 Task: Add an event with the title Interview with HardinF, date '2023/12/23', time 7:50 AM to 9:50 AMand add a description: Welcome to our Annual General Meeting (AGM), a crucial event that brings together stakeholders, shareholders, and key members of our organization to review the past year, discuss important matters, and plan for the future. The AGM serves as a platform for transparency, accountability, and open dialogue, allowing everyone involved to contribute to the overall direction and success of our organization., put the event into Orange category . Add location for the event as: 123 Trevi Fountain, Rome, Italy, logged in from the account softage.5@softage.netand send the event invitation to softage.1@softage.net and softage.2@softage.net. Set a reminder for the event At time of event
Action: Mouse moved to (99, 140)
Screenshot: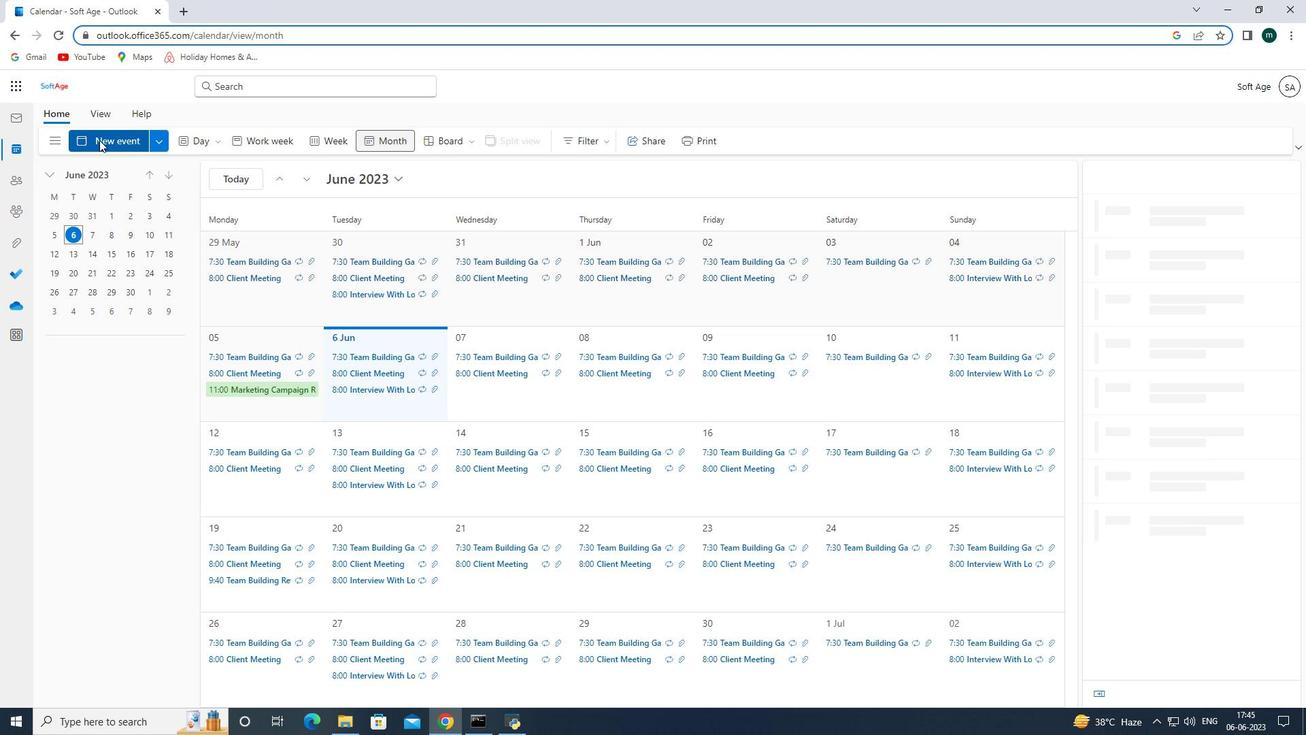 
Action: Mouse pressed left at (99, 140)
Screenshot: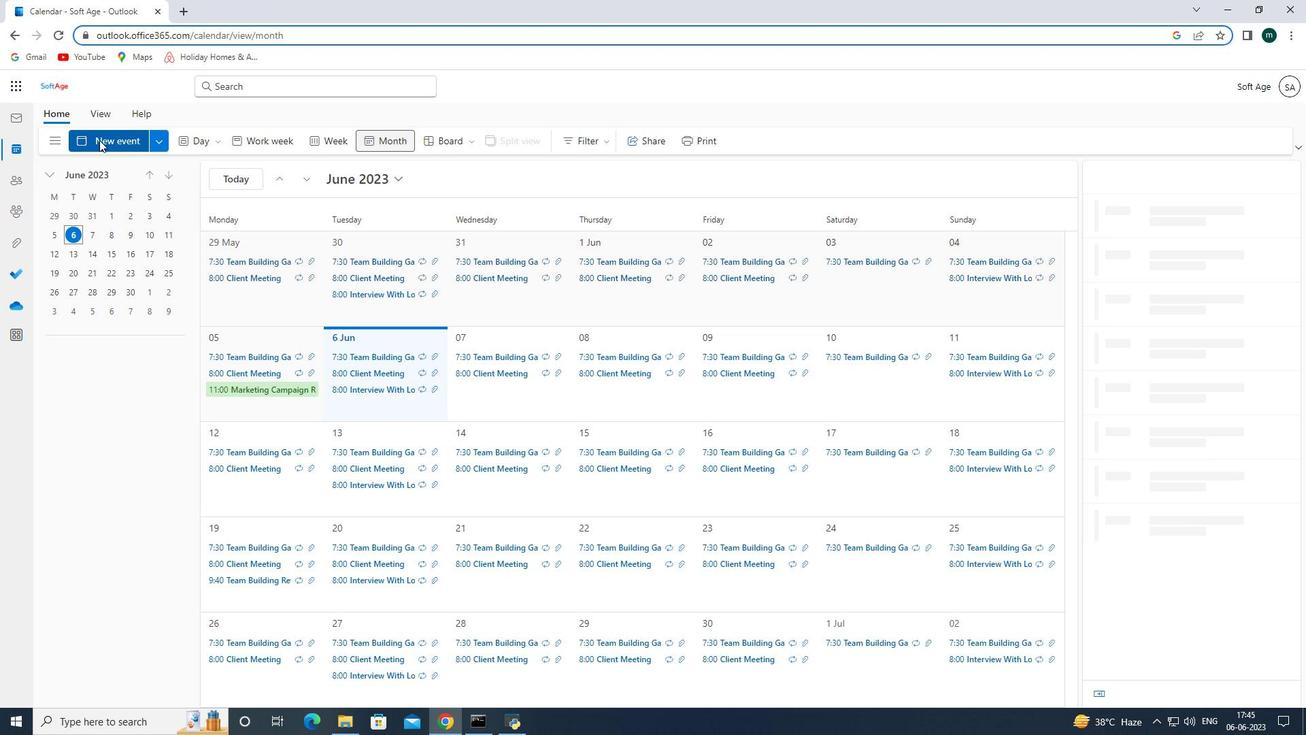 
Action: Mouse moved to (126, 141)
Screenshot: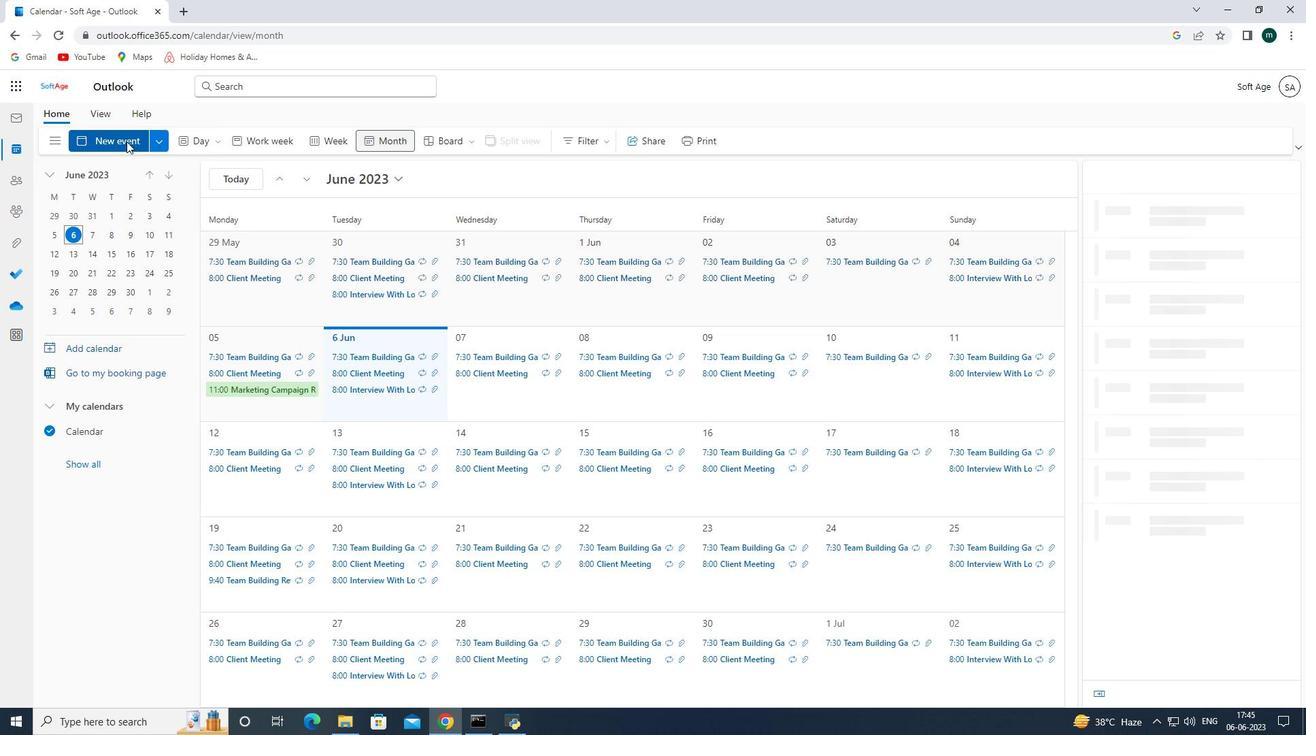 
Action: Mouse pressed left at (126, 141)
Screenshot: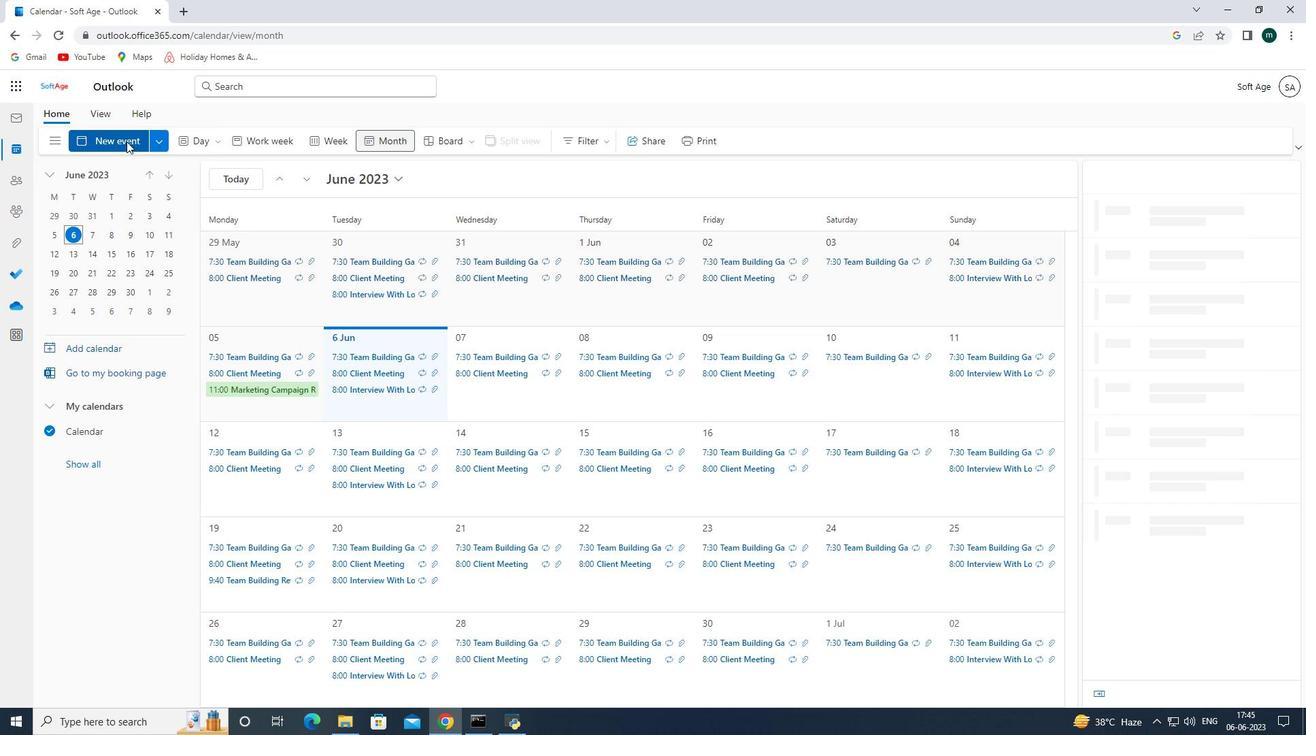 
Action: Mouse moved to (117, 138)
Screenshot: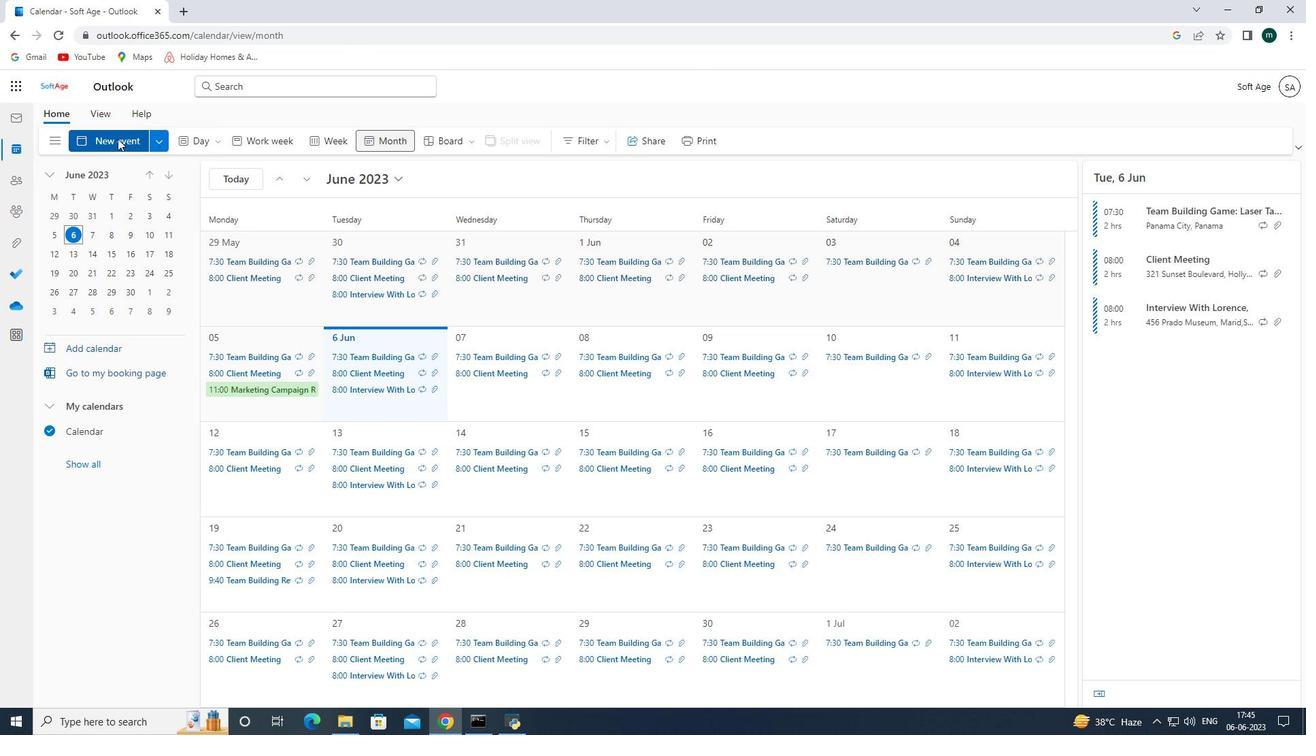 
Action: Mouse pressed left at (117, 138)
Screenshot: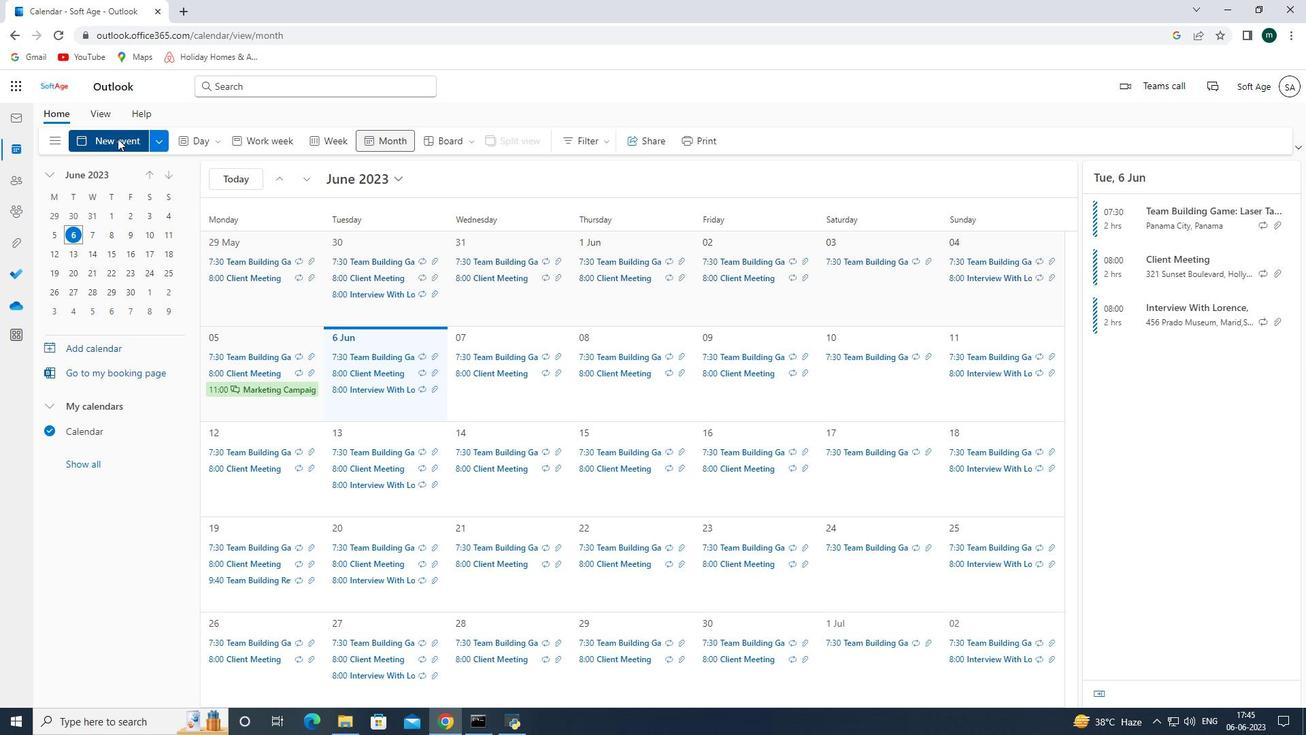 
Action: Mouse moved to (127, 140)
Screenshot: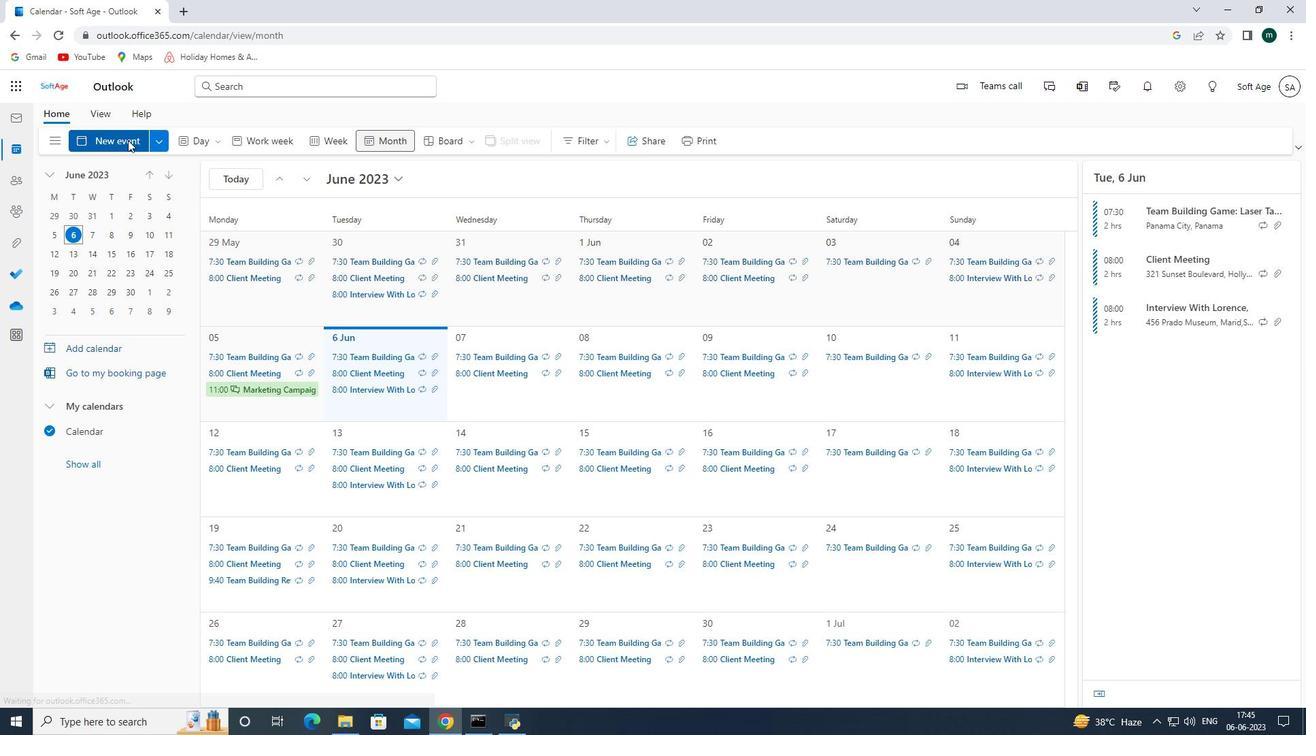 
Action: Mouse pressed left at (127, 140)
Screenshot: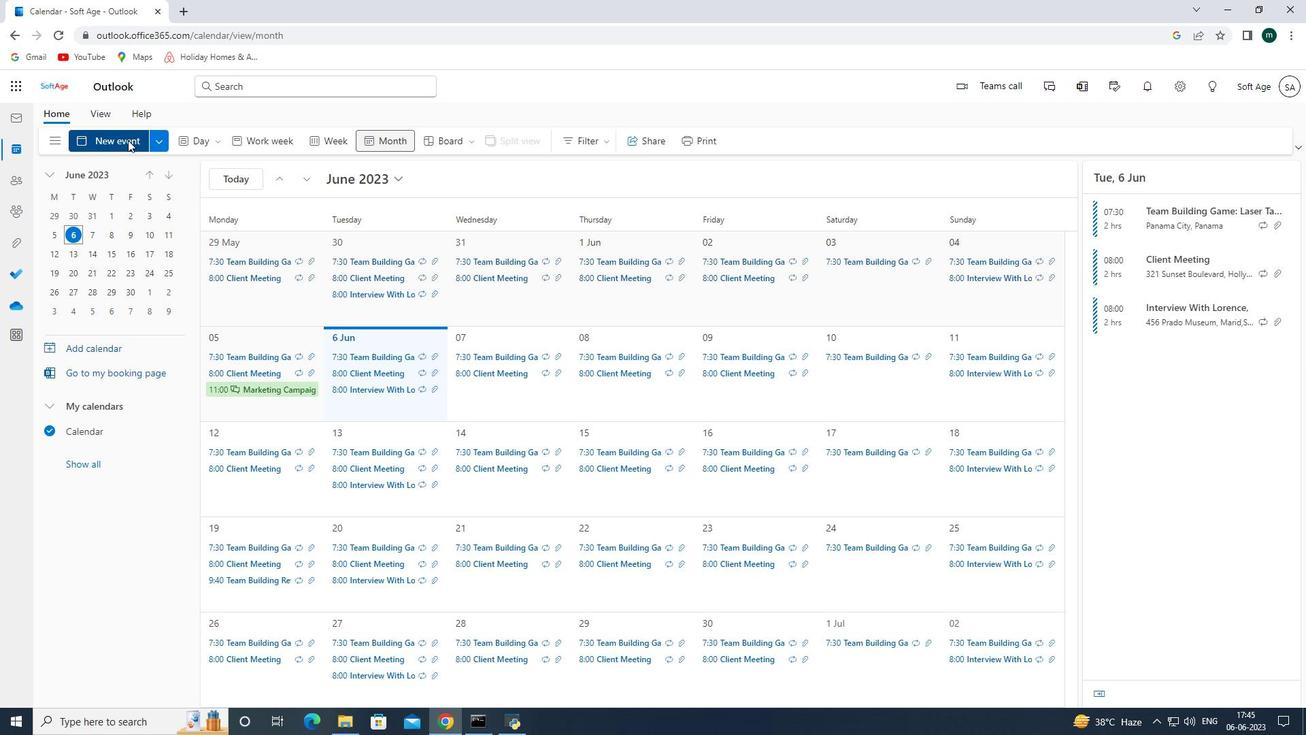 
Action: Mouse moved to (160, 252)
Screenshot: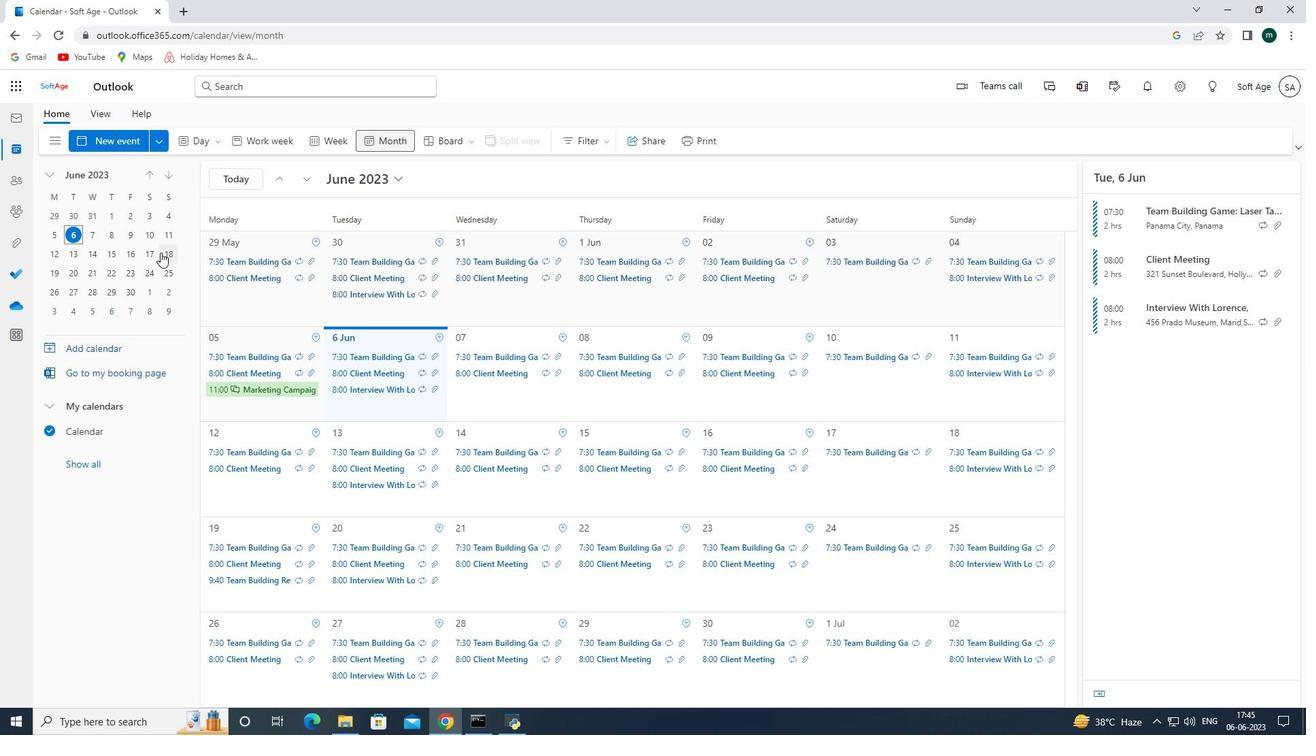 
Action: Mouse scrolled (160, 253) with delta (0, 0)
Screenshot: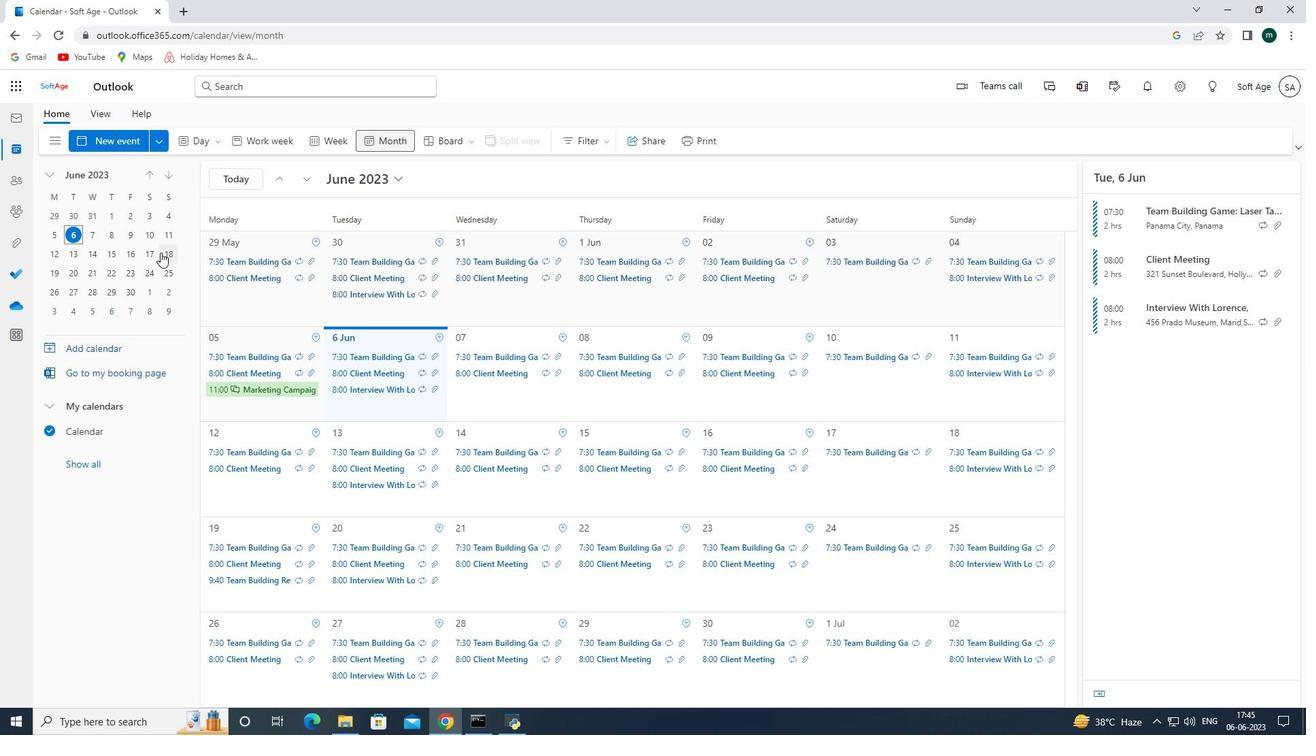
Action: Mouse scrolled (160, 253) with delta (0, 0)
Screenshot: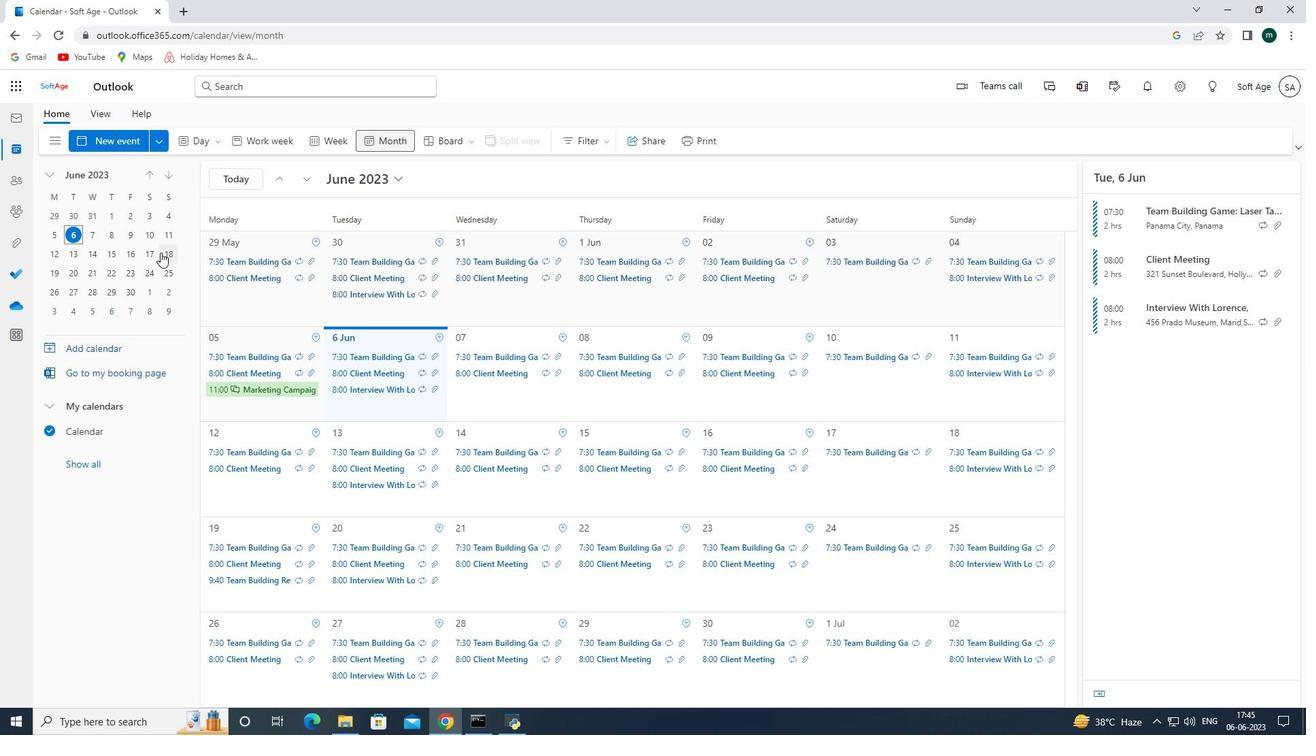 
Action: Mouse scrolled (160, 253) with delta (0, 0)
Screenshot: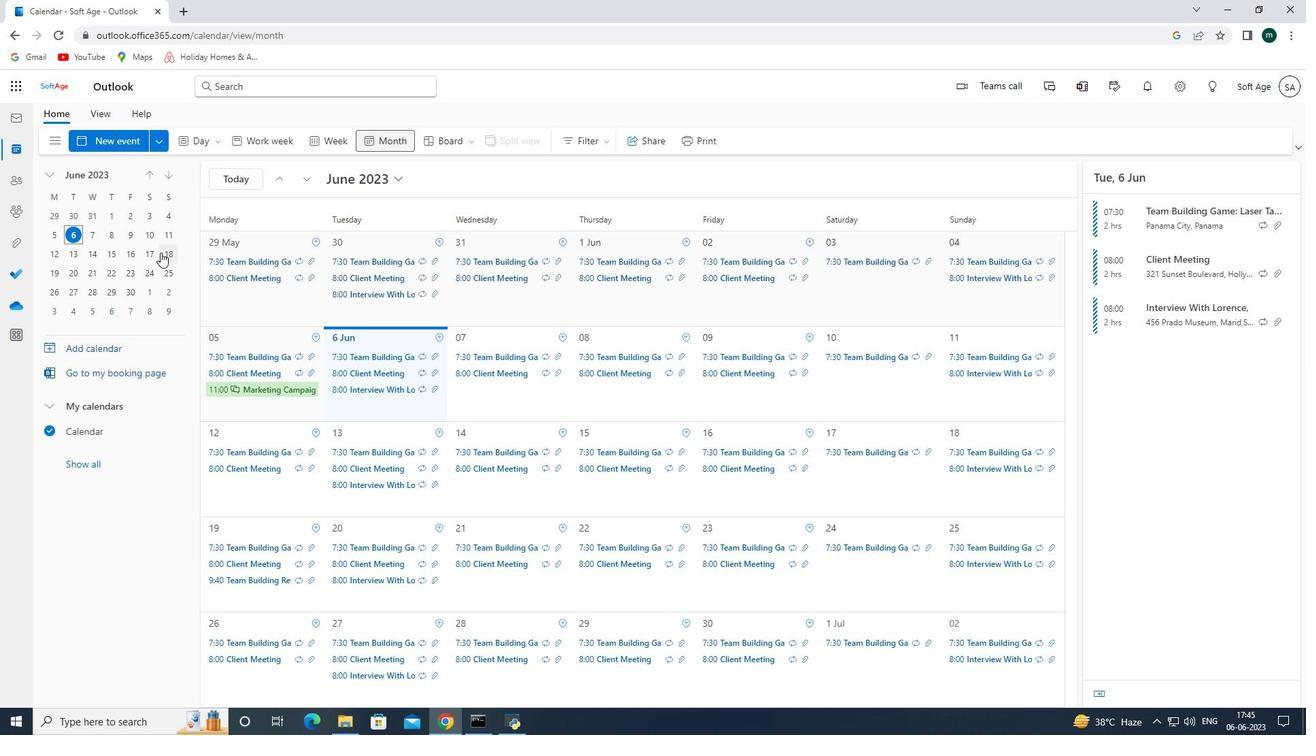 
Action: Mouse scrolled (160, 253) with delta (0, 0)
Screenshot: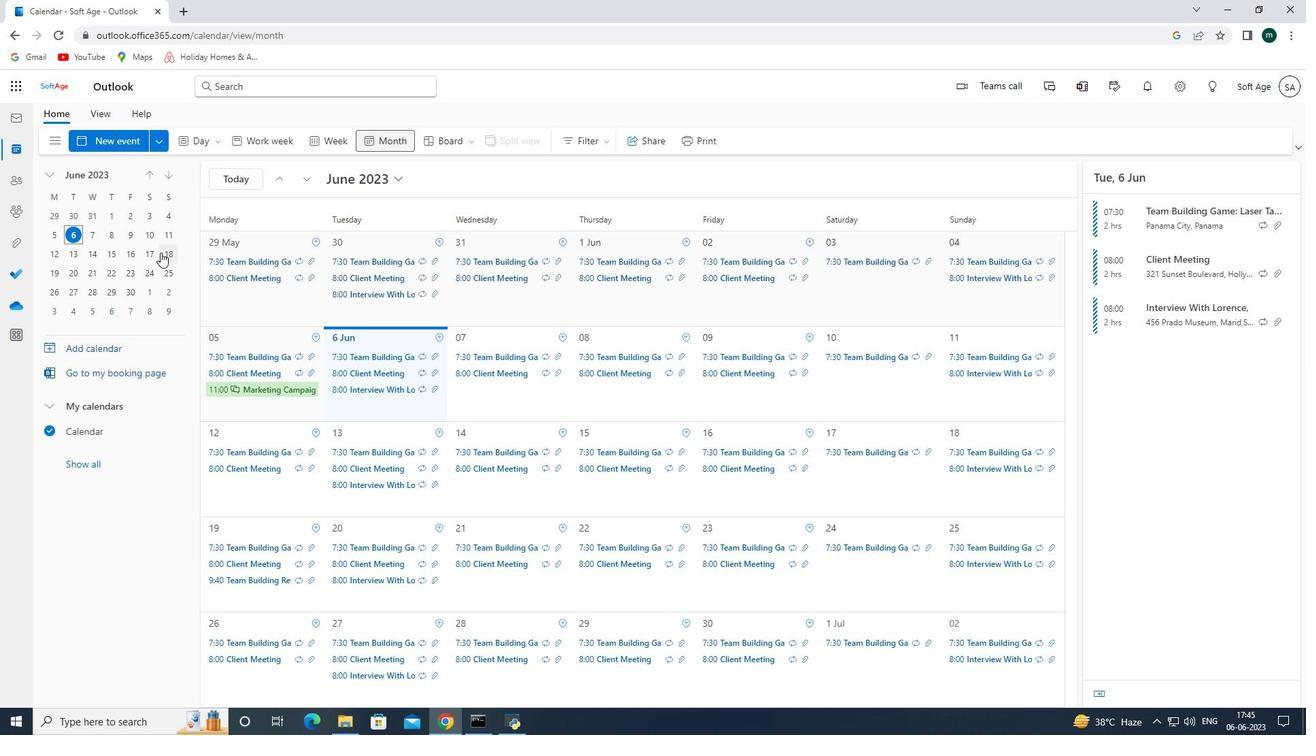 
Action: Mouse scrolled (160, 251) with delta (0, 0)
Screenshot: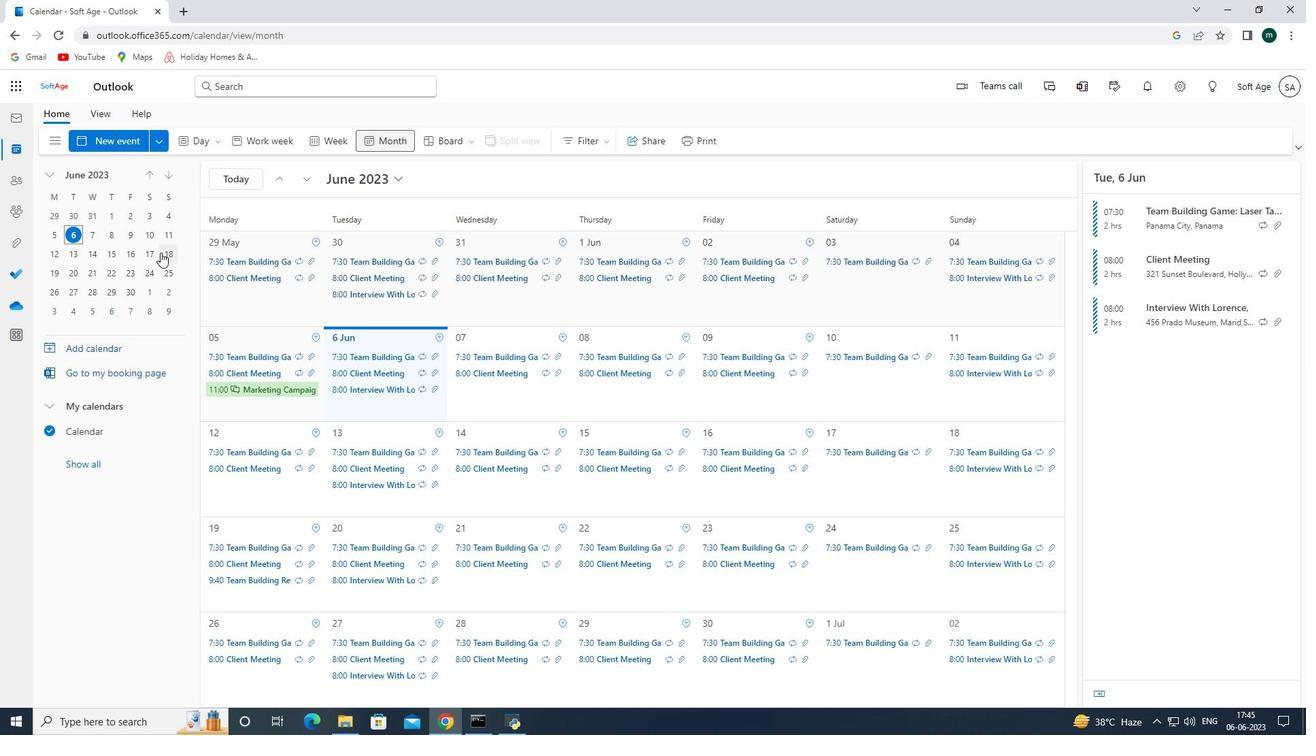 
Action: Mouse scrolled (160, 251) with delta (0, 0)
Screenshot: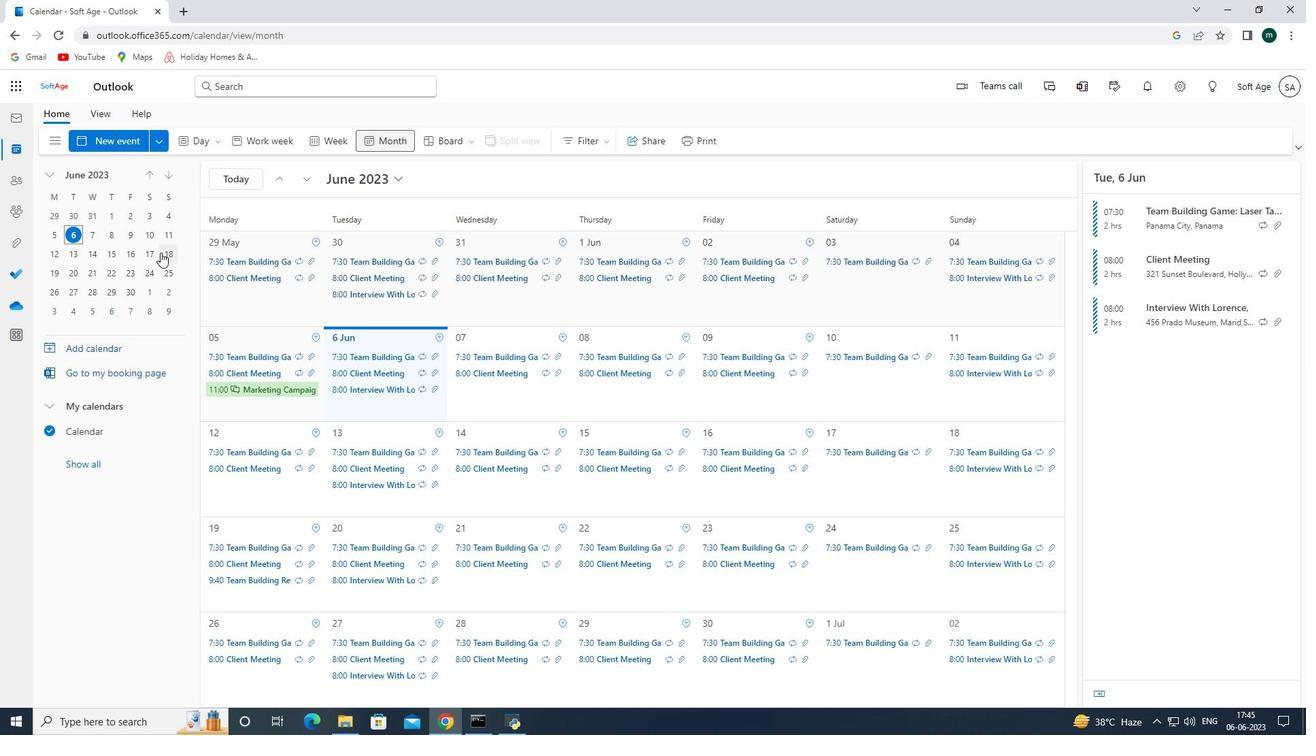 
Action: Mouse scrolled (160, 251) with delta (0, 0)
Screenshot: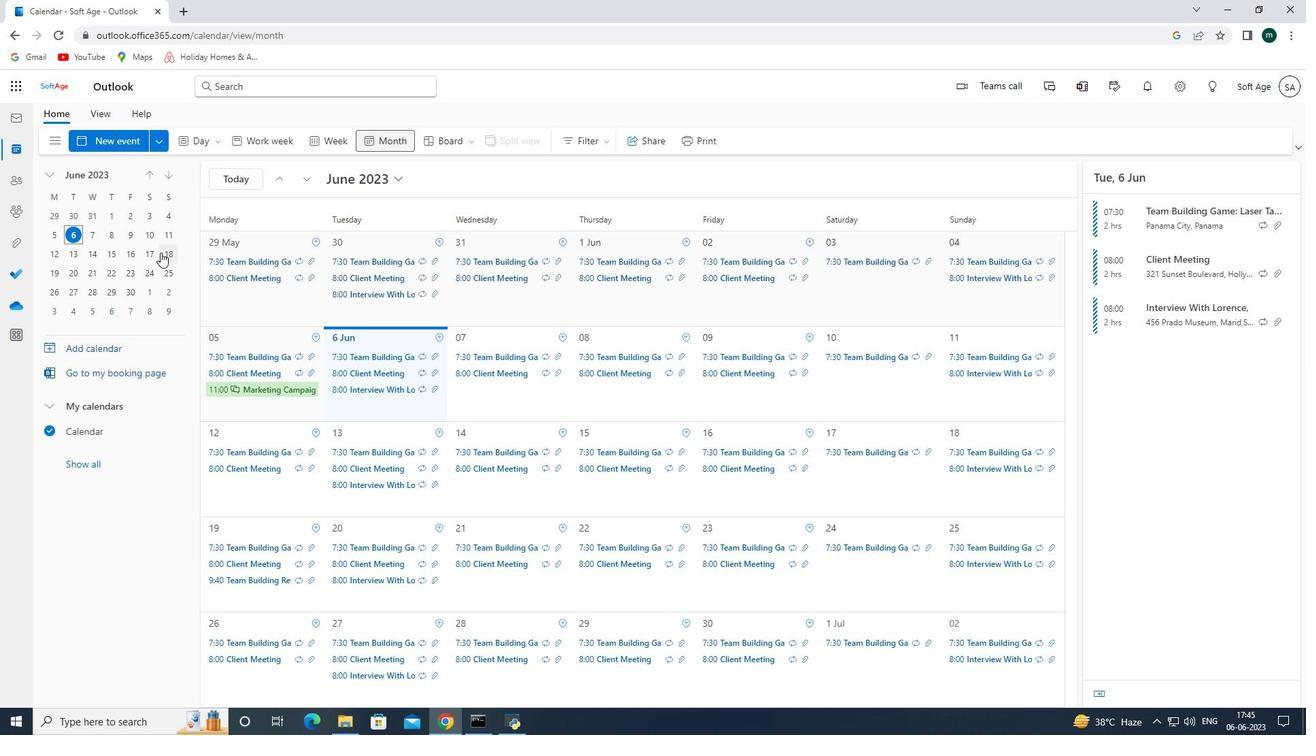 
Action: Mouse scrolled (160, 251) with delta (0, 0)
Screenshot: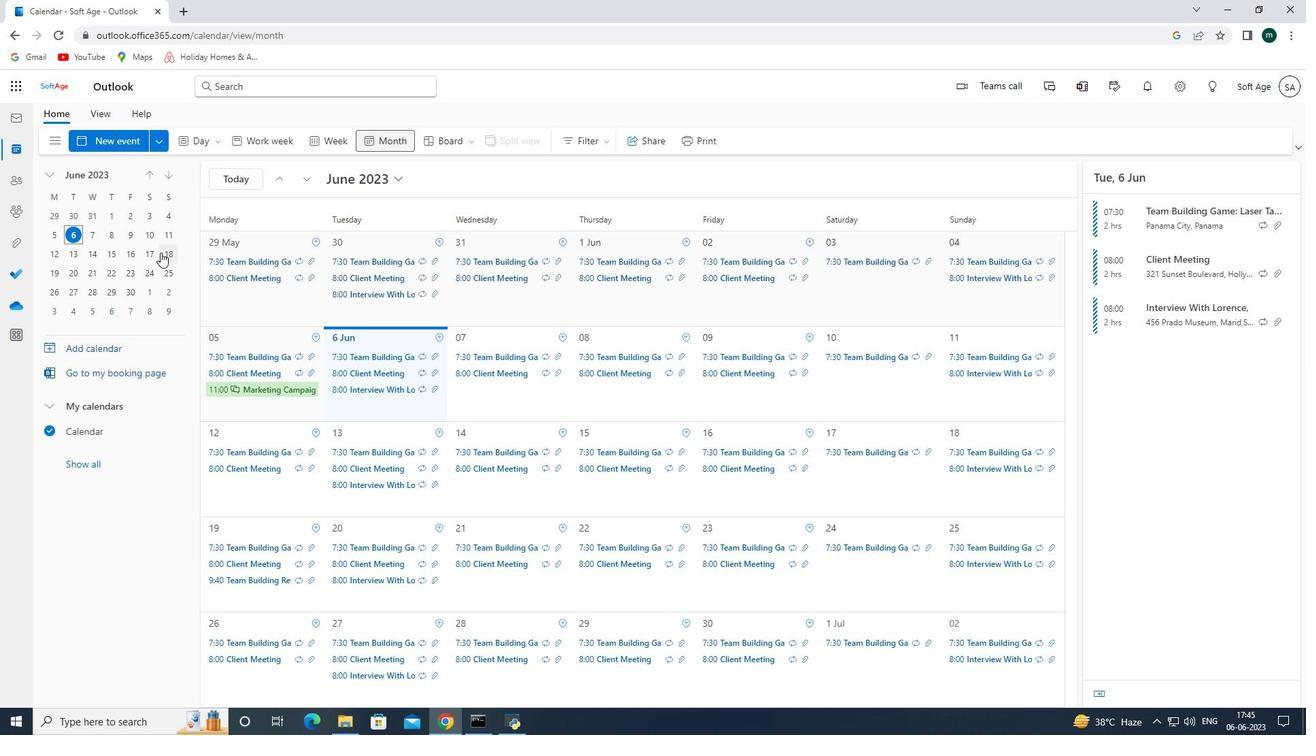 
Action: Mouse scrolled (160, 251) with delta (0, 0)
Screenshot: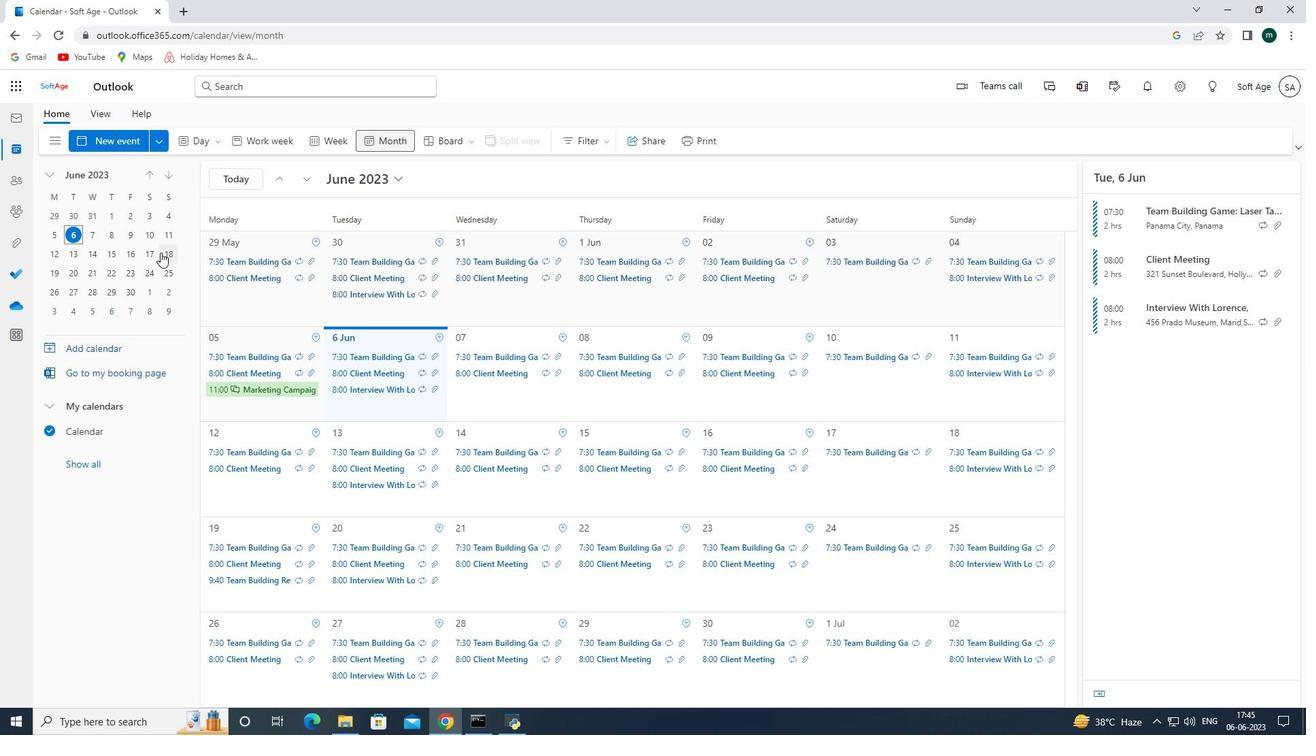 
Action: Mouse moved to (91, 234)
Screenshot: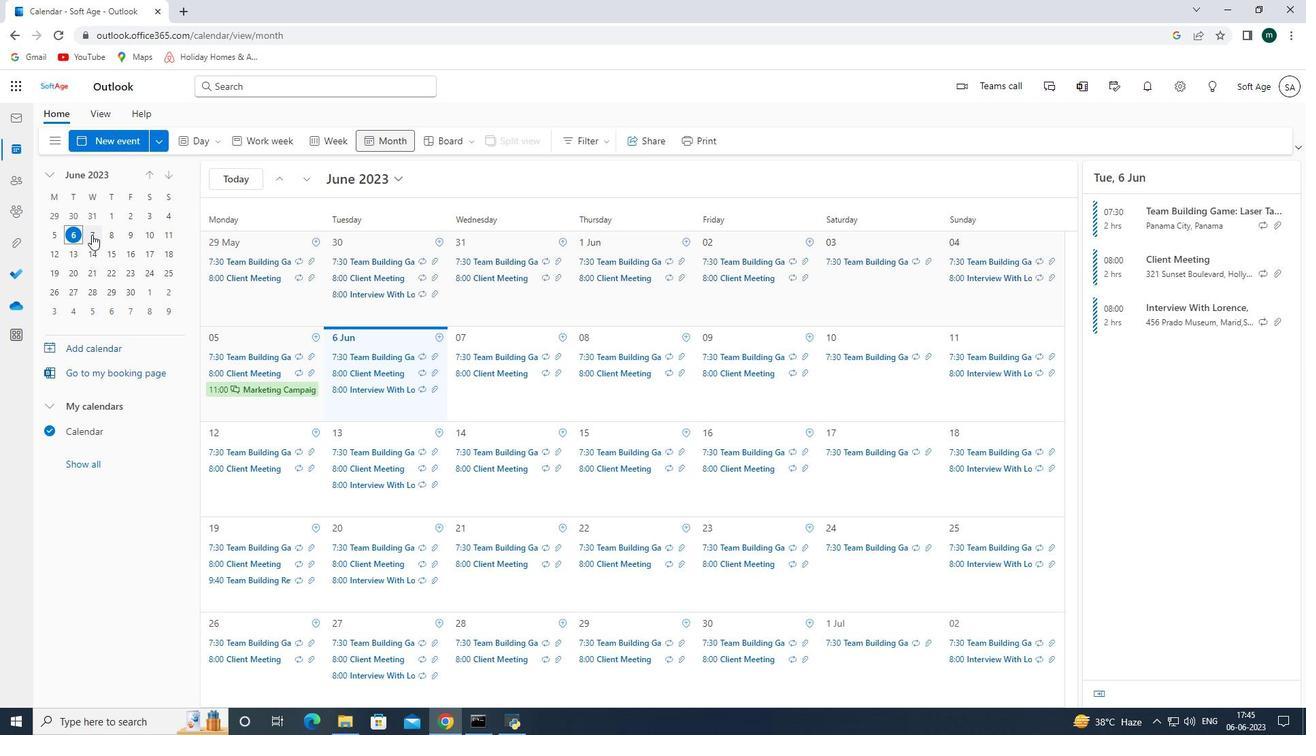 
Action: Mouse pressed left at (91, 234)
Screenshot: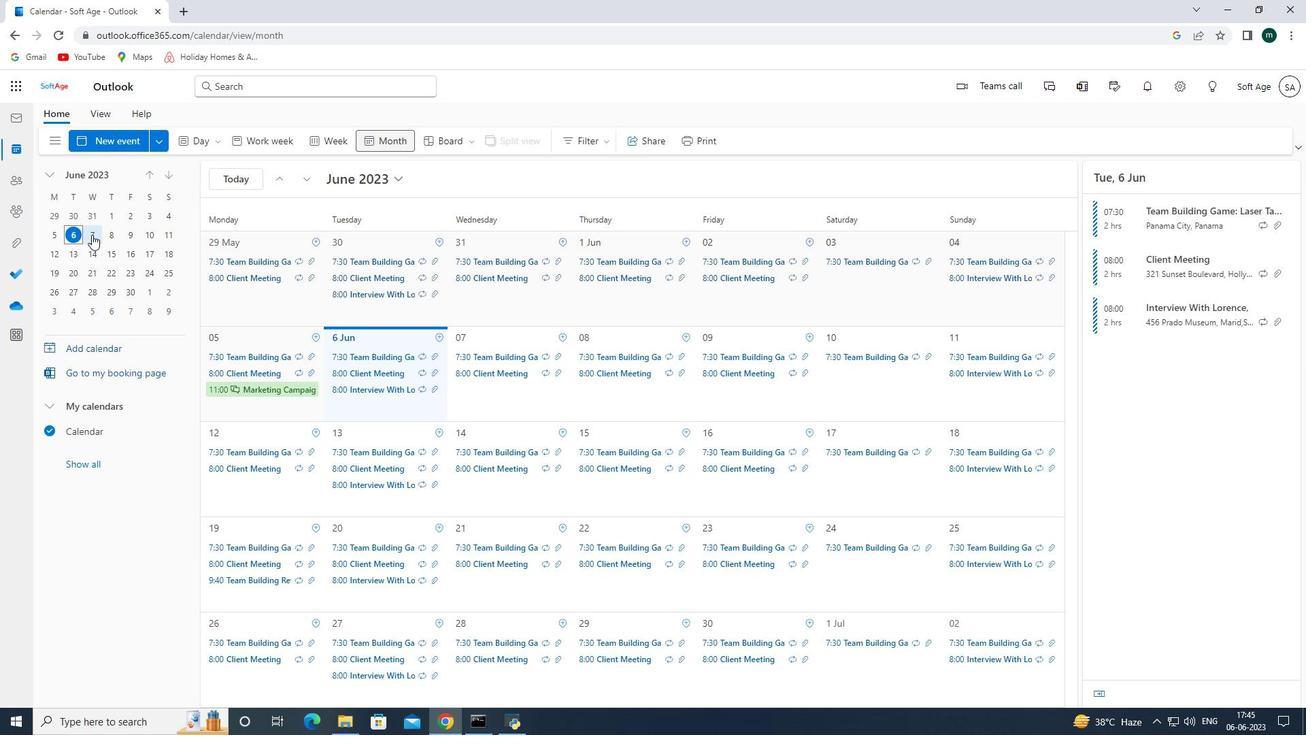 
Action: Mouse moved to (367, 232)
Screenshot: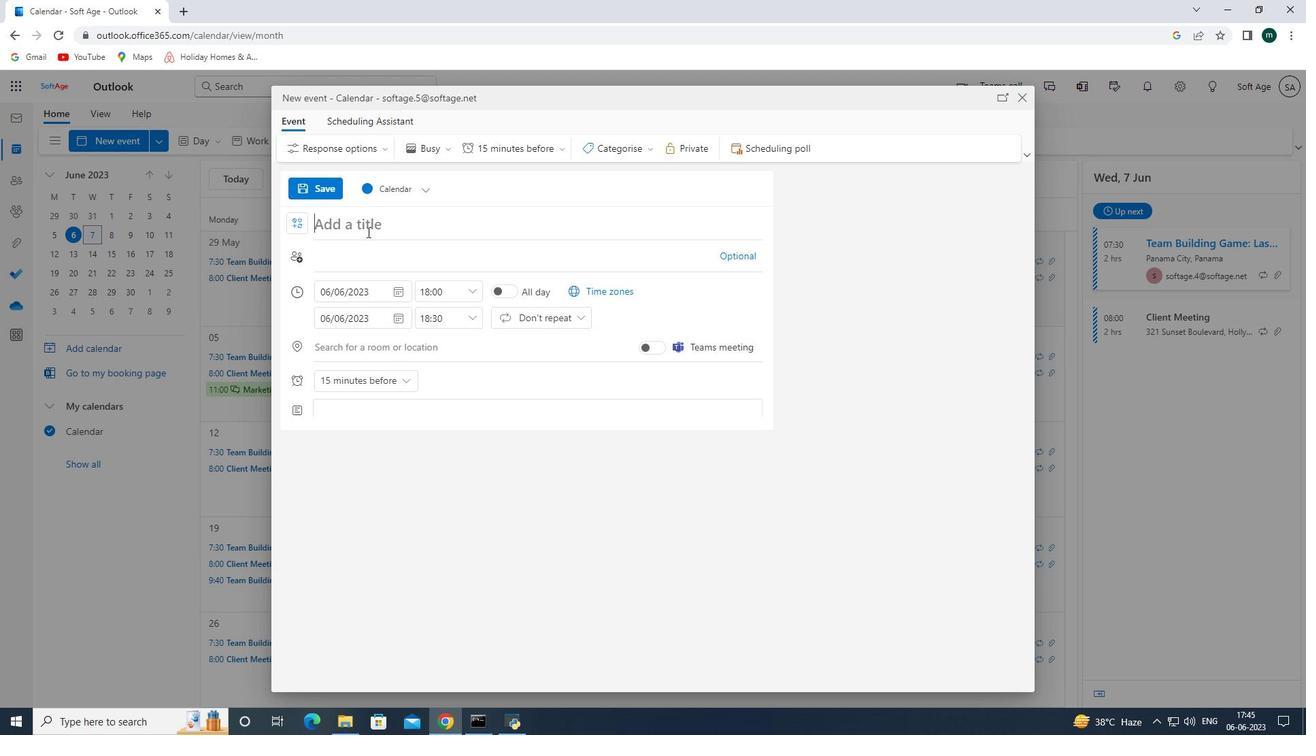 
Action: Mouse pressed left at (367, 232)
Screenshot: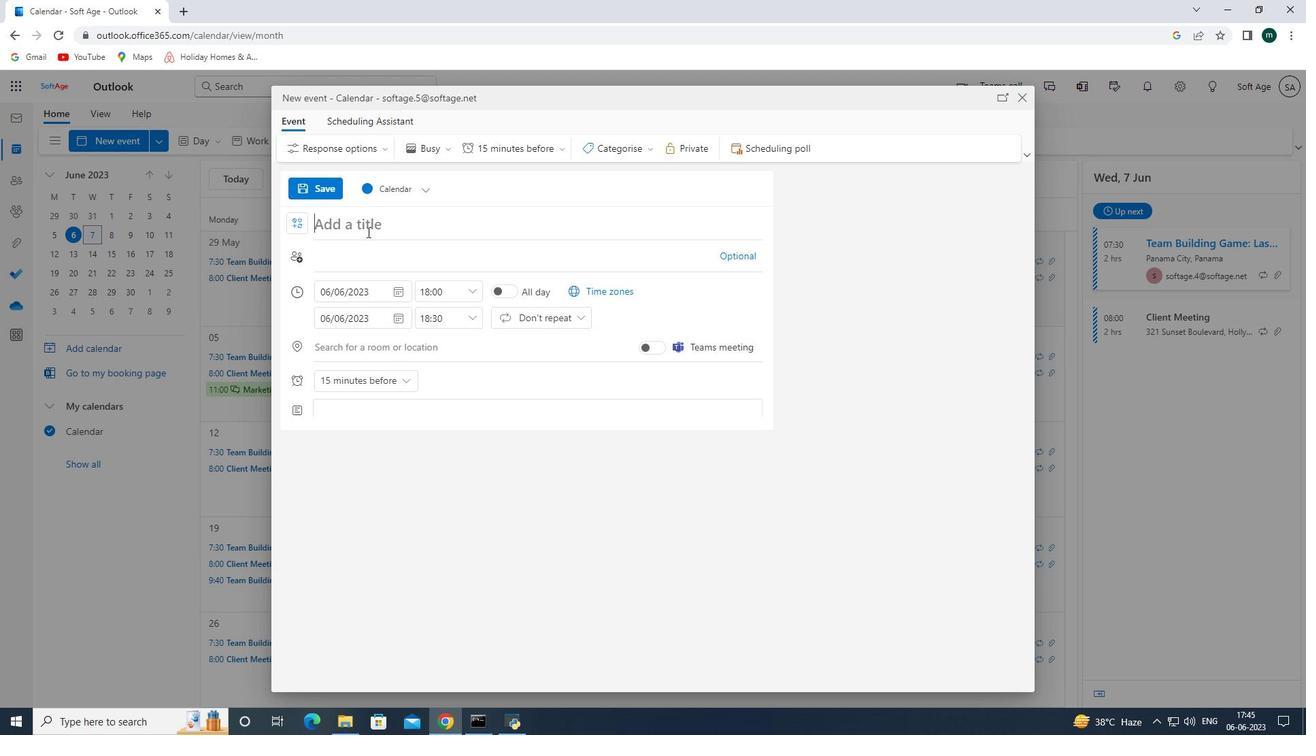 
Action: Key pressed <Key.shift><Key.shift><Key.shift><Key.shift><Key.shift><Key.shift><Key.shift><Key.shift><Key.shift><Key.shift><Key.shift><Key.shift><Key.shift><Key.shift><Key.shift><Key.shift><Key.shift><Key.shift><Key.shift><Key.shift><Key.shift><Key.shift><Key.shift><Key.shift><Key.shift><Key.shift><Key.shift><Key.shift><Key.shift><Key.shift><Key.shift><Key.shift>Interview<Key.space><Key.shift>with<Key.space><Key.shift><Key.shift><Key.shift><Key.shift><Key.shift><Key.shift><Key.shift><Key.shift><Key.shift>Hardin<Key.space><Key.backspace><Key.shift>F<Key.space>
Screenshot: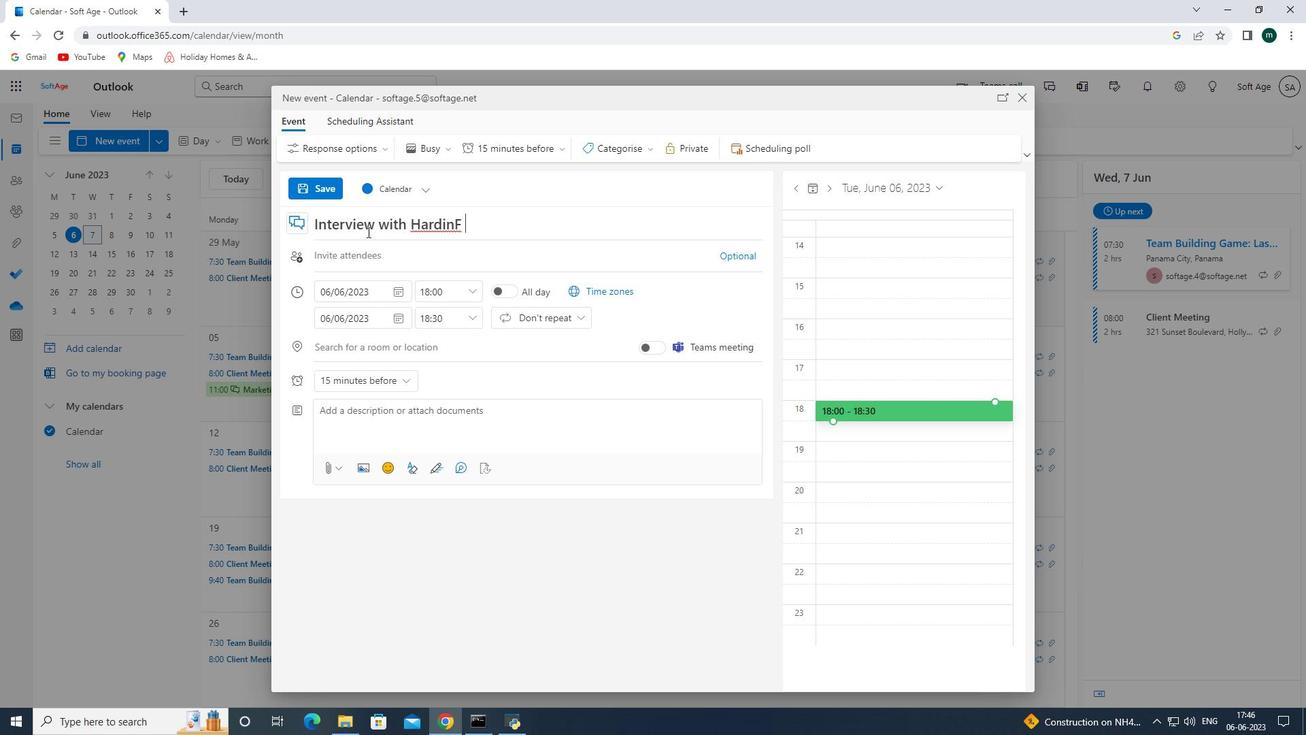 
Action: Mouse moved to (396, 289)
Screenshot: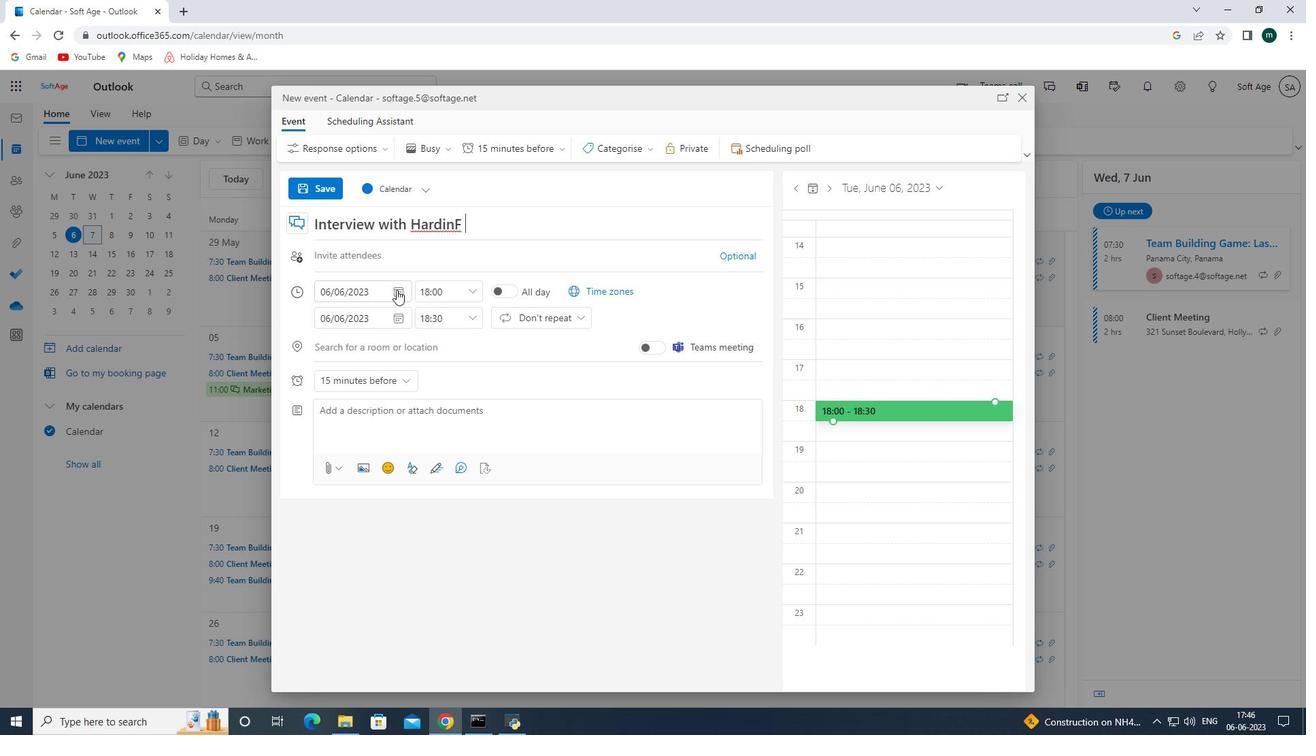 
Action: Mouse pressed left at (396, 289)
Screenshot: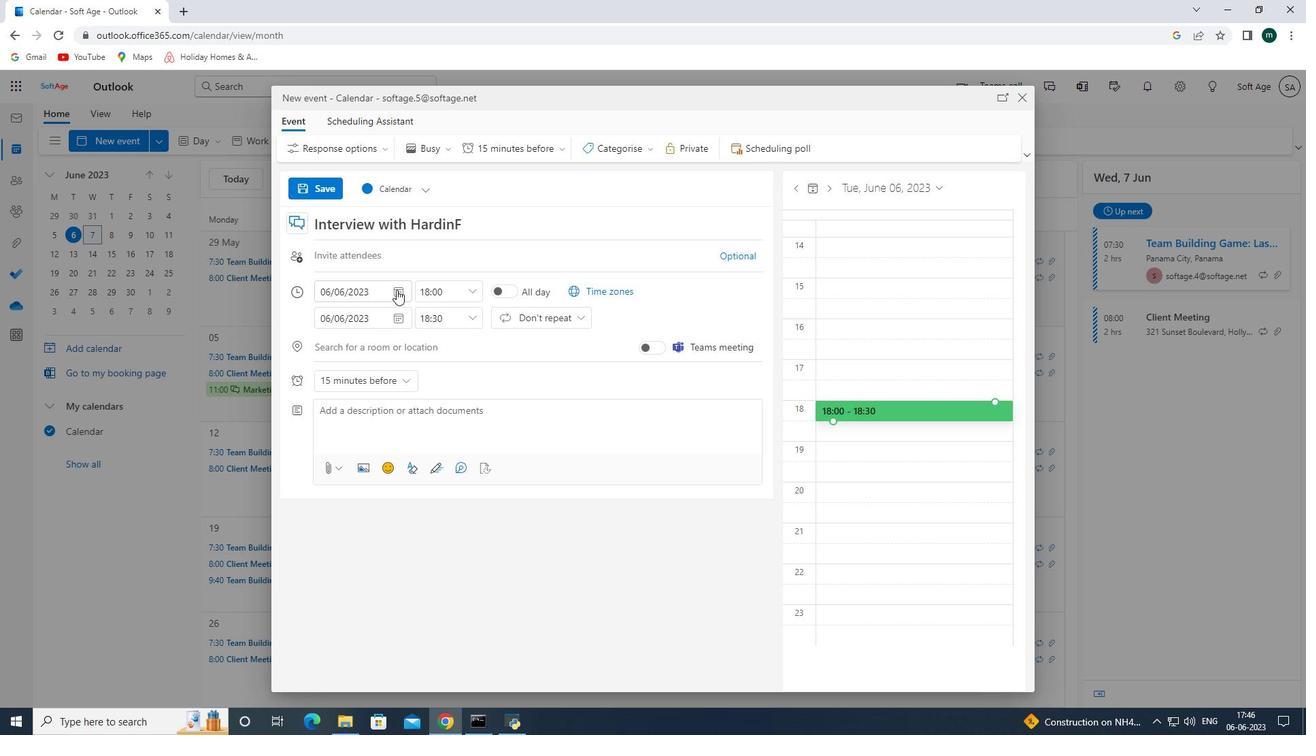 
Action: Mouse moved to (445, 313)
Screenshot: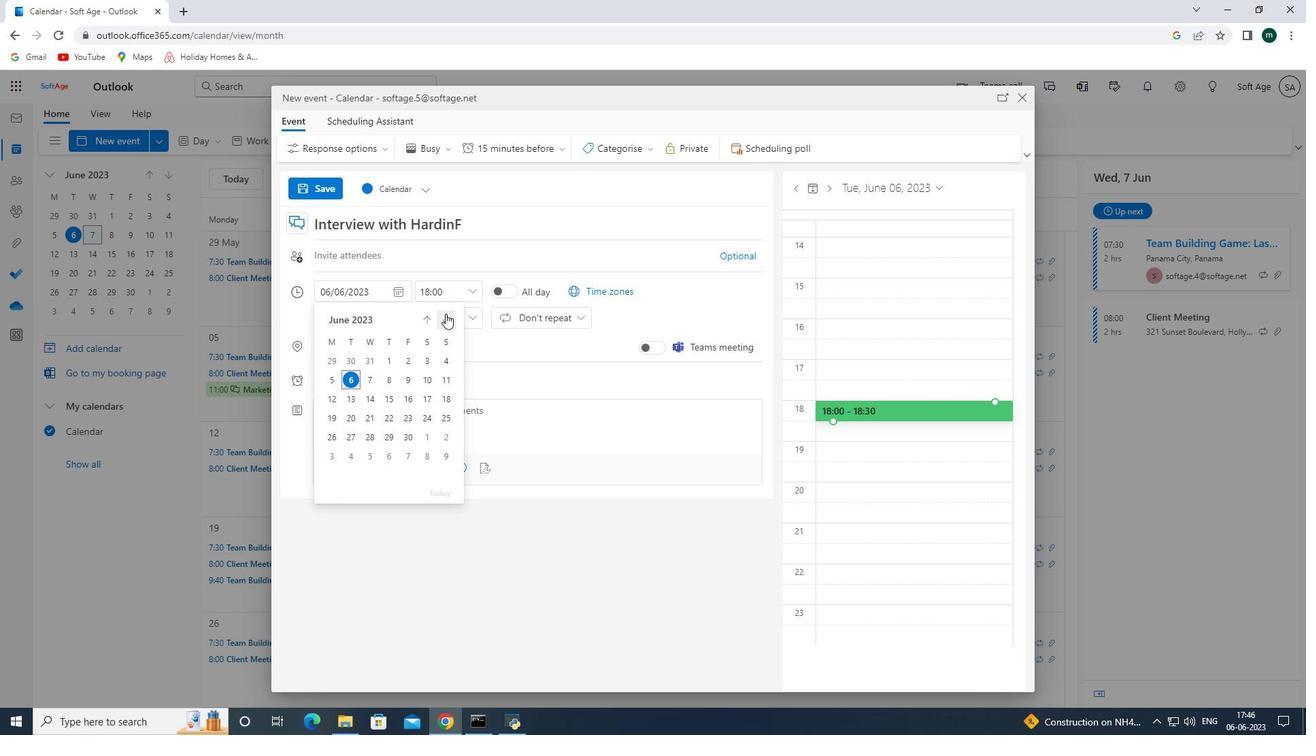 
Action: Mouse pressed left at (445, 313)
Screenshot: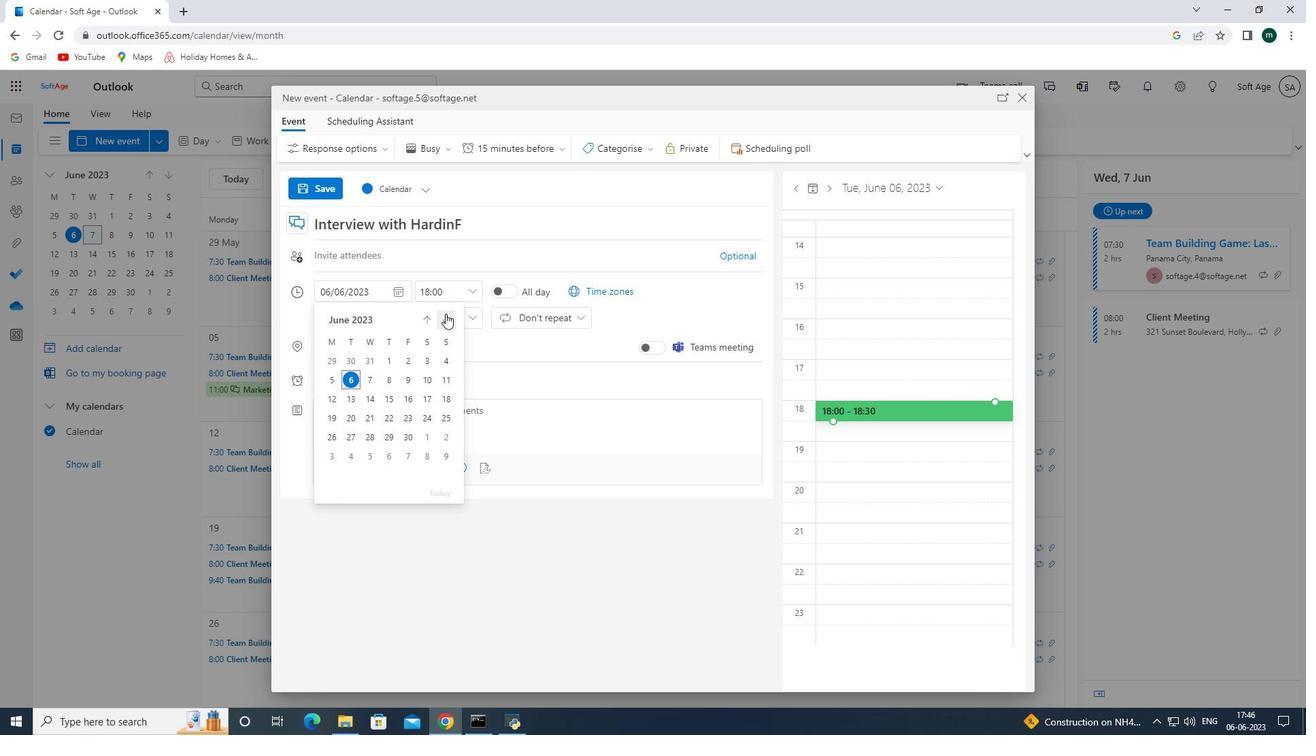 
Action: Mouse pressed left at (445, 313)
Screenshot: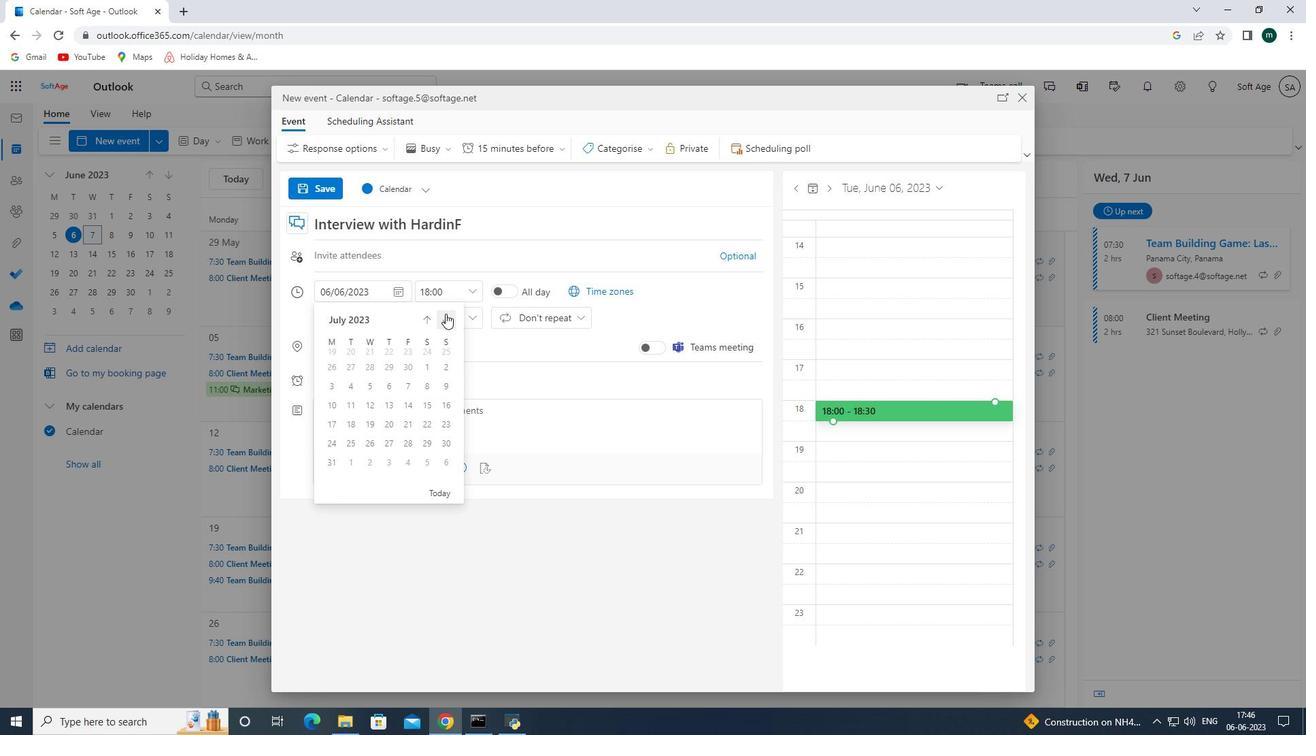 
Action: Mouse pressed left at (445, 313)
Screenshot: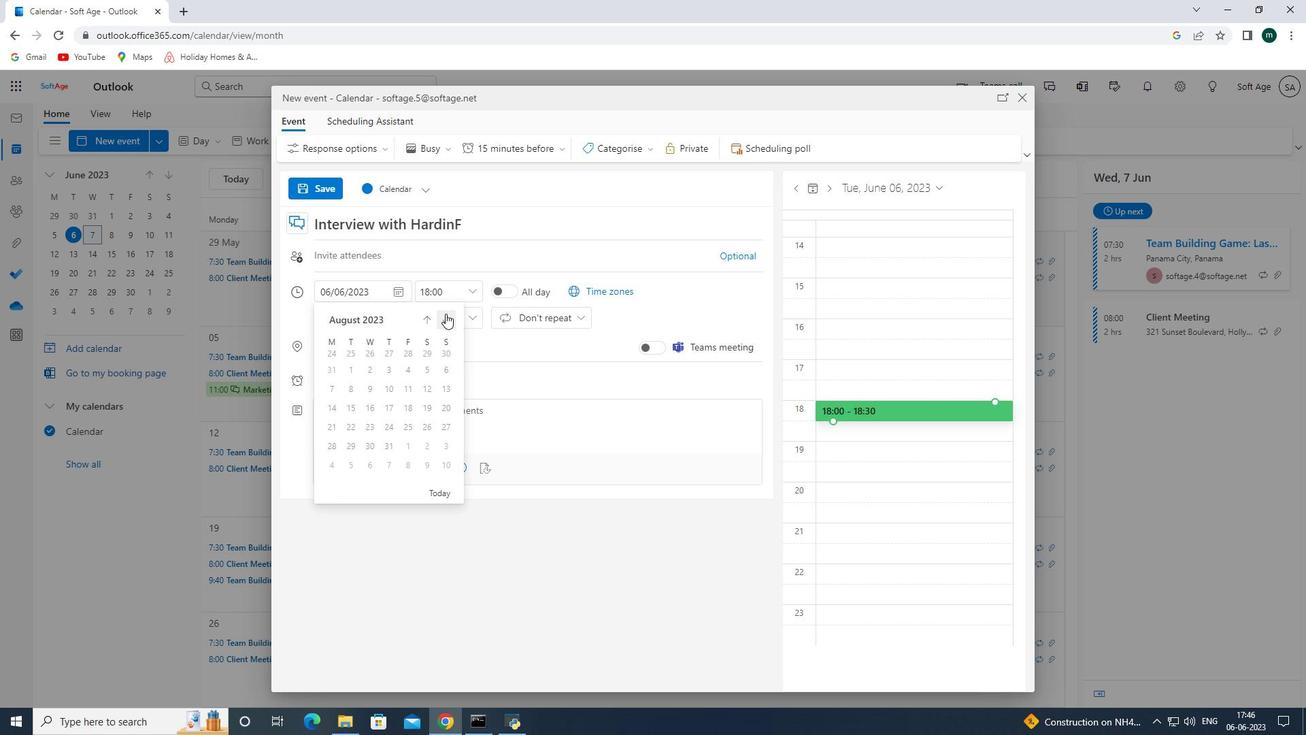 
Action: Mouse pressed left at (445, 313)
Screenshot: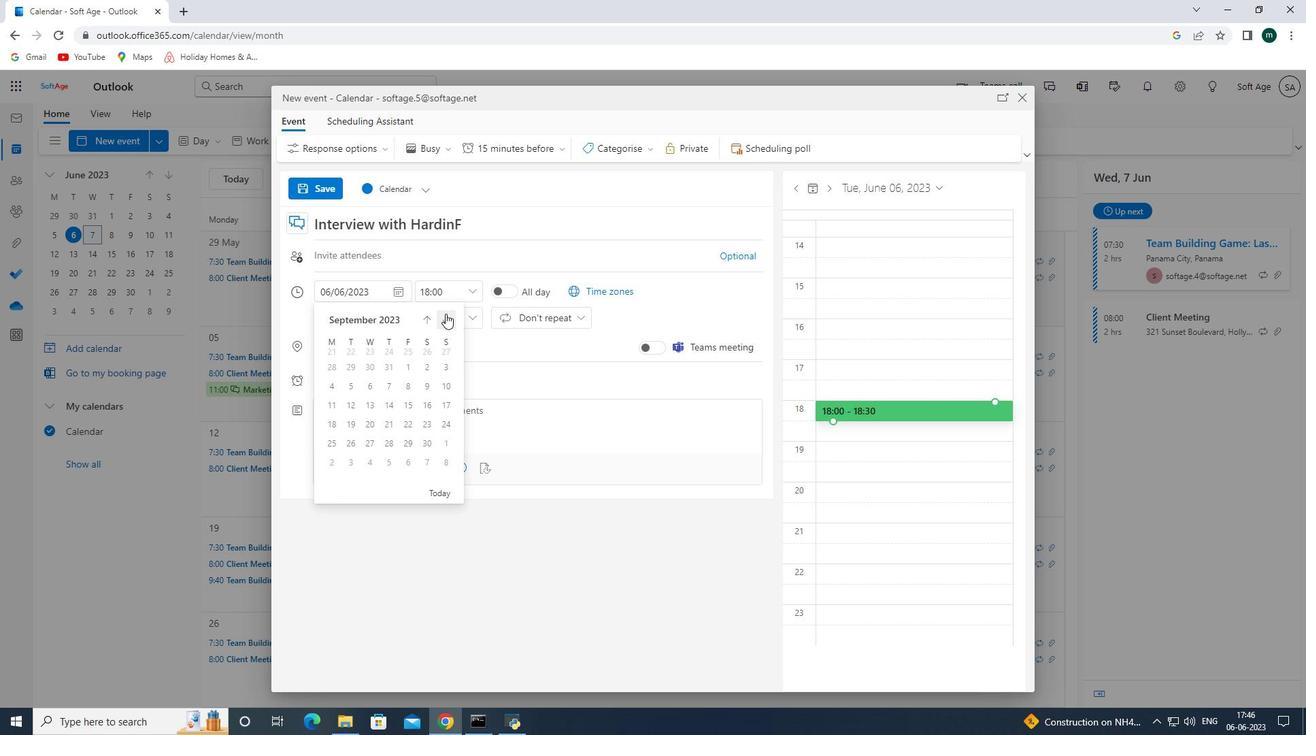 
Action: Mouse pressed left at (445, 313)
Screenshot: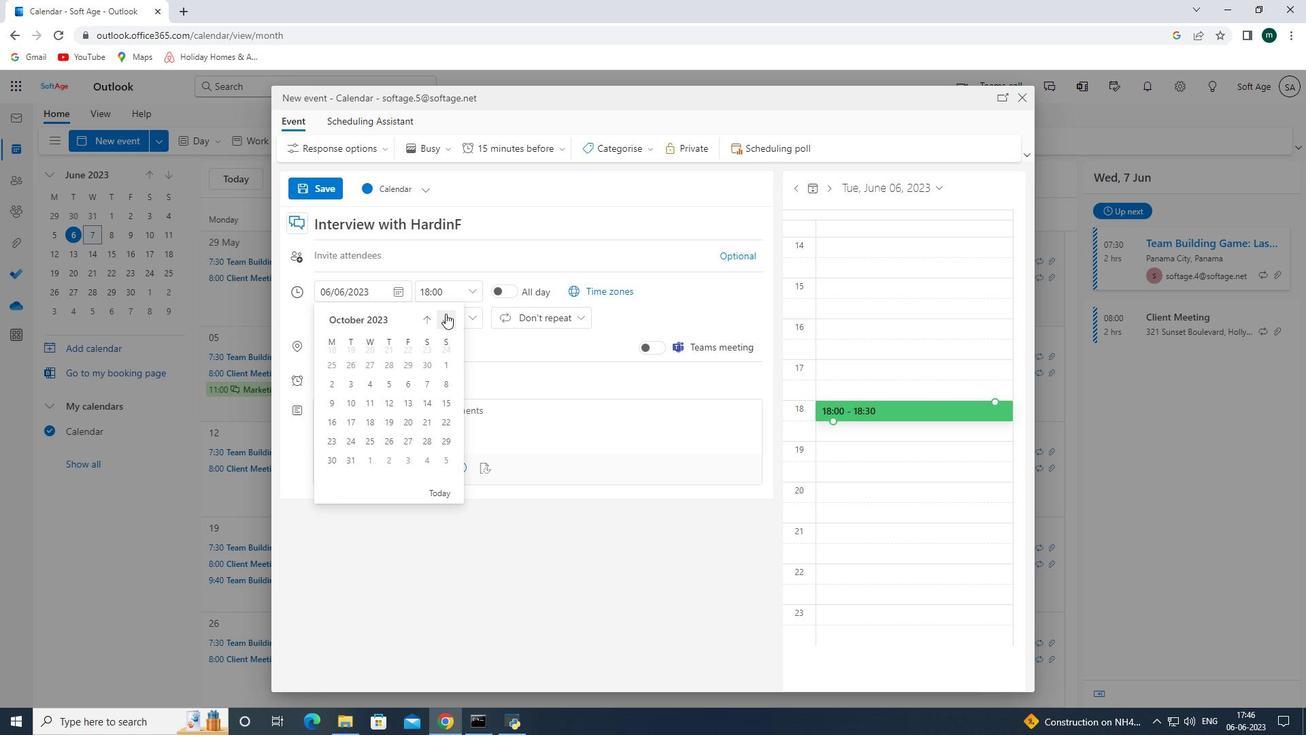 
Action: Mouse pressed left at (445, 313)
Screenshot: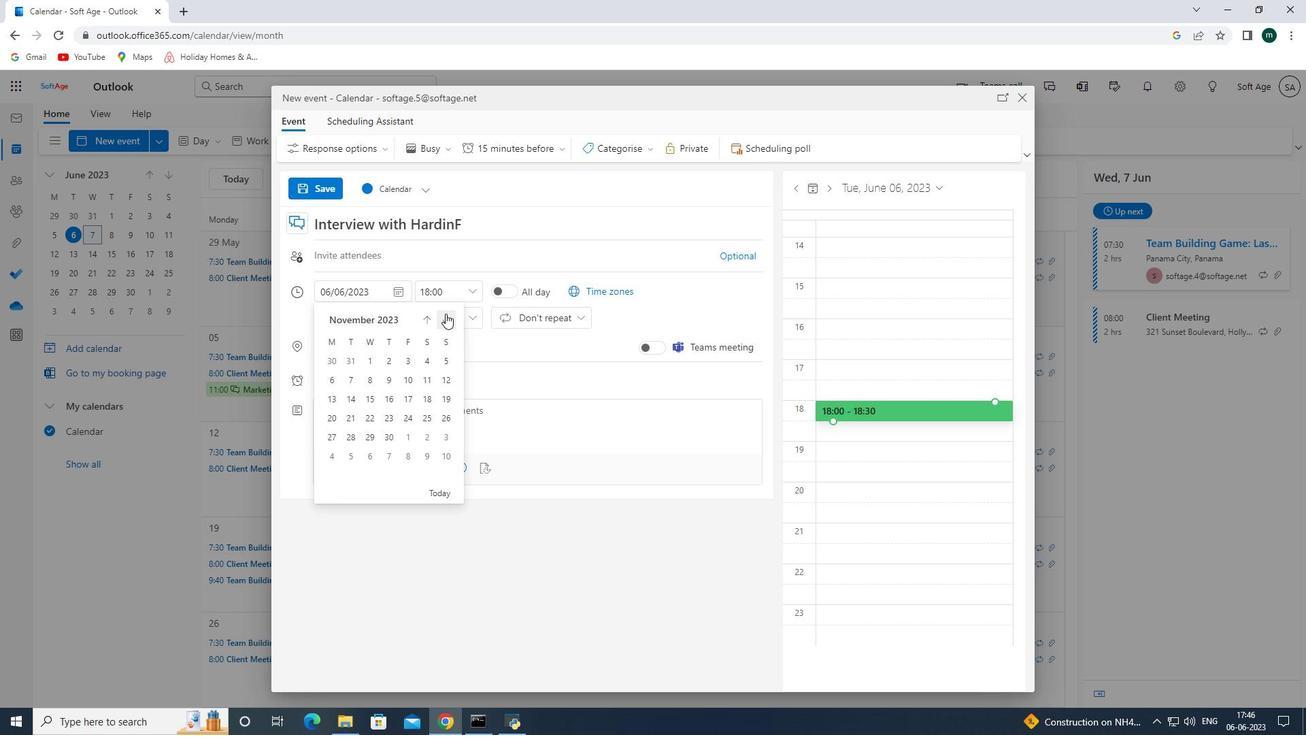 
Action: Mouse pressed left at (445, 313)
Screenshot: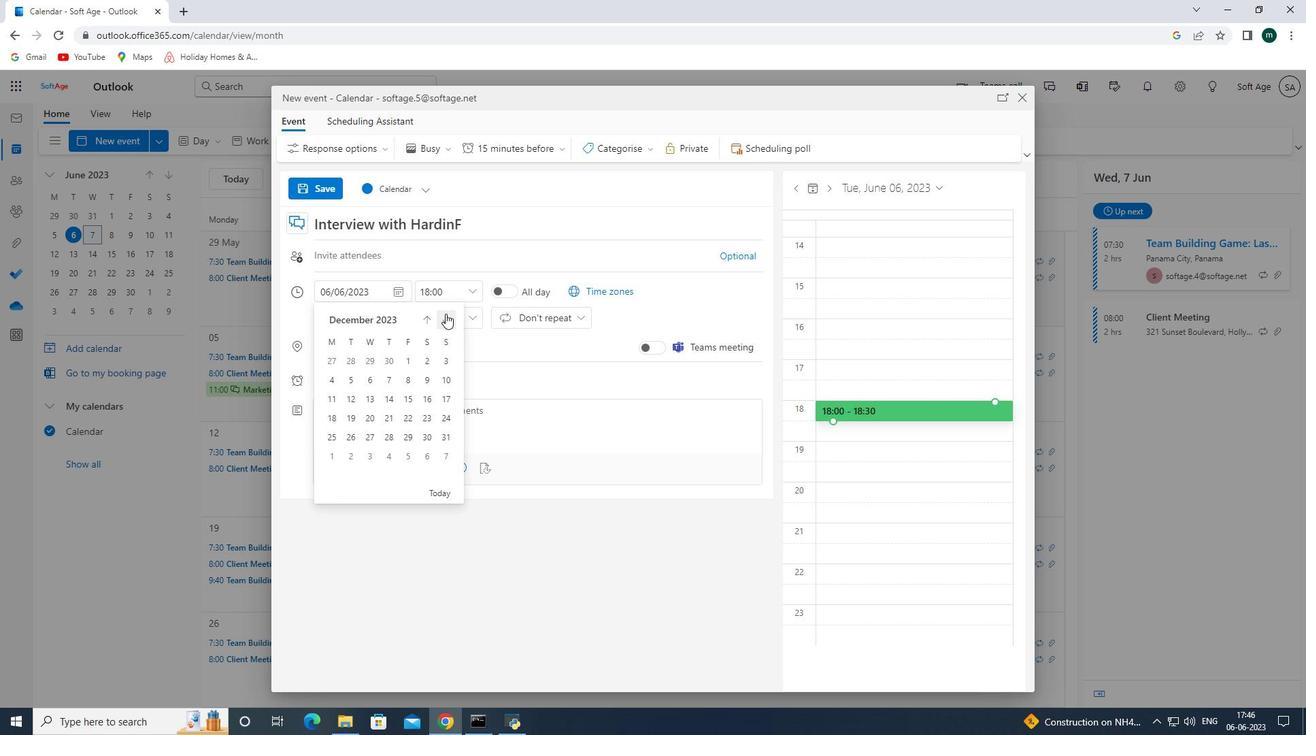 
Action: Mouse moved to (434, 314)
Screenshot: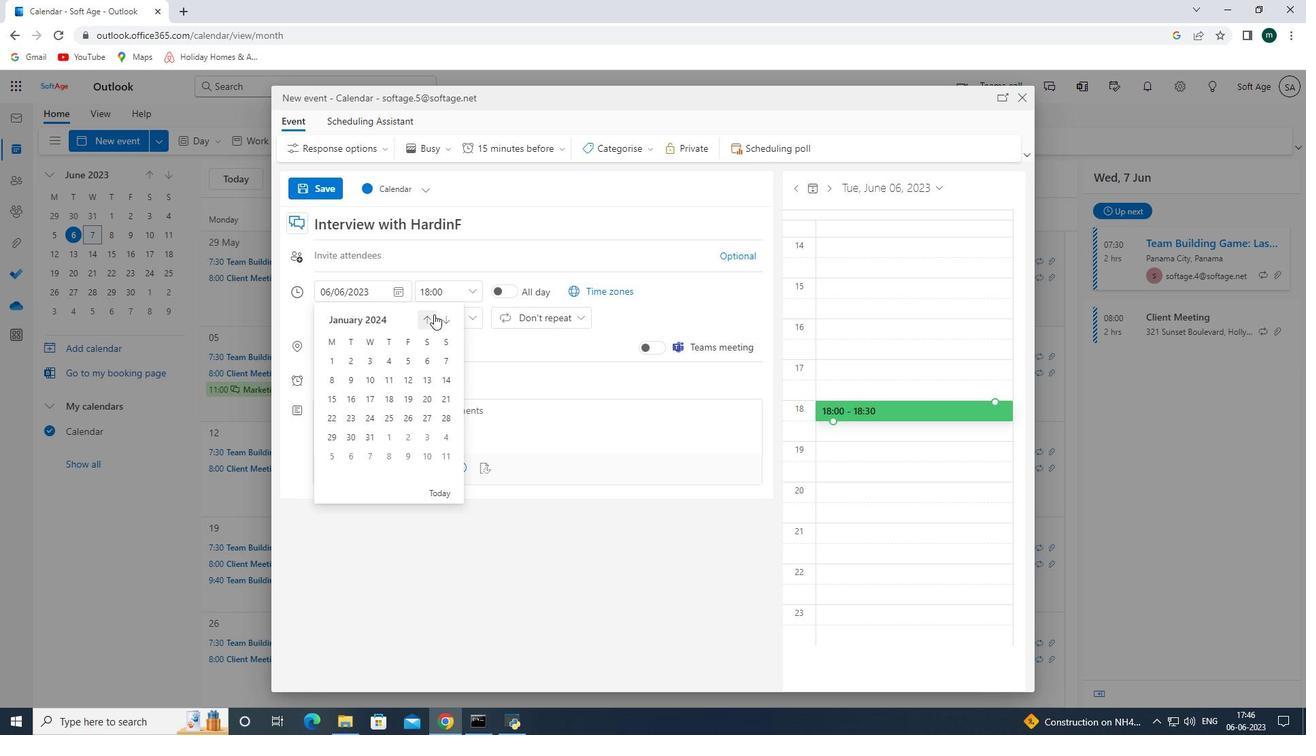 
Action: Mouse pressed left at (434, 314)
Screenshot: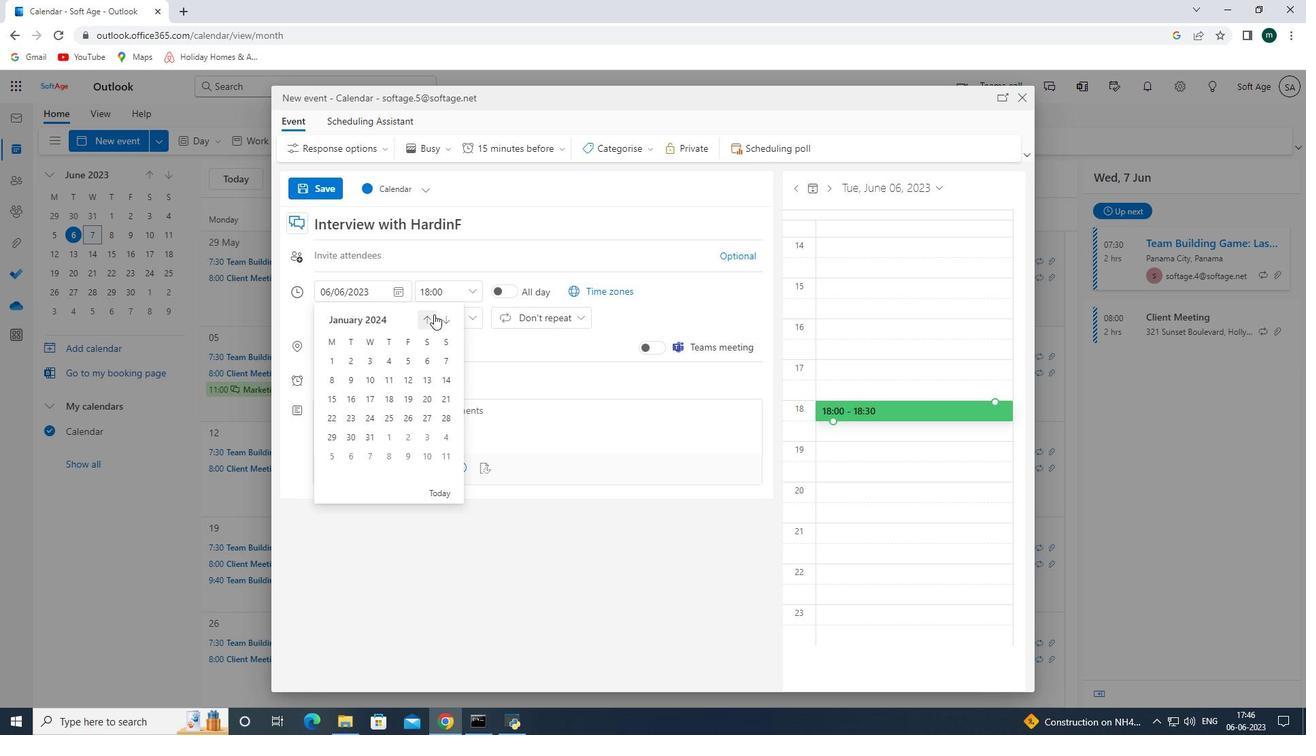 
Action: Mouse moved to (432, 419)
Screenshot: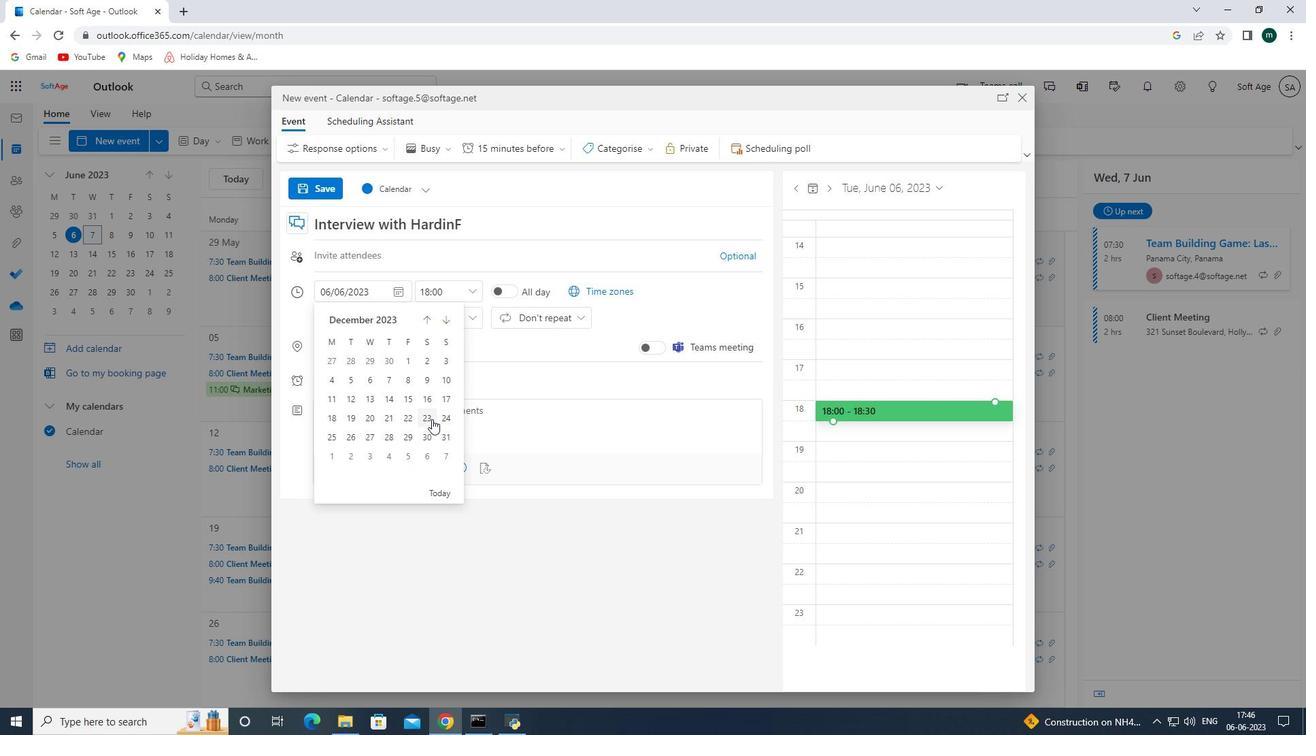 
Action: Mouse pressed left at (432, 419)
Screenshot: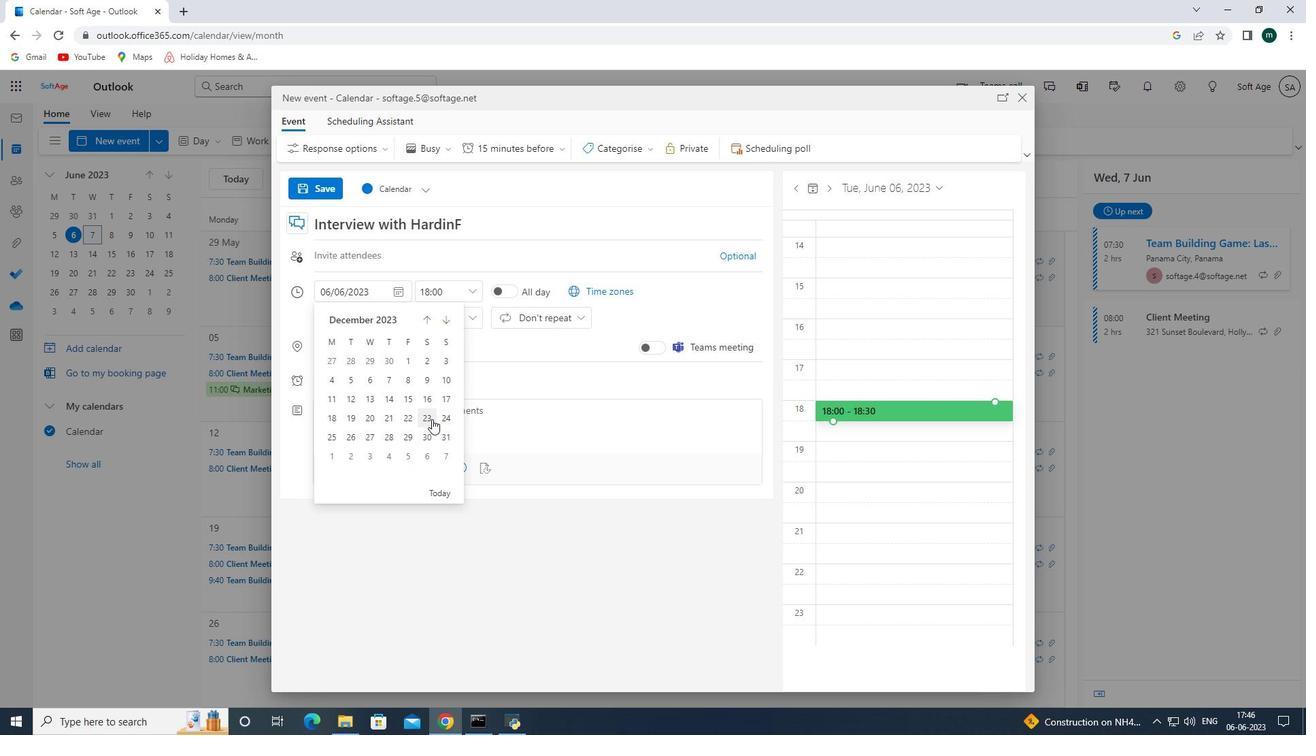 
Action: Mouse moved to (458, 289)
Screenshot: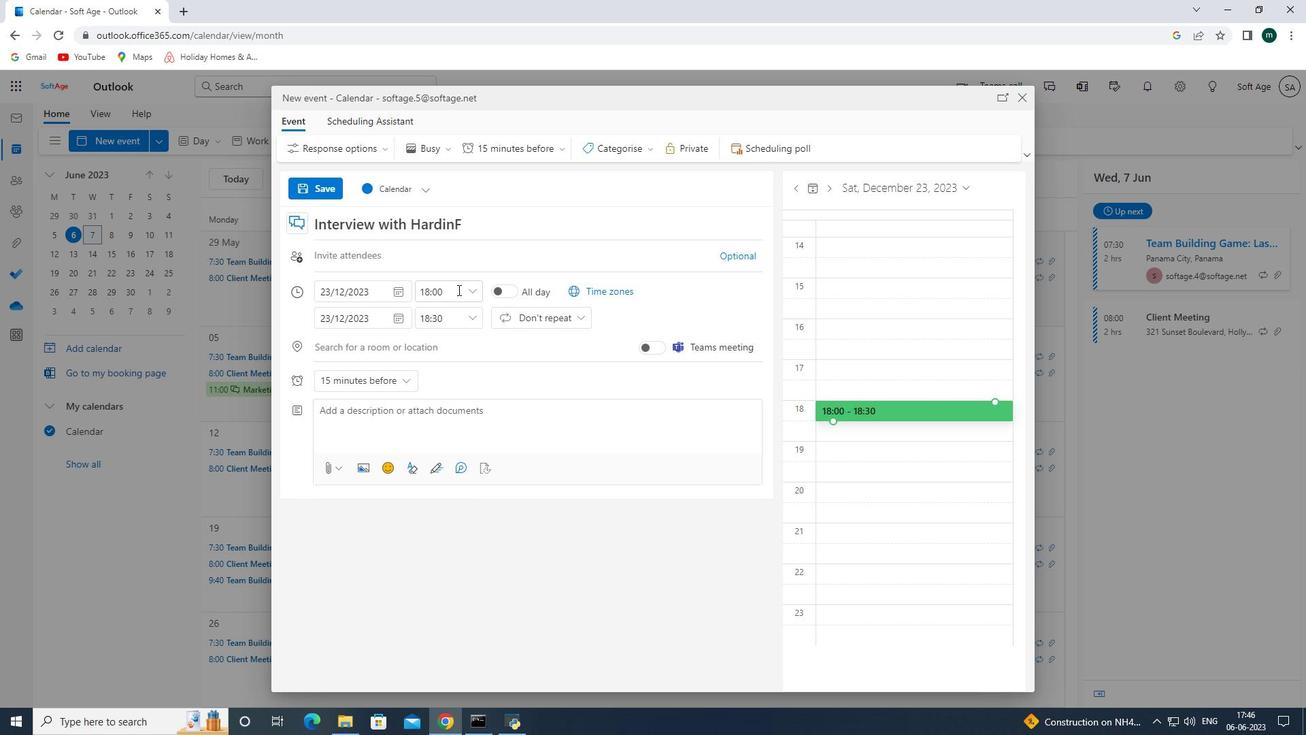 
Action: Mouse pressed left at (458, 289)
Screenshot: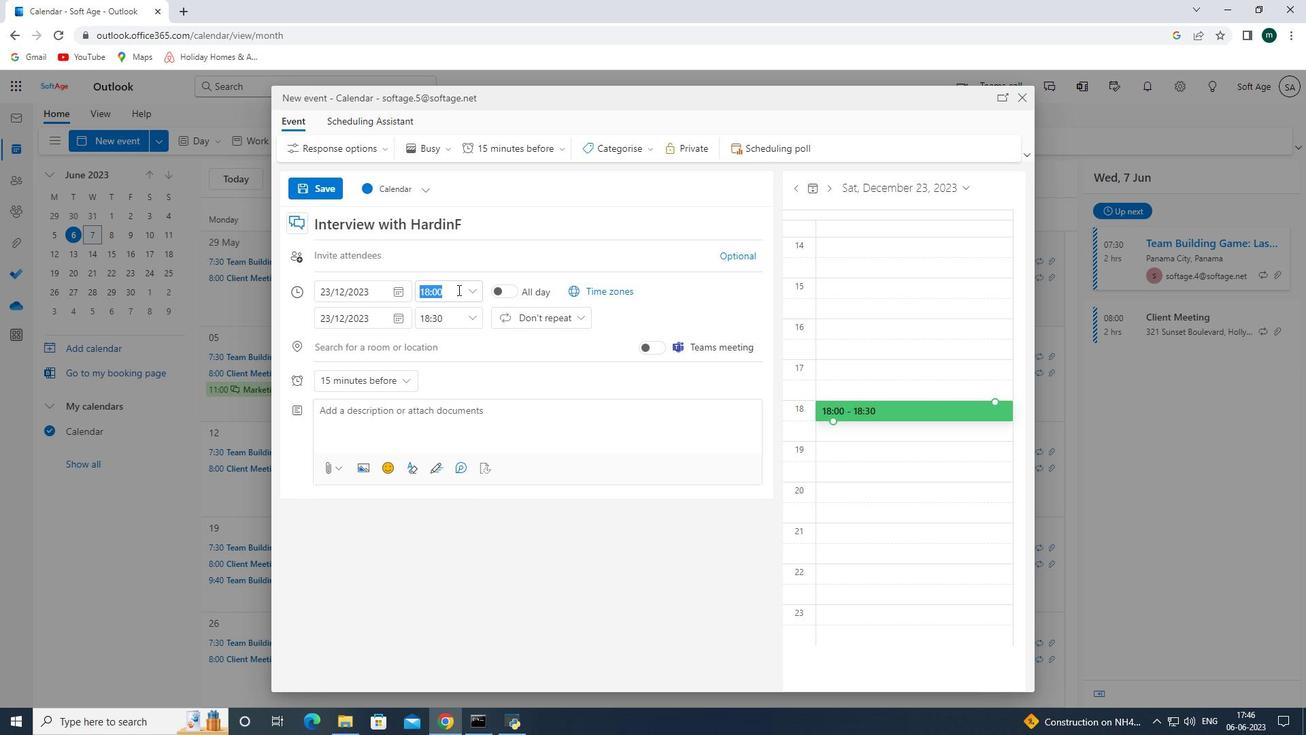 
Action: Key pressed 07<Key.shift_r>:501<Key.backspace><Key.enter>
Screenshot: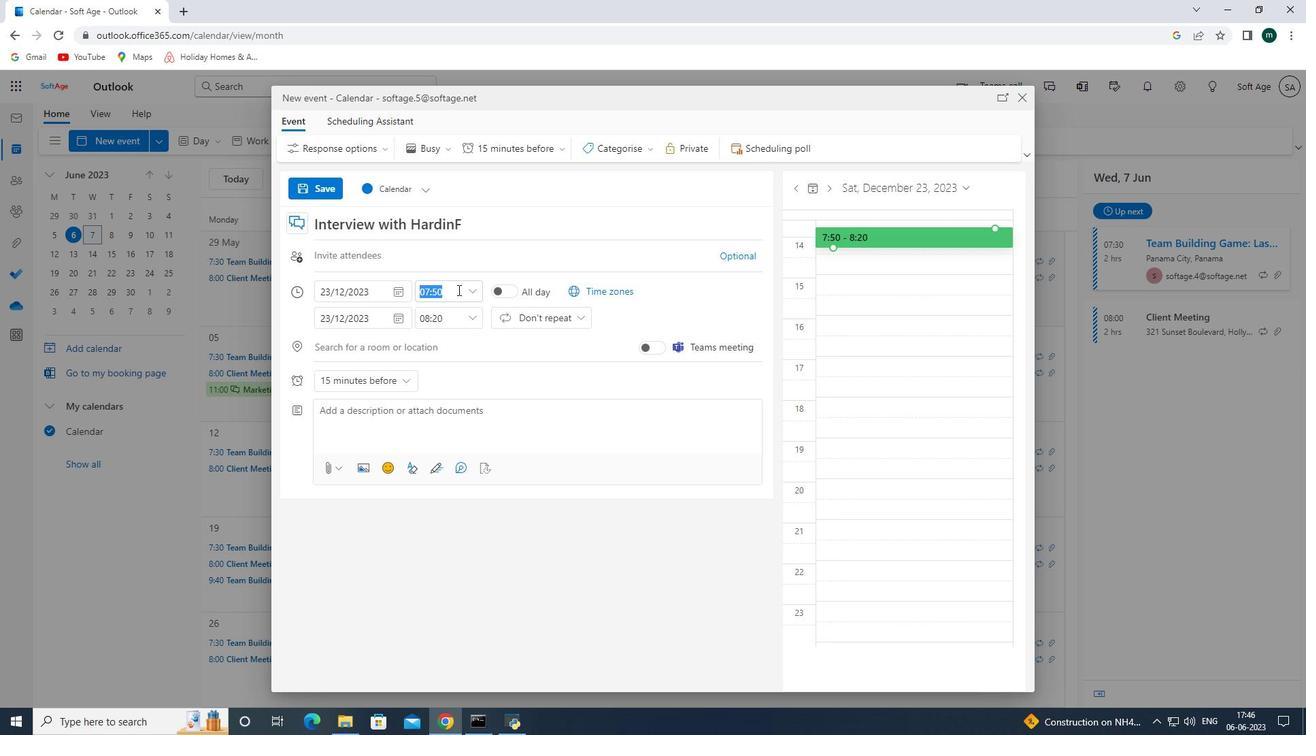 
Action: Mouse moved to (475, 317)
Screenshot: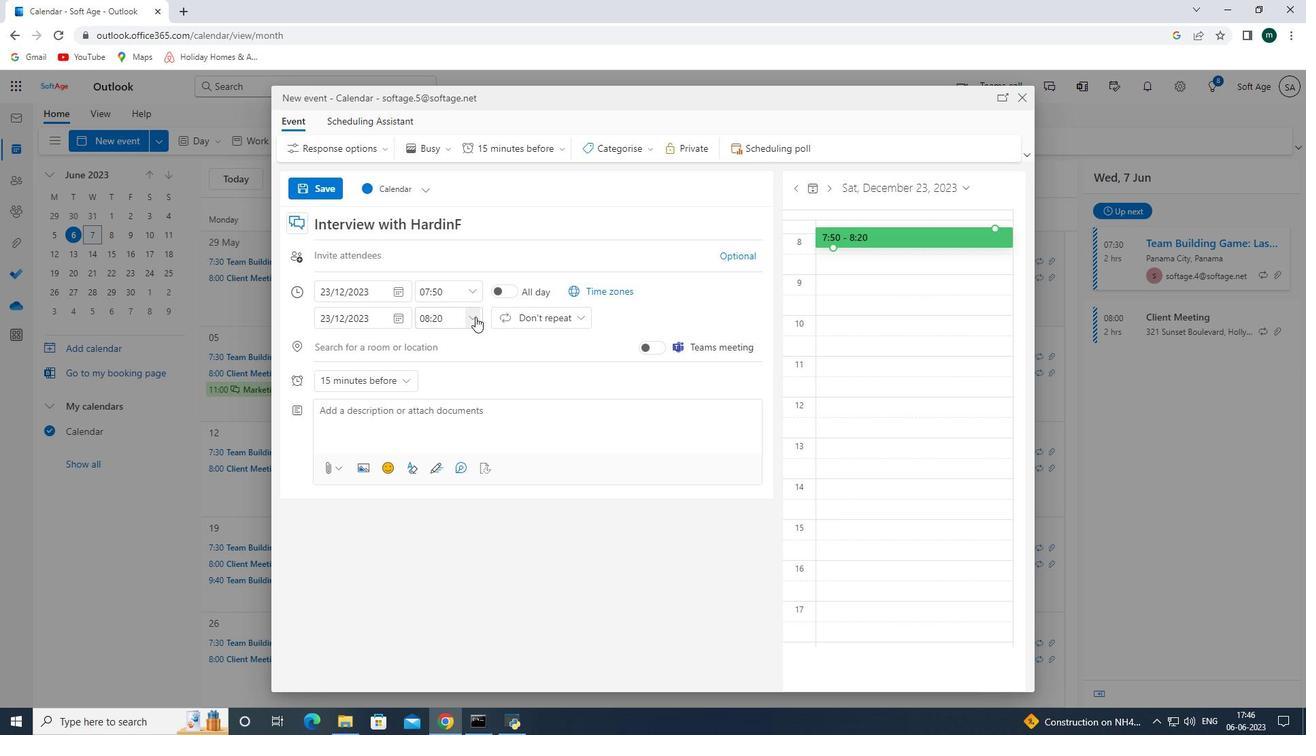 
Action: Mouse pressed left at (475, 317)
Screenshot: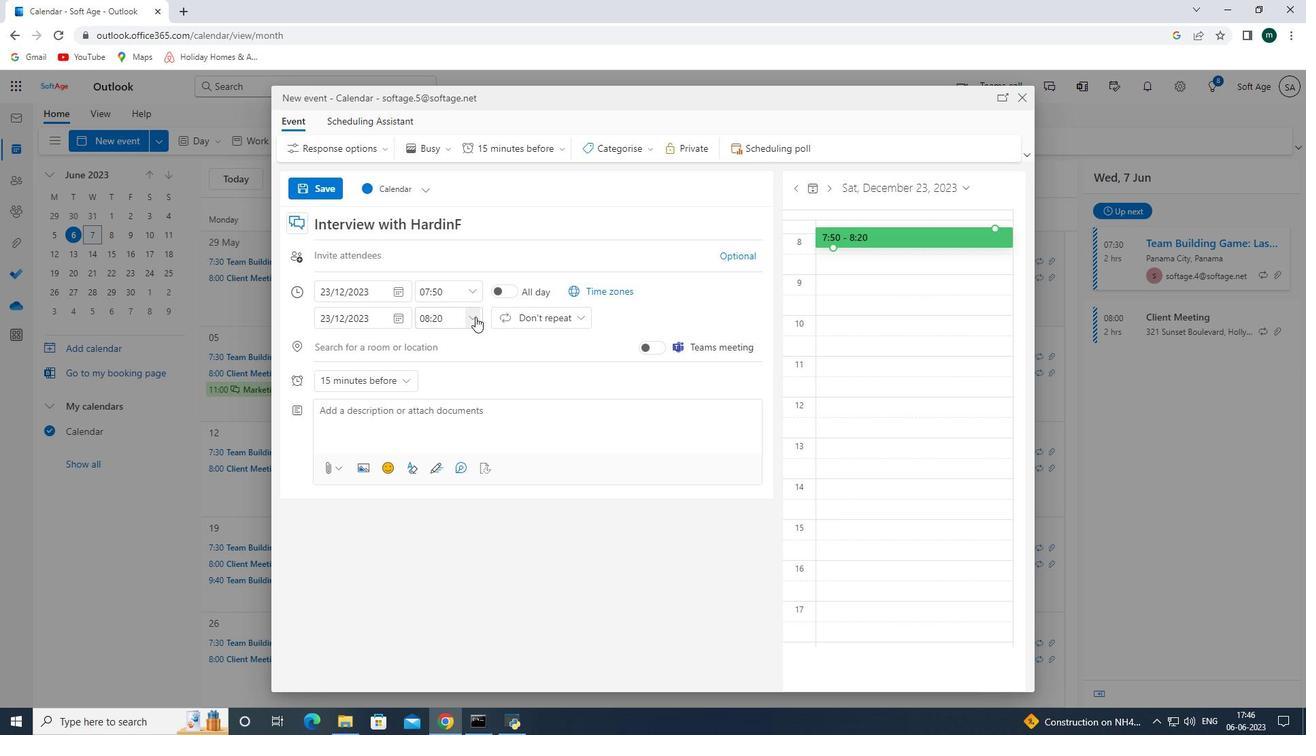 
Action: Mouse moved to (455, 413)
Screenshot: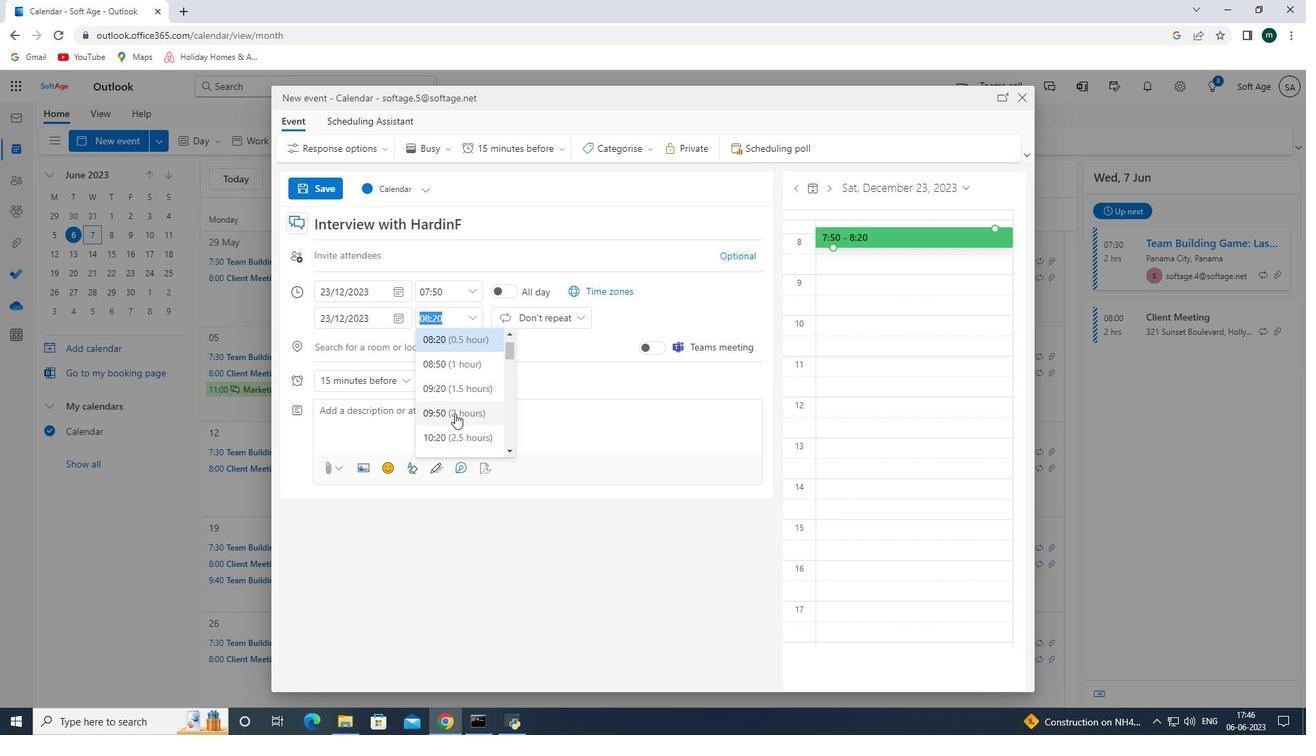 
Action: Mouse pressed left at (455, 413)
Screenshot: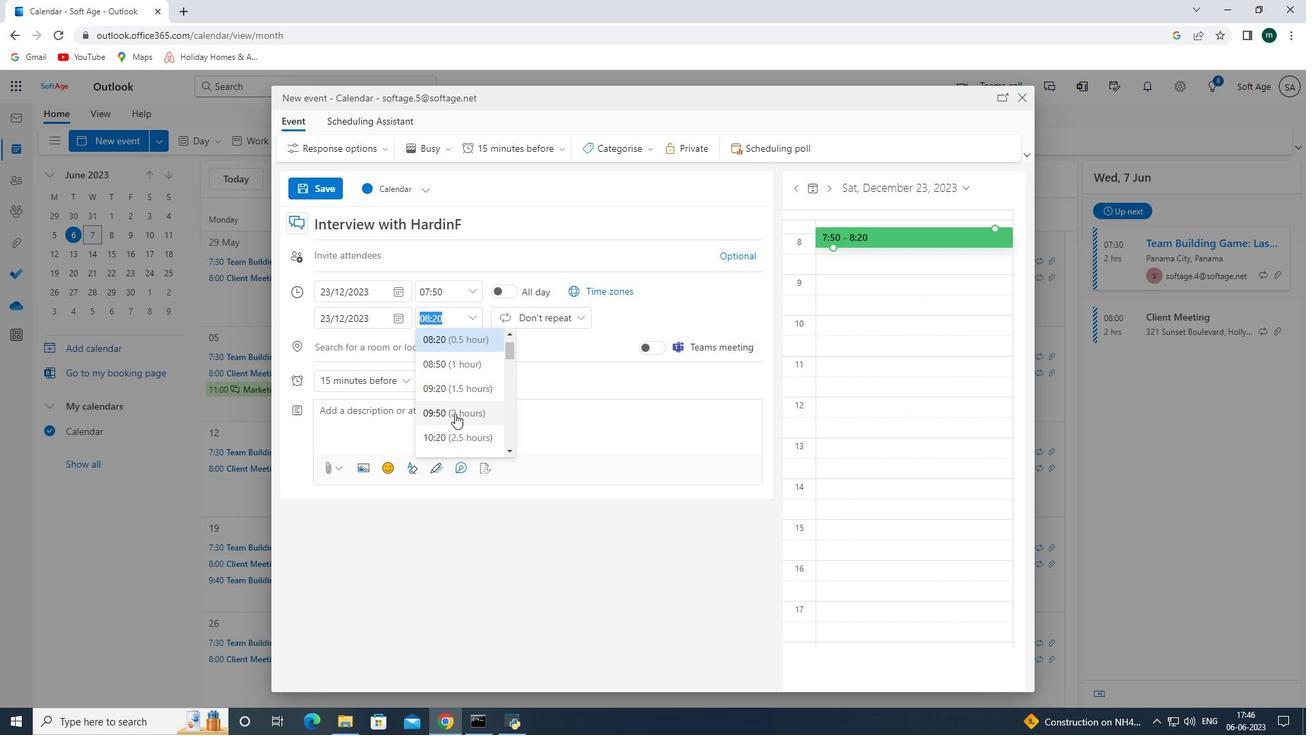 
Action: Mouse moved to (371, 426)
Screenshot: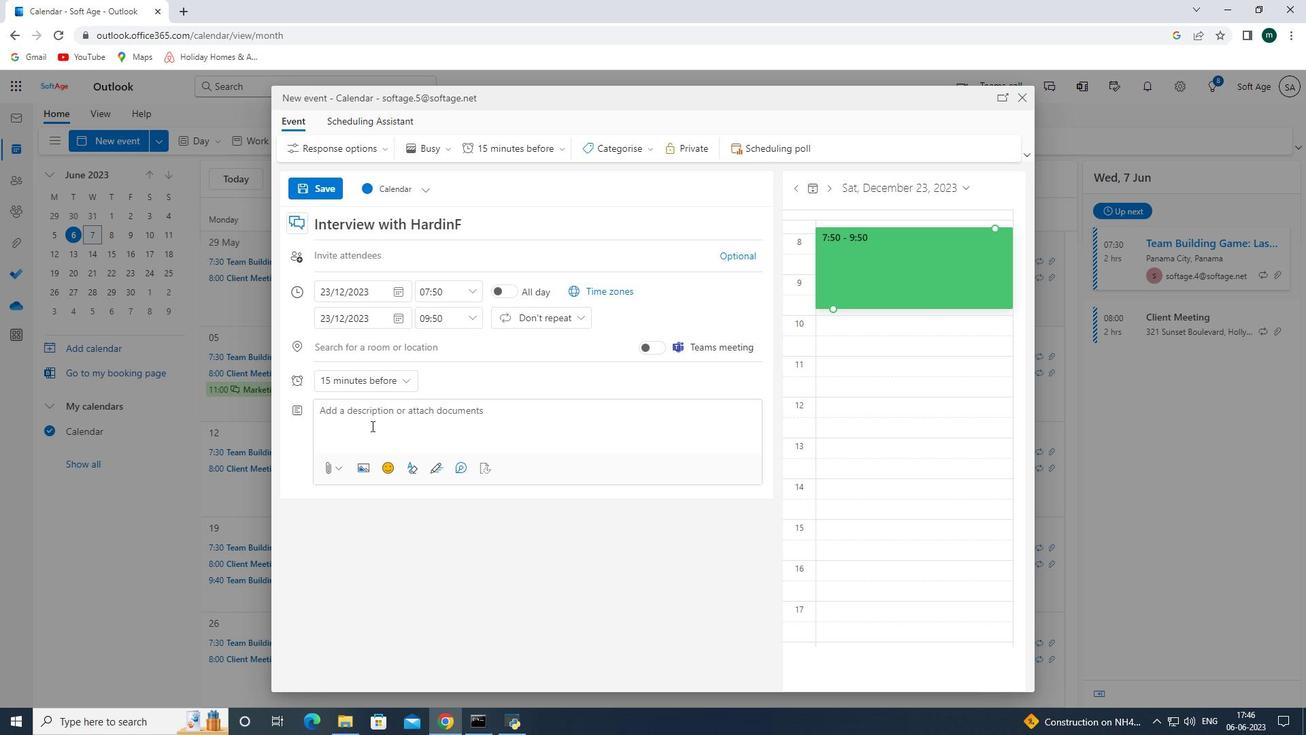 
Action: Mouse pressed left at (371, 426)
Screenshot: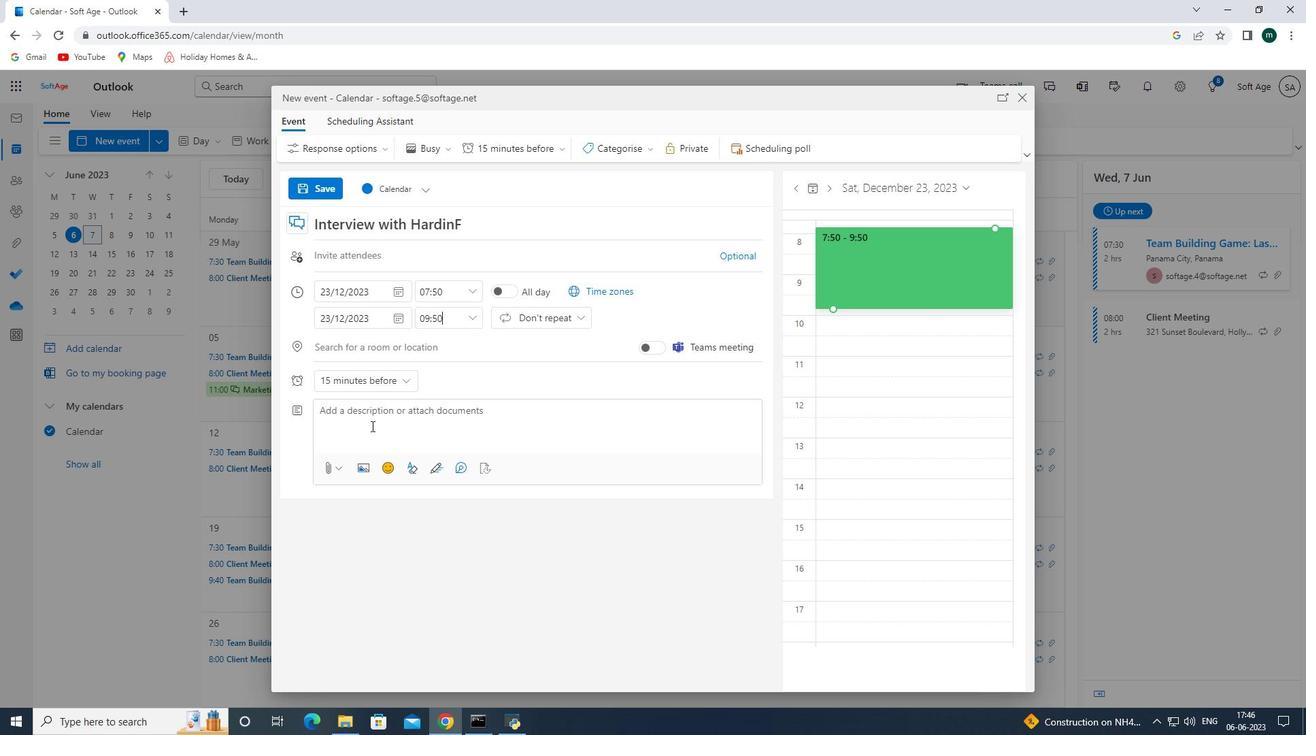 
Action: Key pressed <Key.shift>Welcome<Key.space>to<Key.space>our<Key.space>annual<Key.space><Key.shift_r><Key.shift_r><Key.shift_r><Key.shift_r><Key.shift_r><Key.shift_r><Key.shift_r><Key.shift_r><Key.shift_r>Gge<Key.backspace><Key.backspace><Key.backspace><Key.backspace><Key.backspace><Key.backspace><Key.backspace><Key.backspace><Key.backspace><Key.backspace><Key.shift>Annual<Key.space><Key.shift><Key.shift><Key.shift><Key.shift><Key.shift><Key.shift><Key.shift><Key.shift><Key.shift>General<Key.space><Key.shift_r>Meeting<Key.space><Key.shift><Key.shift><Key.shift_r><Key.shift_r><Key.shift_r><Key.shift_r><Key.shift_r>(<Key.shift>AGM<Key.shift_r><Key.shift_r><Key.shift_r><Key.shift_r><Key.shift_r><Key.shift_r><Key.shift_r><Key.shift_r><Key.shift_r>),<Key.space>a<Key.space>crucial<Key.space>r<Key.backspace>event<Key.space>that<Key.space>brings<Key.space>together<Key.space>stakeholders,<Key.space>shareholdera<Key.backspace>s,<Key.space>and<Key.space>keyb<Key.space><Key.backspace><Key.backspace><Key.space>membere<Key.backspace>s<Key.space>of<Key.space>our<Key.space>organization<Key.space>to<Key.space>review<Key.space>the<Key.space><Key.shift_r><Key.shift_r><Key.shift_r><Key.shift_r><Key.shift_r>Pasr<Key.backspace><Key.backspace><Key.backspace><Key.backspace>past<Key.space>year,<Key.space>diss<Key.backspace>cuss<Key.space>important<Key.space>matters<Key.space><Key.backspace>,<Key.space>and<Key.space>plan<Key.space>for<Key.space>the<Key.space>future<Key.space><Key.backspace>.<Key.space>the<Key.space><Key.backspace><Key.backspace><Key.backspace><Key.backspace><Key.shift><Key.shift><Key.shift><Key.shift><Key.shift><Key.shift><Key.shift><Key.shift><Key.shift><Key.shift><Key.shift><Key.shift><Key.shift>The<Key.space><Key.shift>AGMb<Key.space><Key.backspace><Key.backspace><Key.space>serves<Key.space>asv<Key.backspace><Key.space>a<Key.space>platfoem<Key.space>for<Key.space>transparency<Key.space>,<Key.space>accountability,<Key.space>and<Key.space>open<Key.space>dialogue<Key.space><Key.backspace>,<Key.space>allowing<Key.space>everyone<Key.space>involved<Key.space>to<Key.space>v<Key.backspace>x<Key.backspace>contribute<Key.space>to<Key.space>thr<Key.backspace>e<Key.space>overallv<Key.space><Key.backspace><Key.backspace><Key.space>direction<Key.space>and<Key.space>success<Key.space>of<Key.space>our<Key.space>organization<Key.space><Key.backspace>.<Key.space>
Screenshot: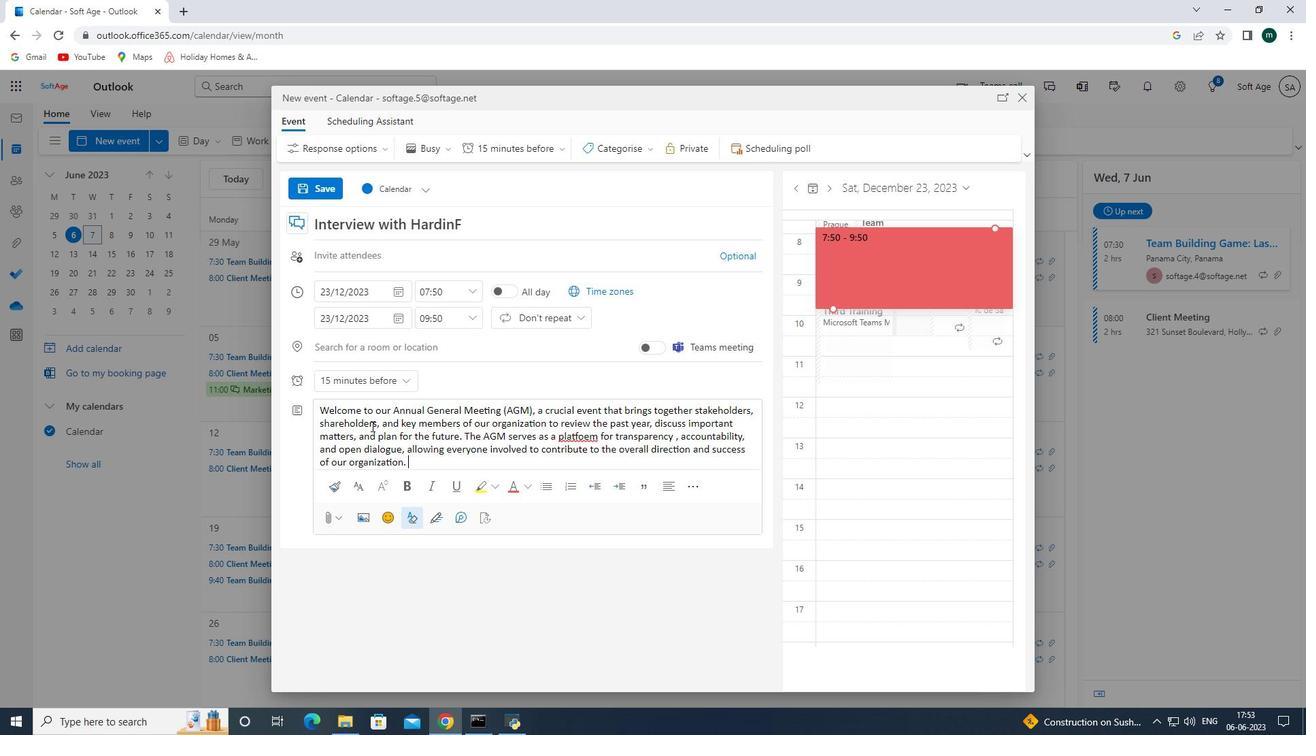 
Action: Mouse moved to (637, 150)
Screenshot: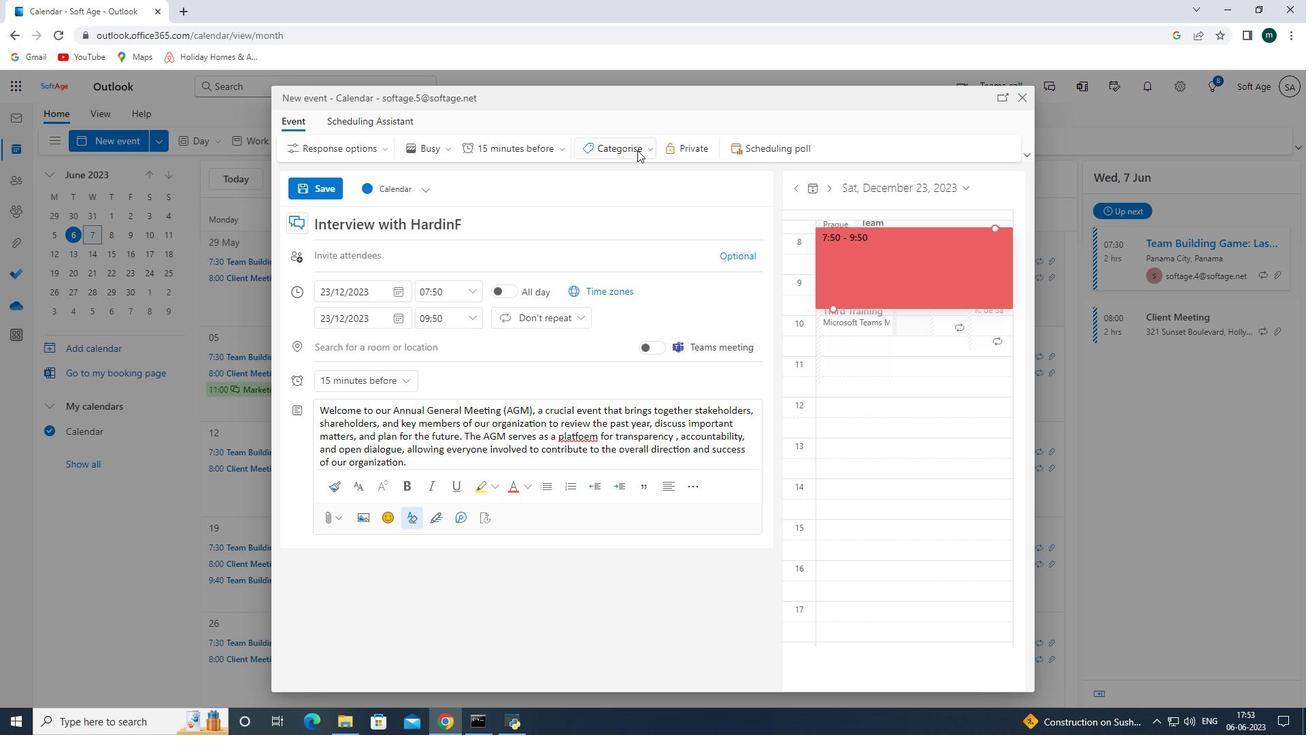 
Action: Mouse pressed left at (637, 150)
Screenshot: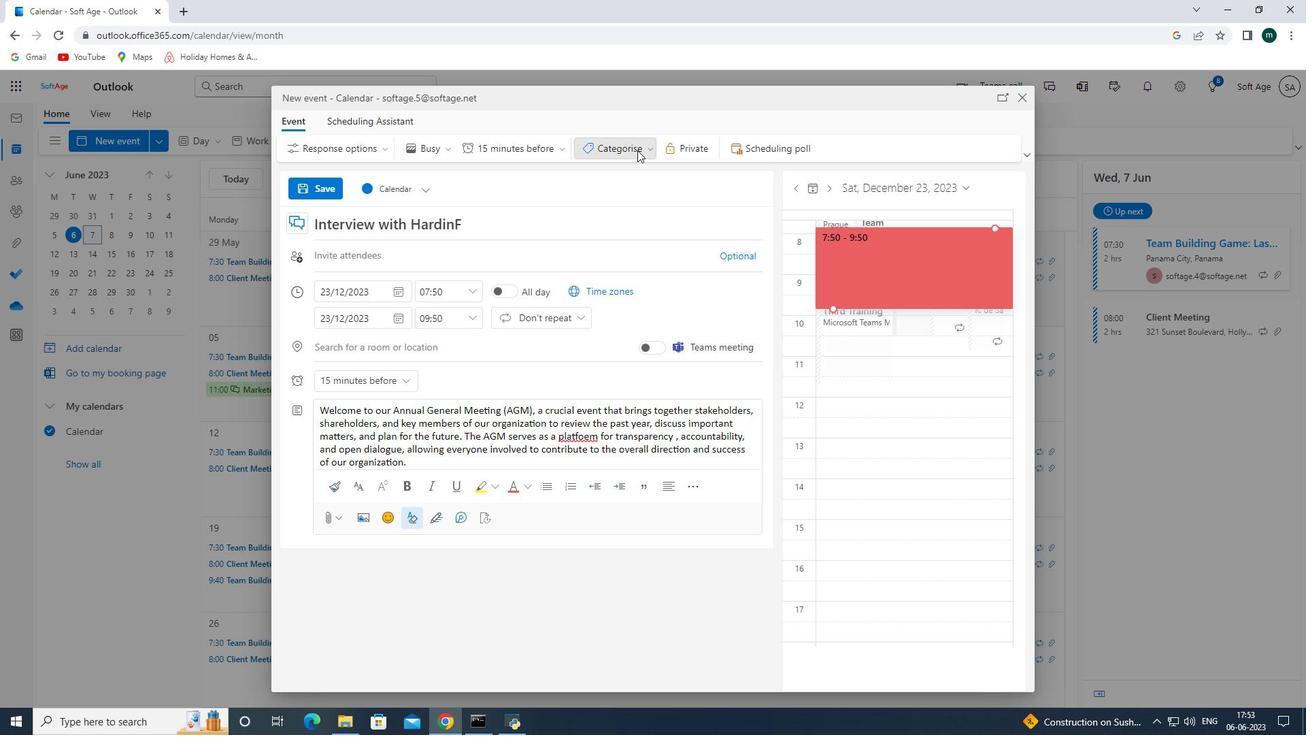 
Action: Mouse moved to (653, 238)
Screenshot: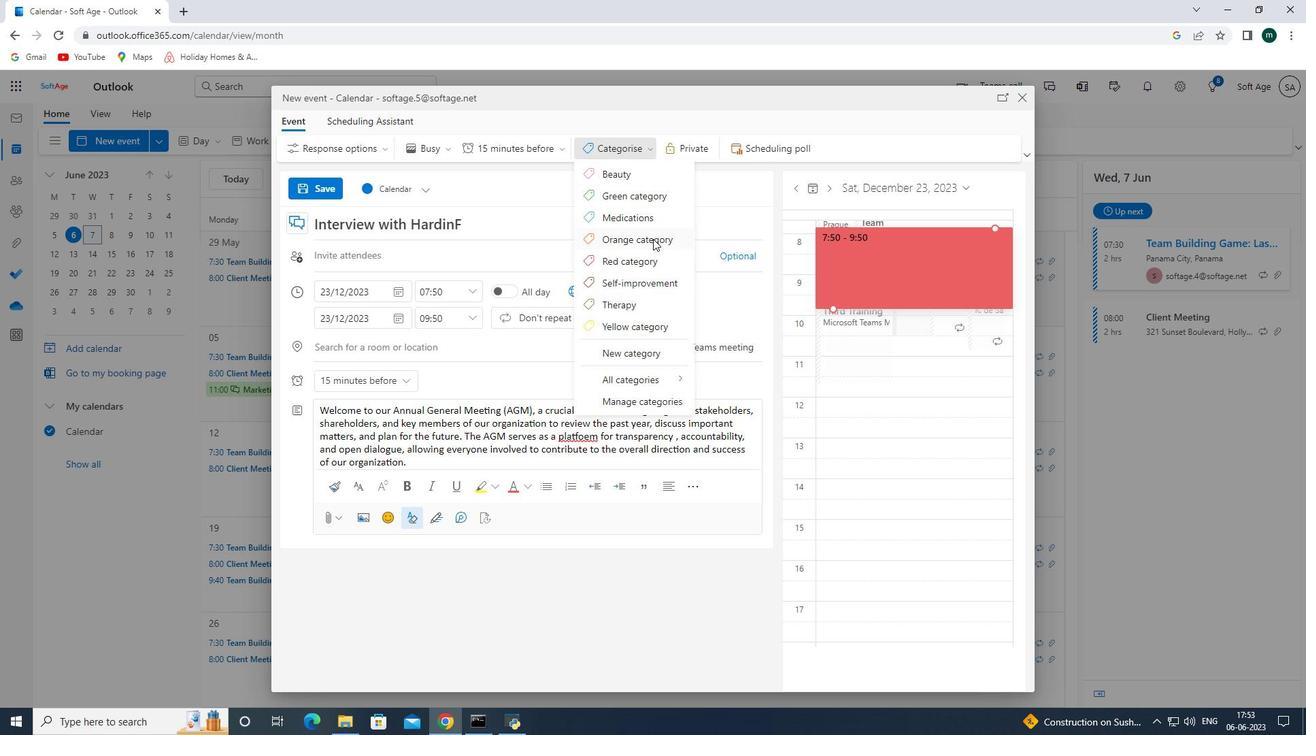 
Action: Mouse pressed left at (653, 238)
Screenshot: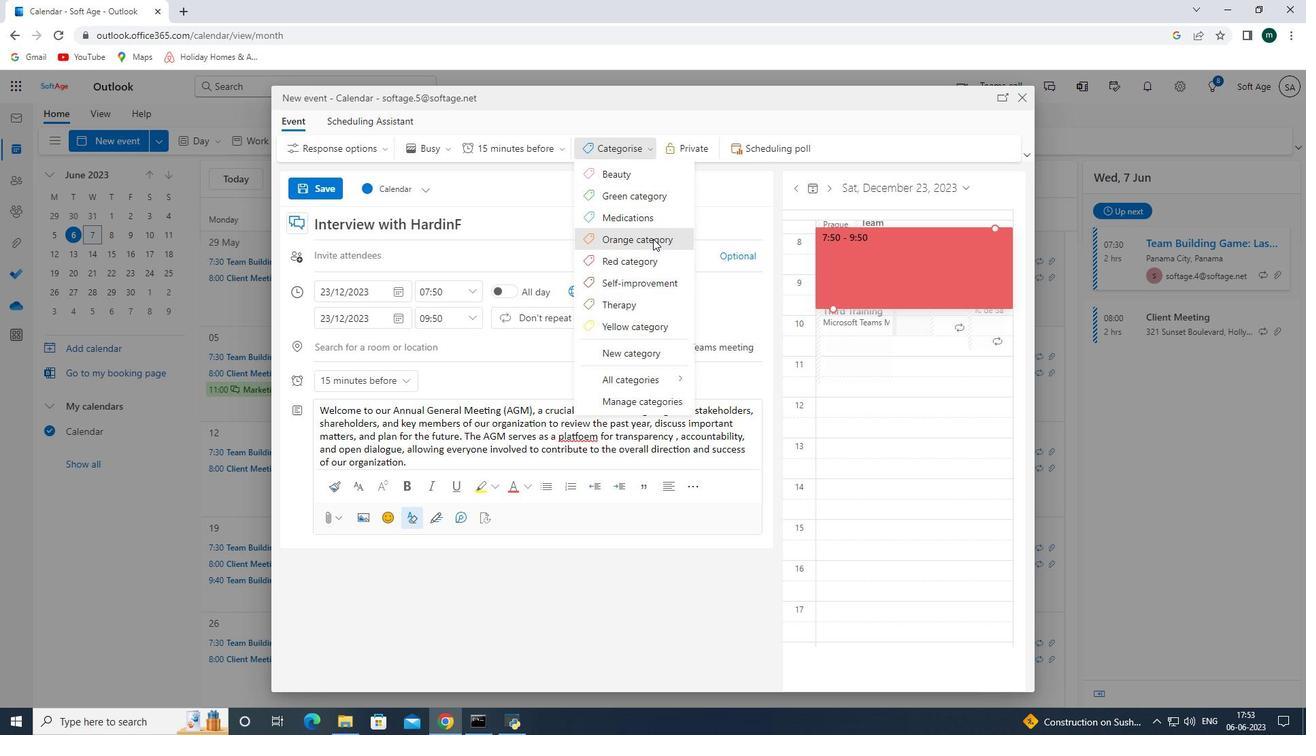 
Action: Mouse moved to (362, 253)
Screenshot: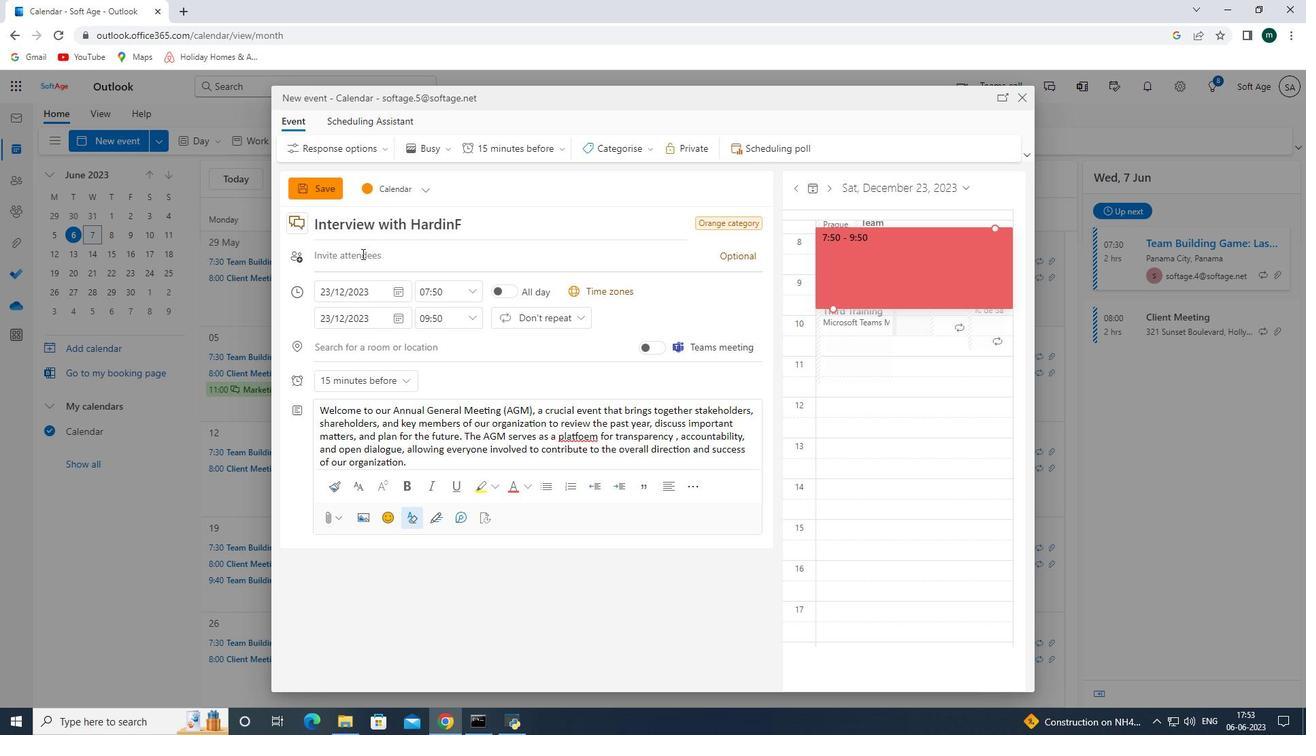 
Action: Mouse pressed left at (362, 253)
Screenshot: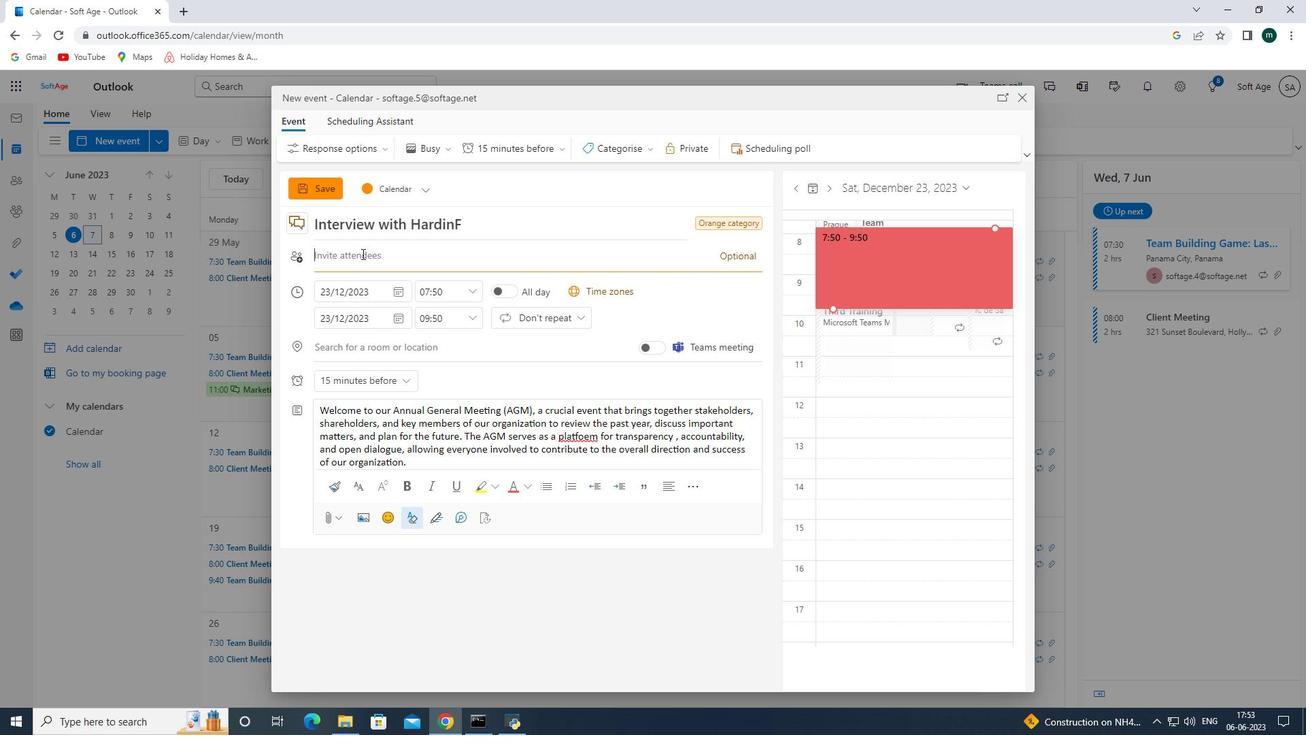 
Action: Mouse moved to (424, 347)
Screenshot: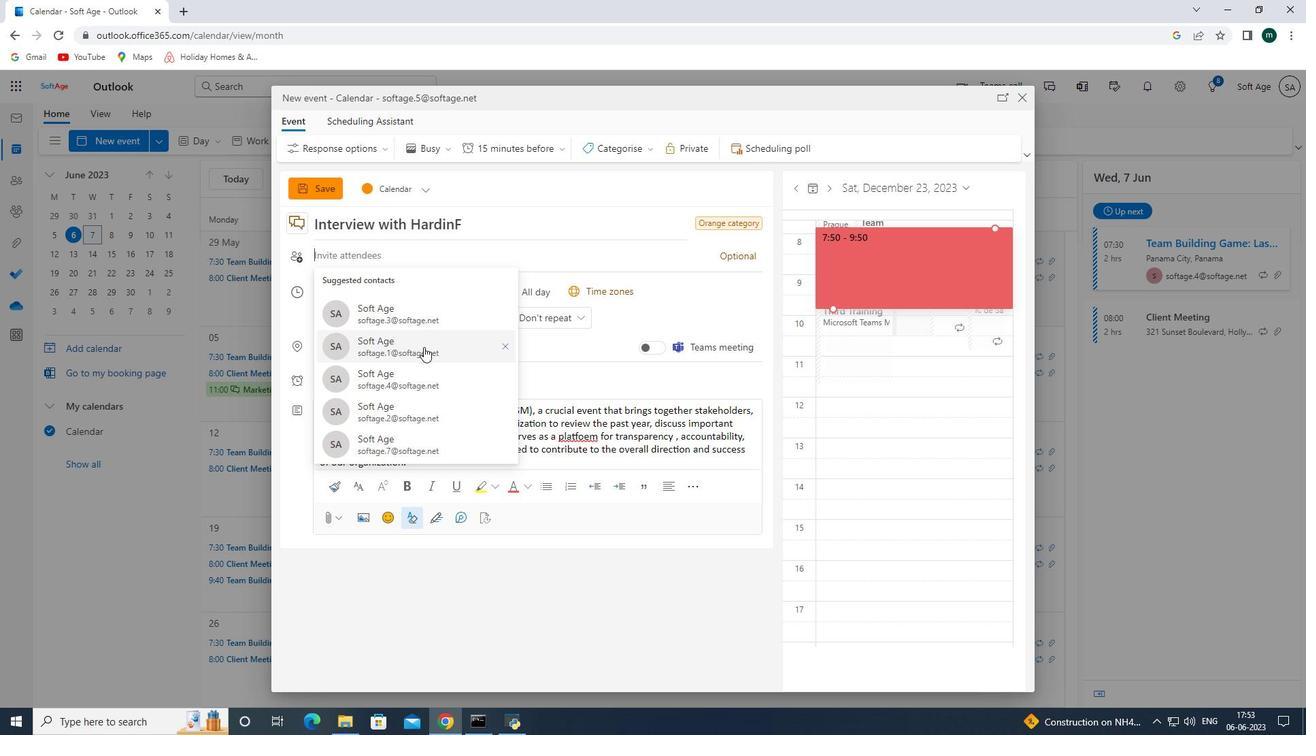 
Action: Mouse pressed left at (424, 347)
Screenshot: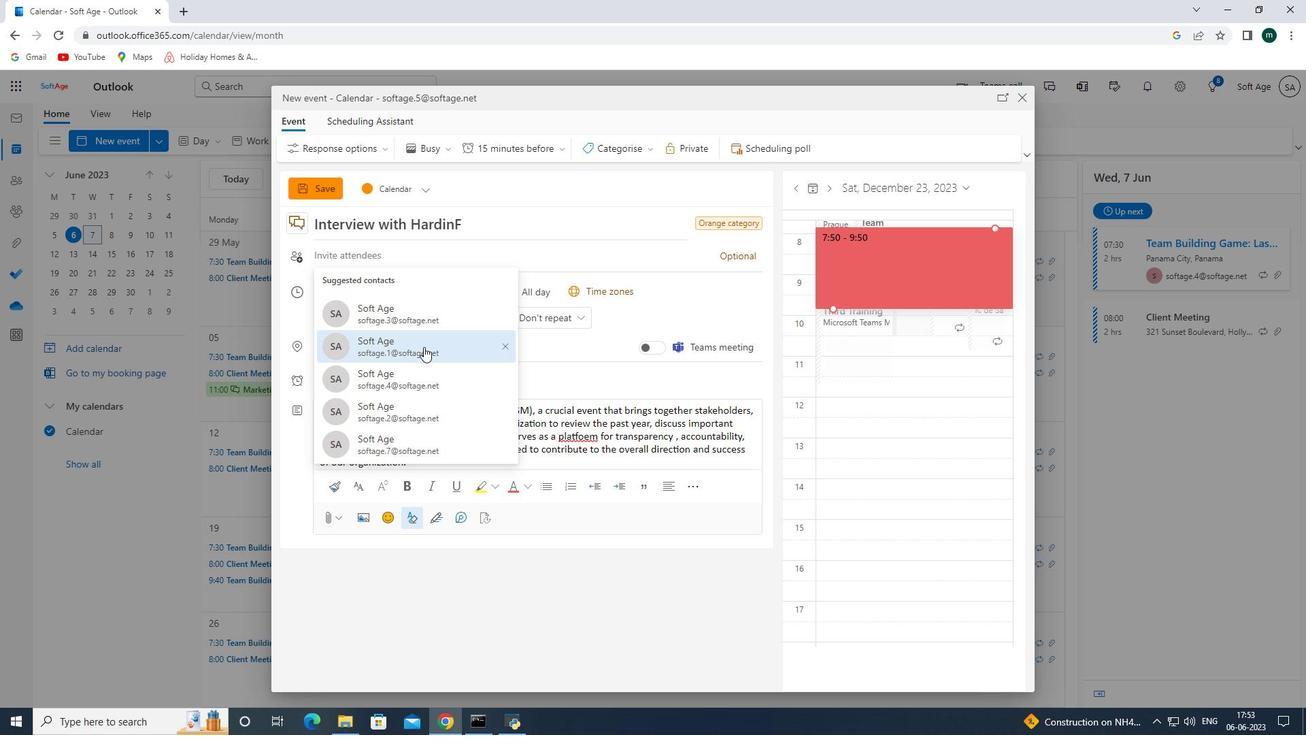 
Action: Mouse moved to (492, 261)
Screenshot: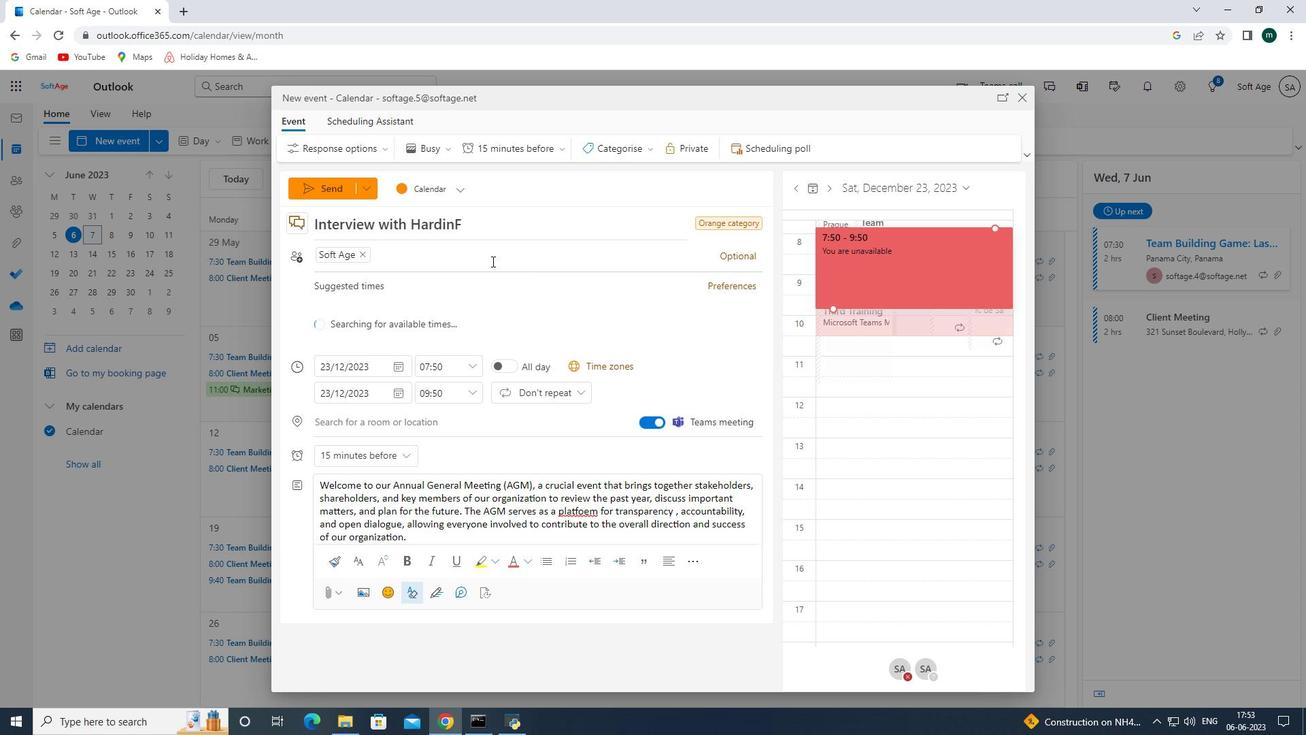 
Action: Mouse pressed left at (492, 261)
Screenshot: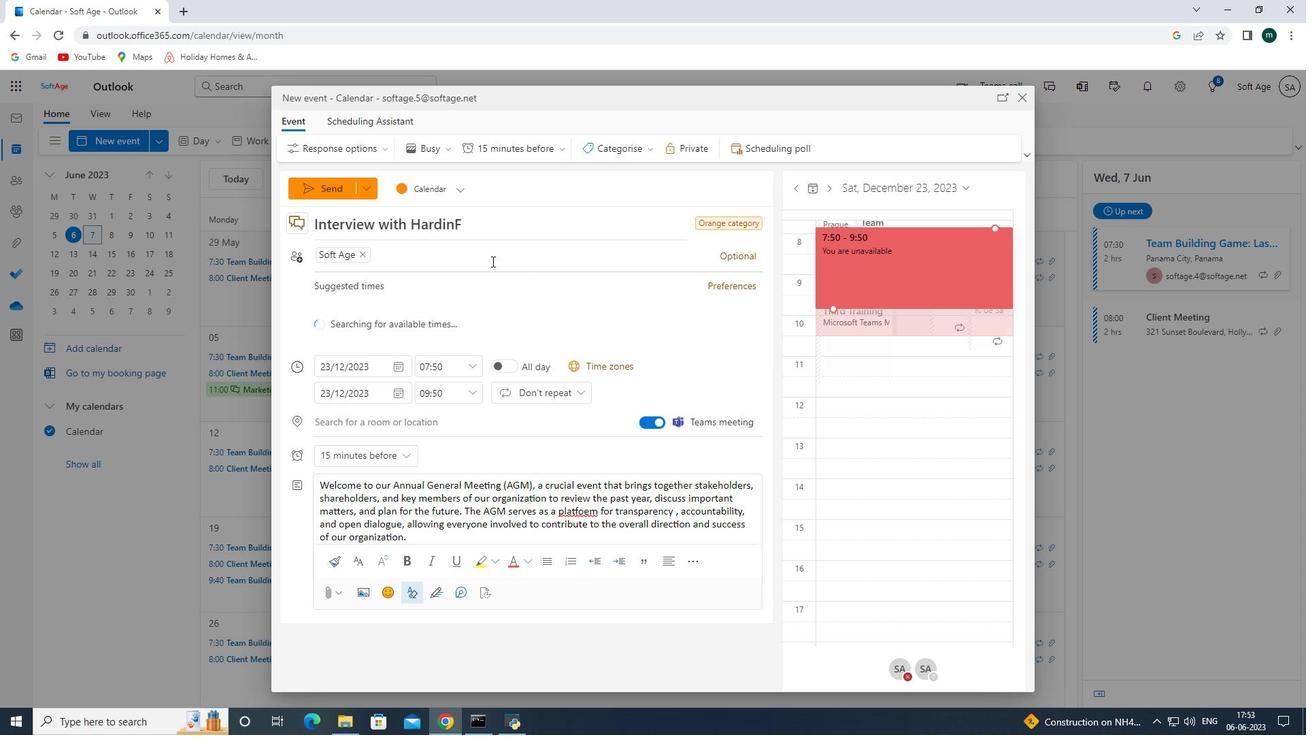 
Action: Mouse moved to (466, 383)
Screenshot: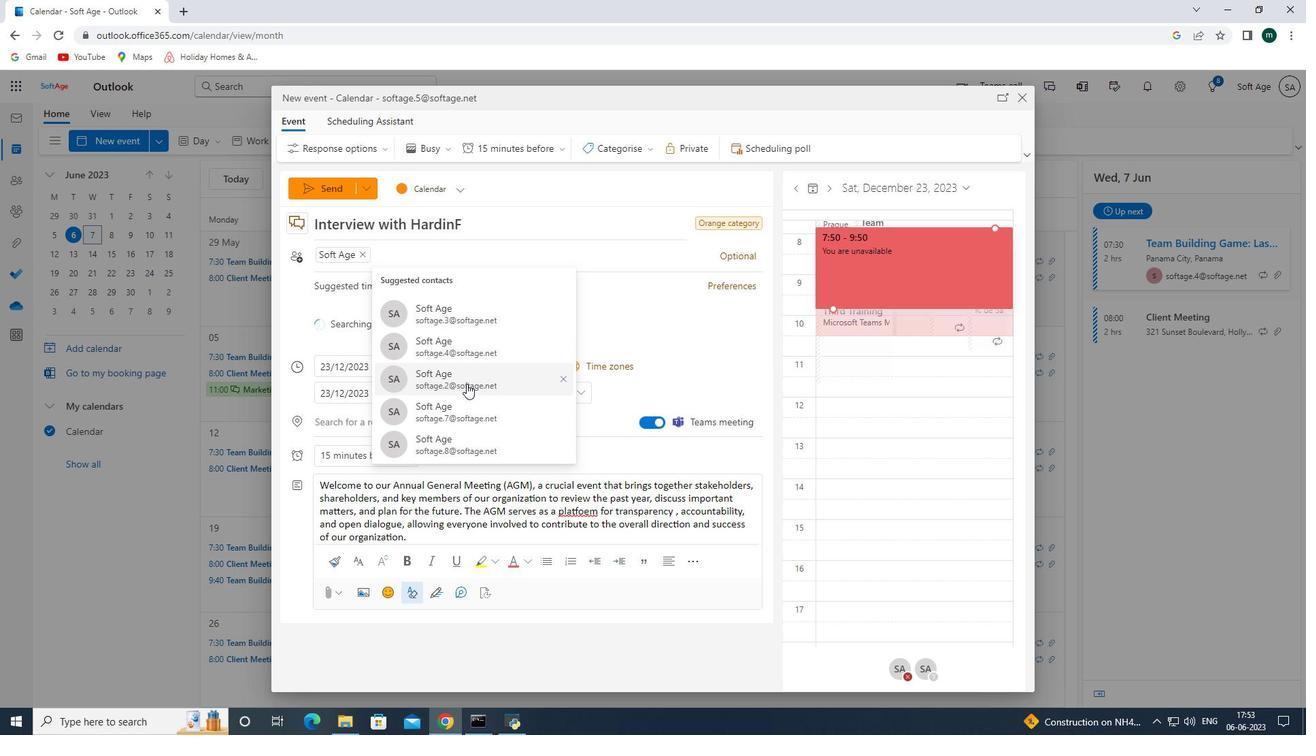
Action: Mouse pressed left at (466, 383)
Screenshot: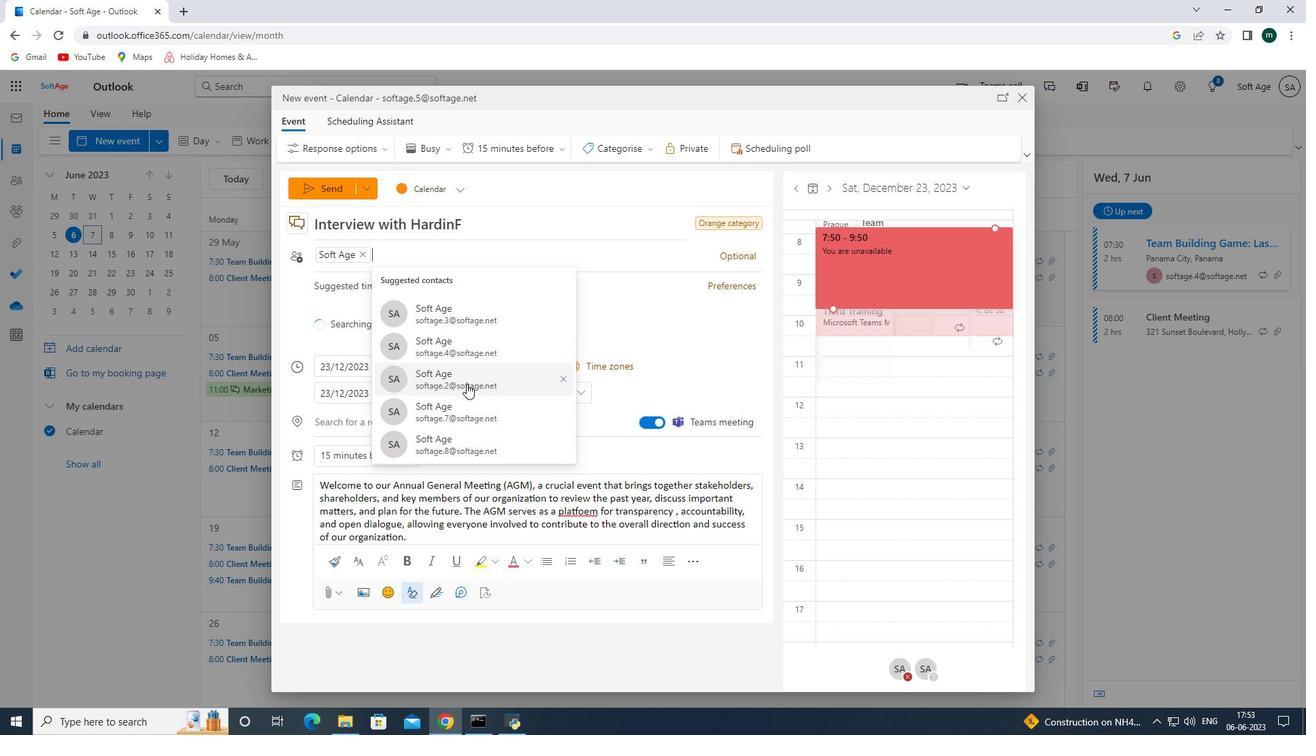 
Action: Mouse scrolled (466, 383) with delta (0, 0)
Screenshot: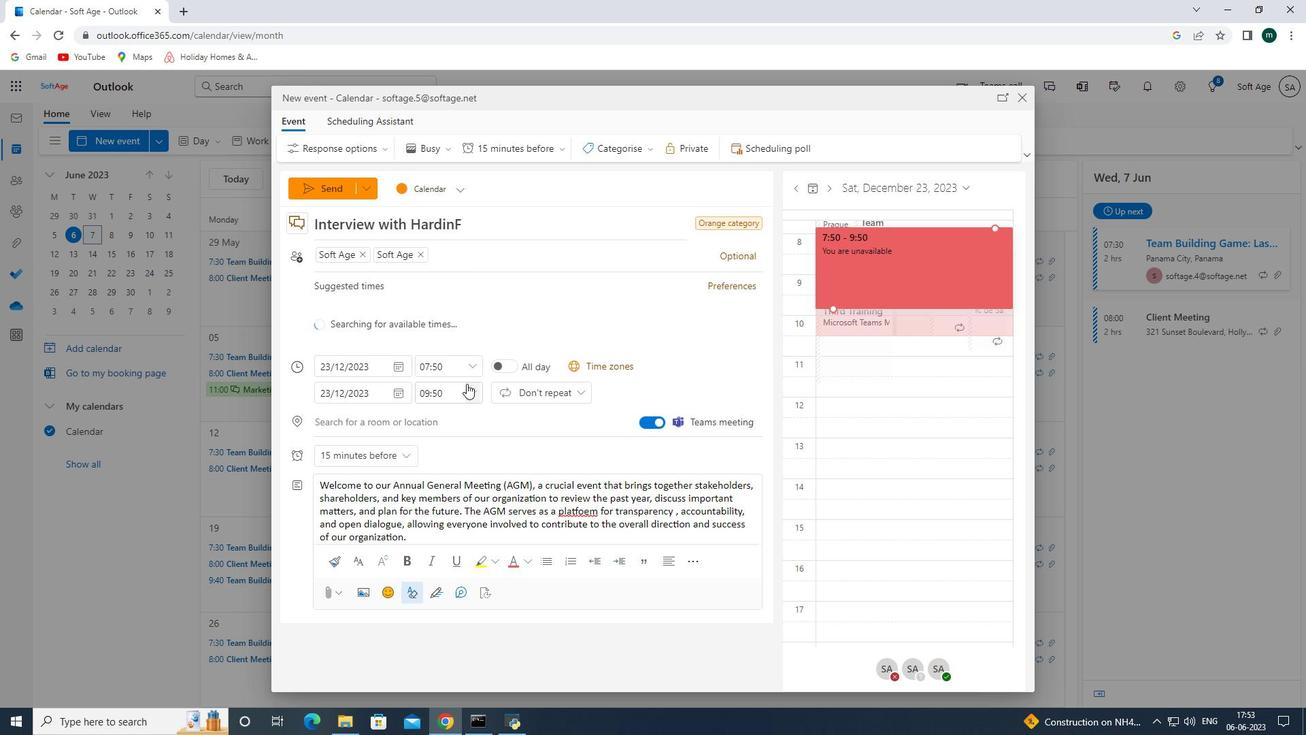 
Action: Mouse moved to (503, 145)
Screenshot: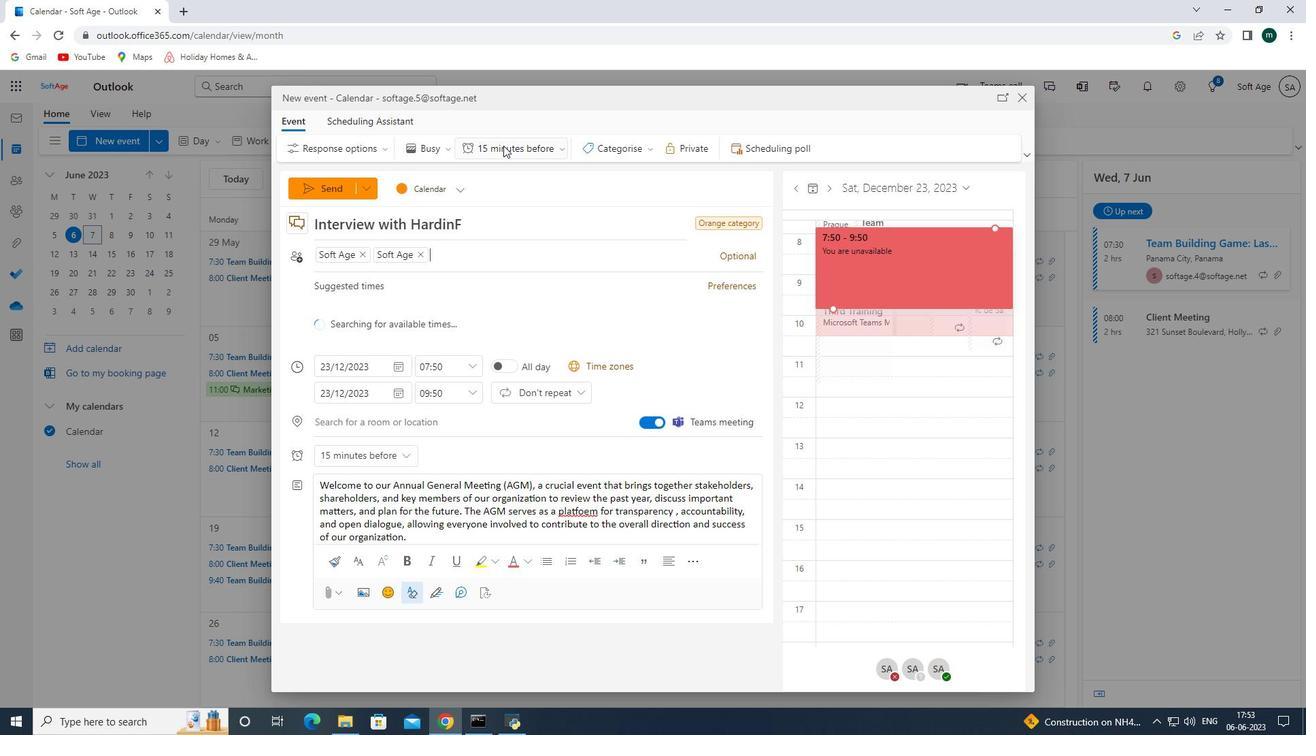 
Action: Mouse pressed left at (503, 145)
Screenshot: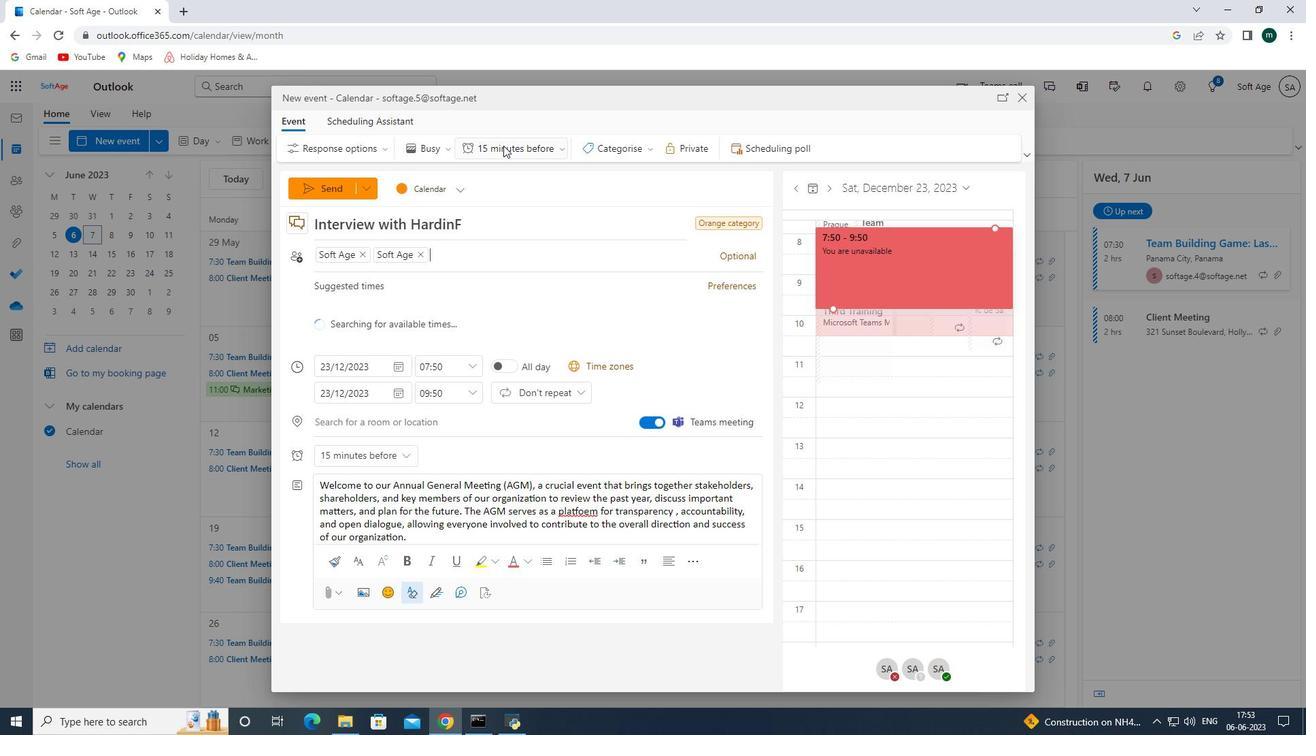 
Action: Mouse moved to (508, 199)
Screenshot: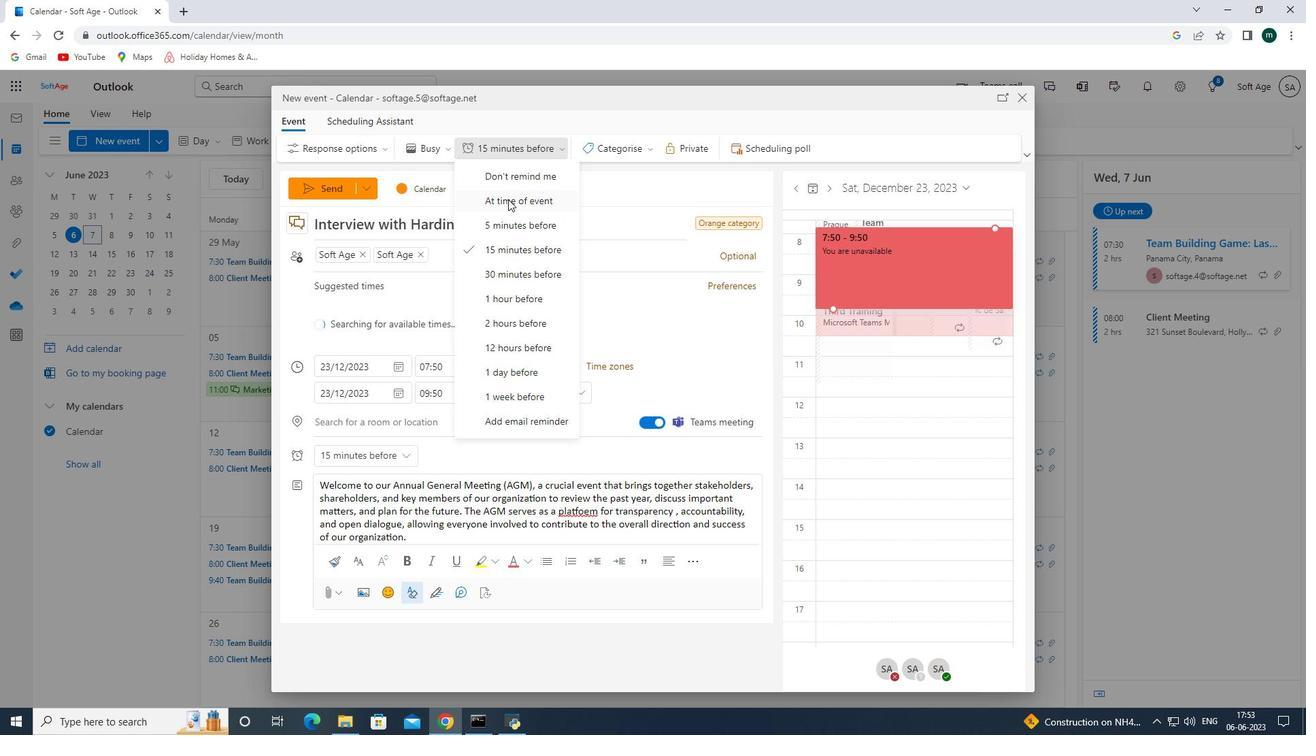 
Action: Mouse pressed left at (508, 199)
Screenshot: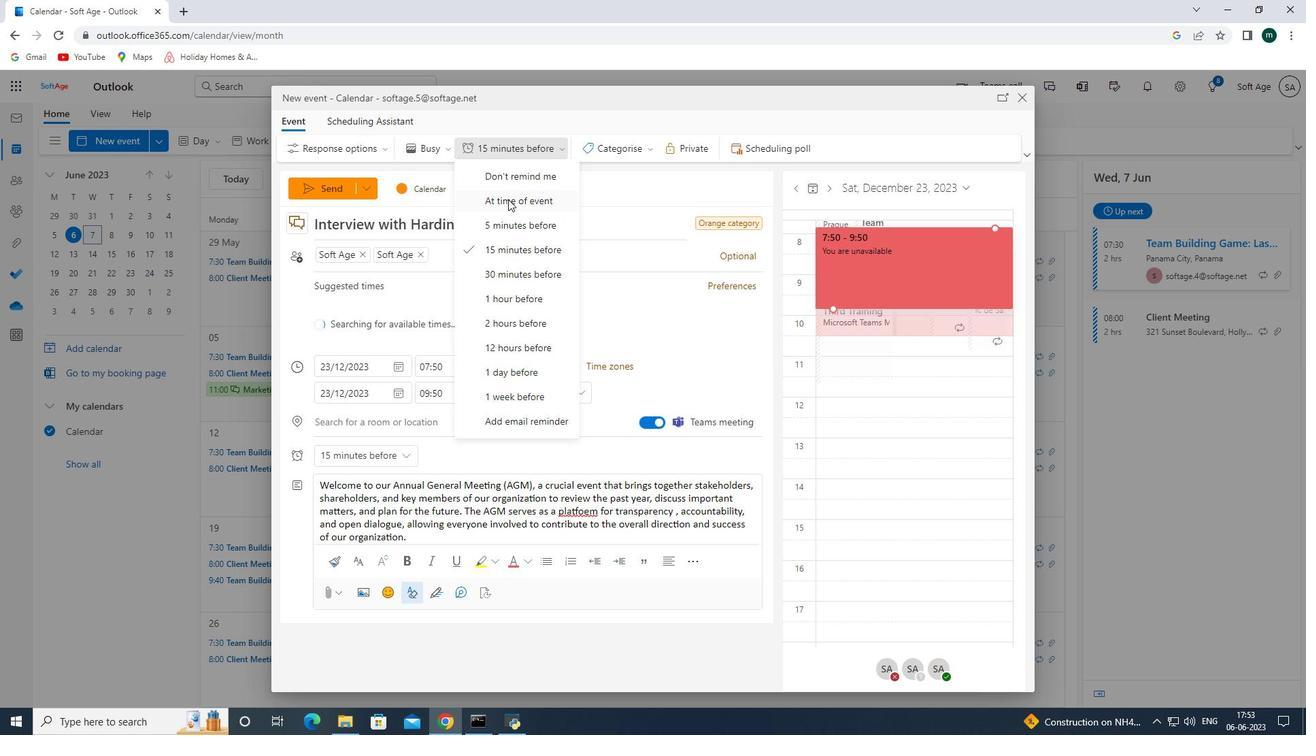 
Action: Mouse moved to (577, 460)
Screenshot: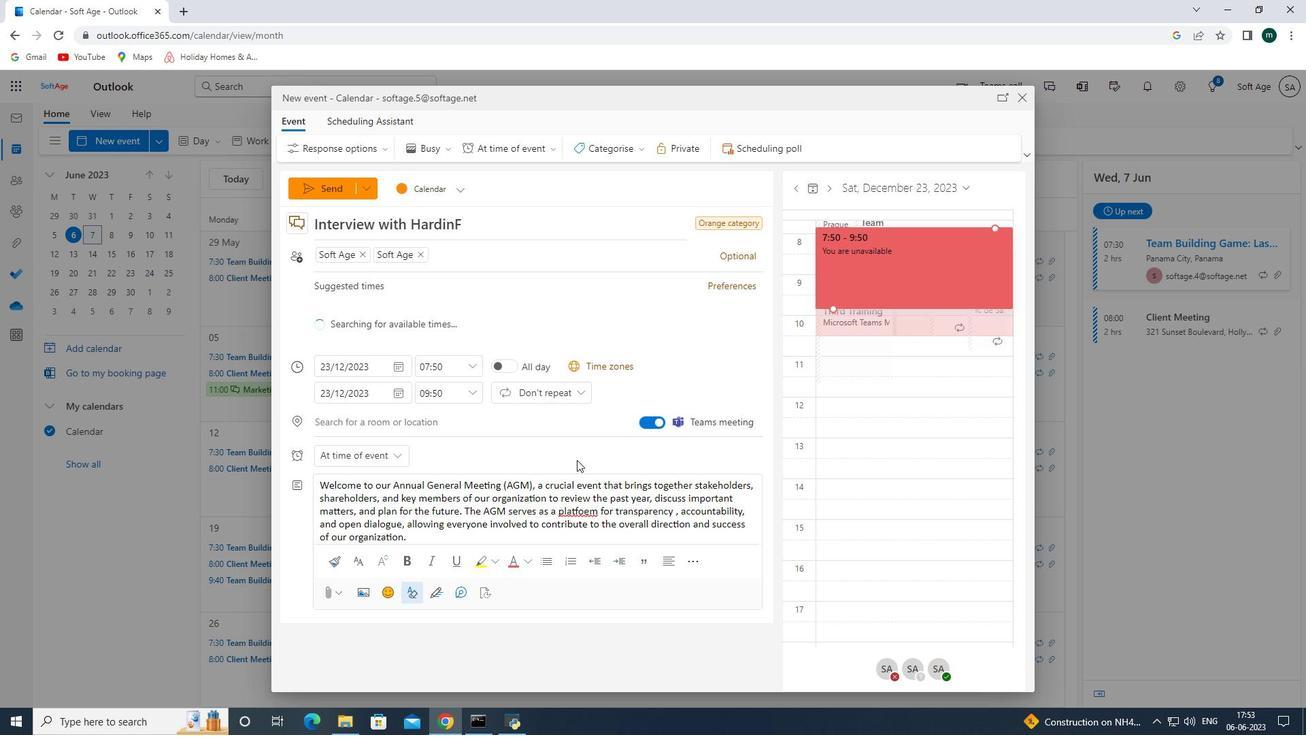 
Action: Mouse scrolled (577, 459) with delta (0, 0)
Screenshot: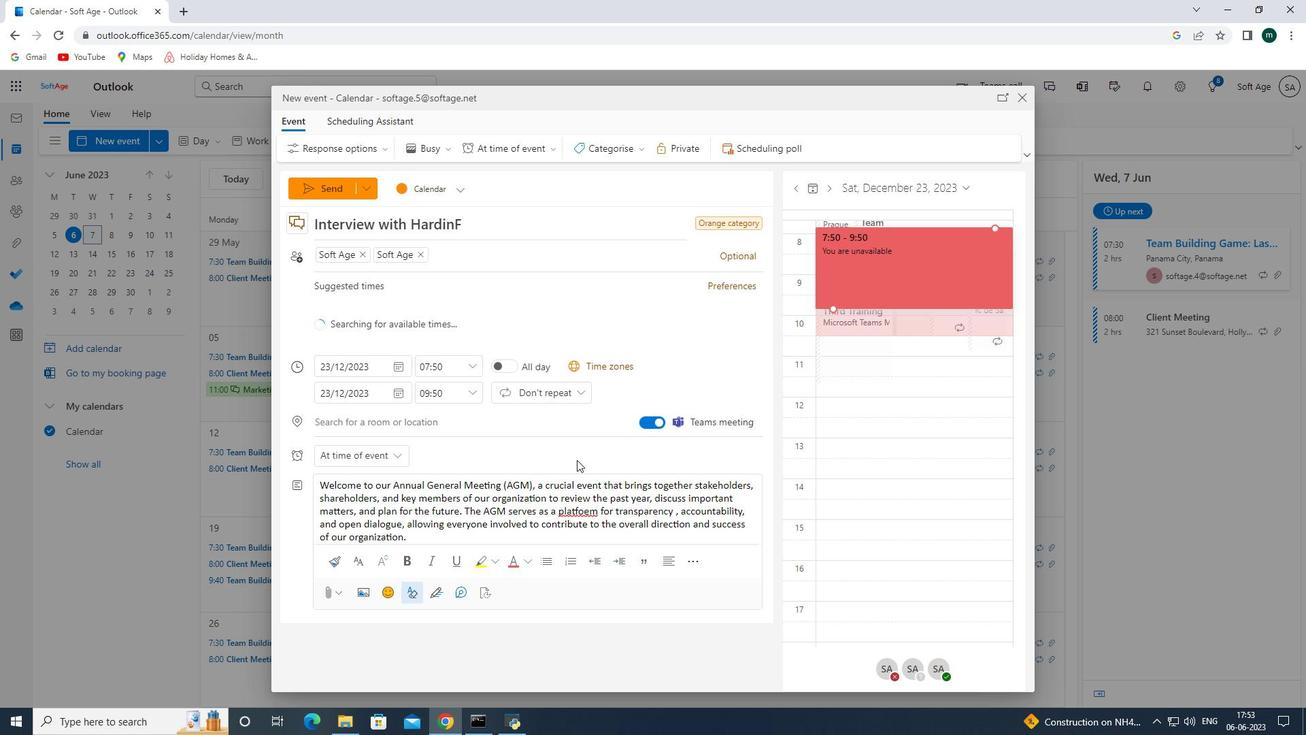 
Action: Mouse scrolled (577, 459) with delta (0, 0)
Screenshot: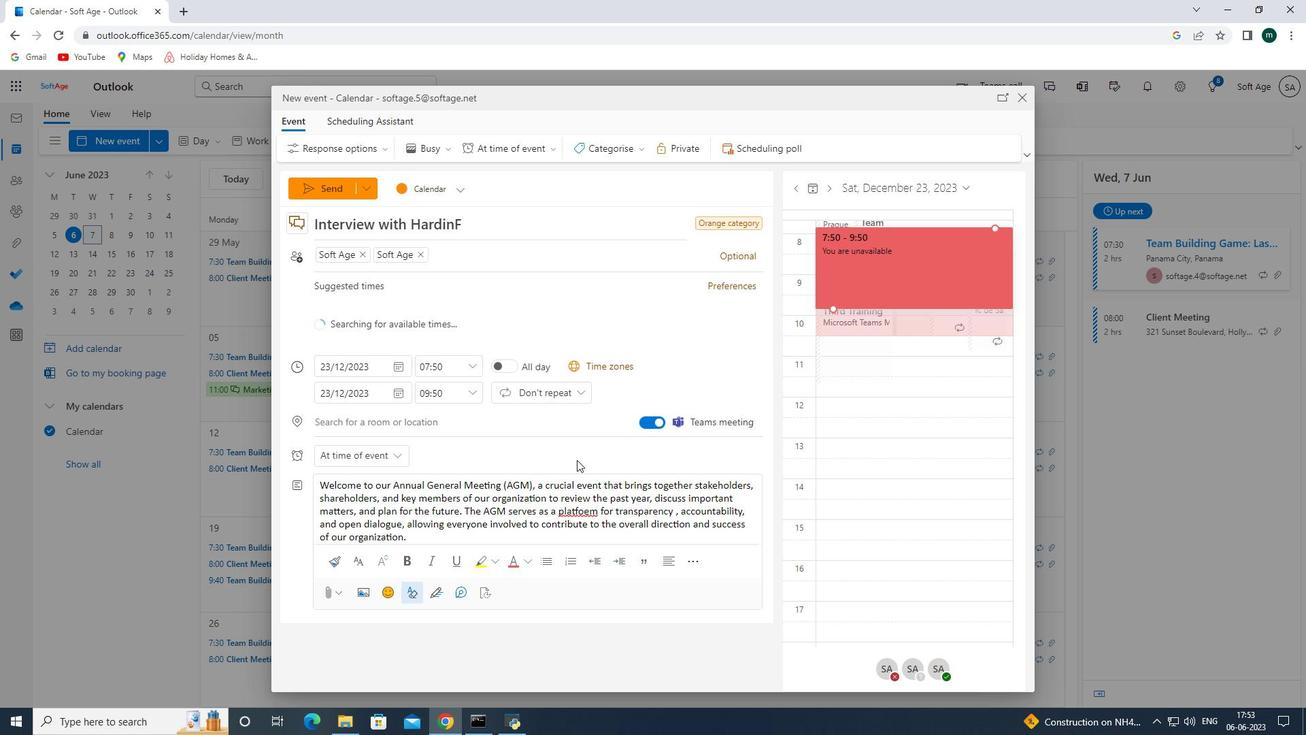 
Action: Mouse scrolled (577, 459) with delta (0, 0)
Screenshot: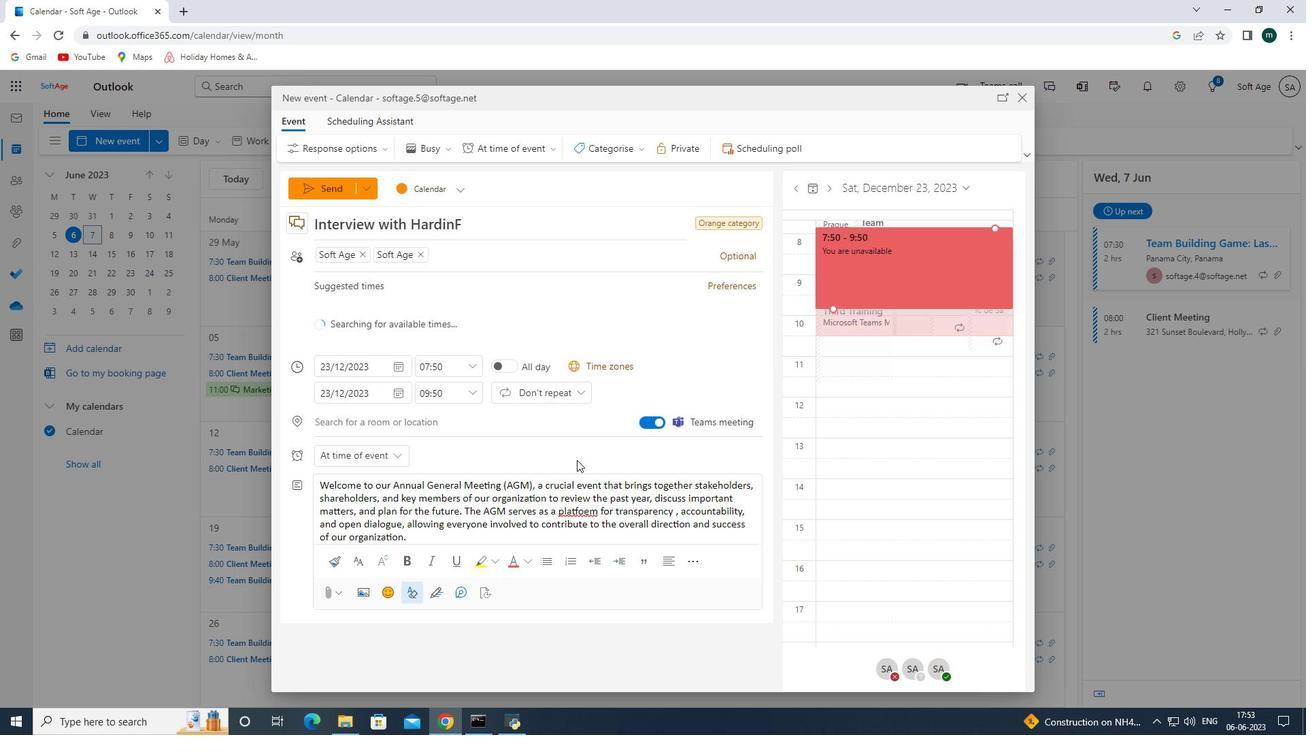 
Action: Mouse moved to (340, 191)
Screenshot: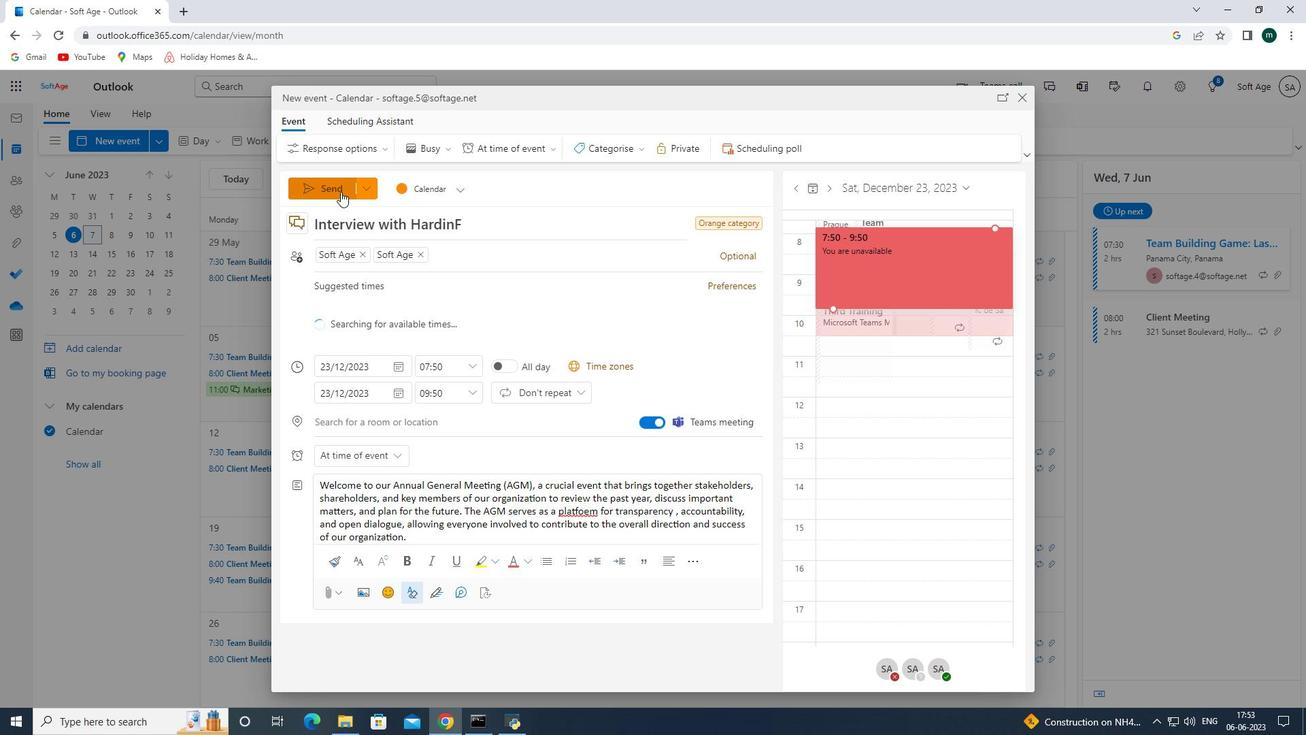 
Action: Mouse pressed left at (340, 191)
Screenshot: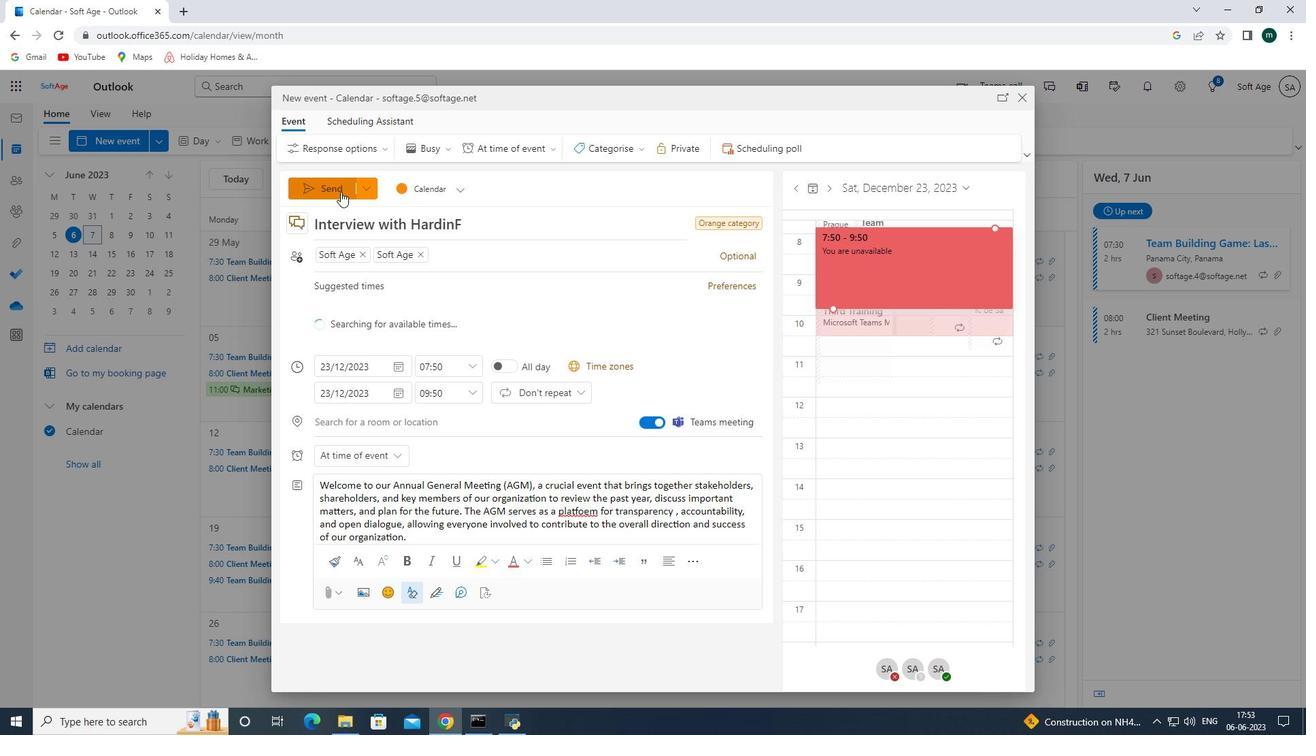 
Action: Mouse moved to (432, 370)
Screenshot: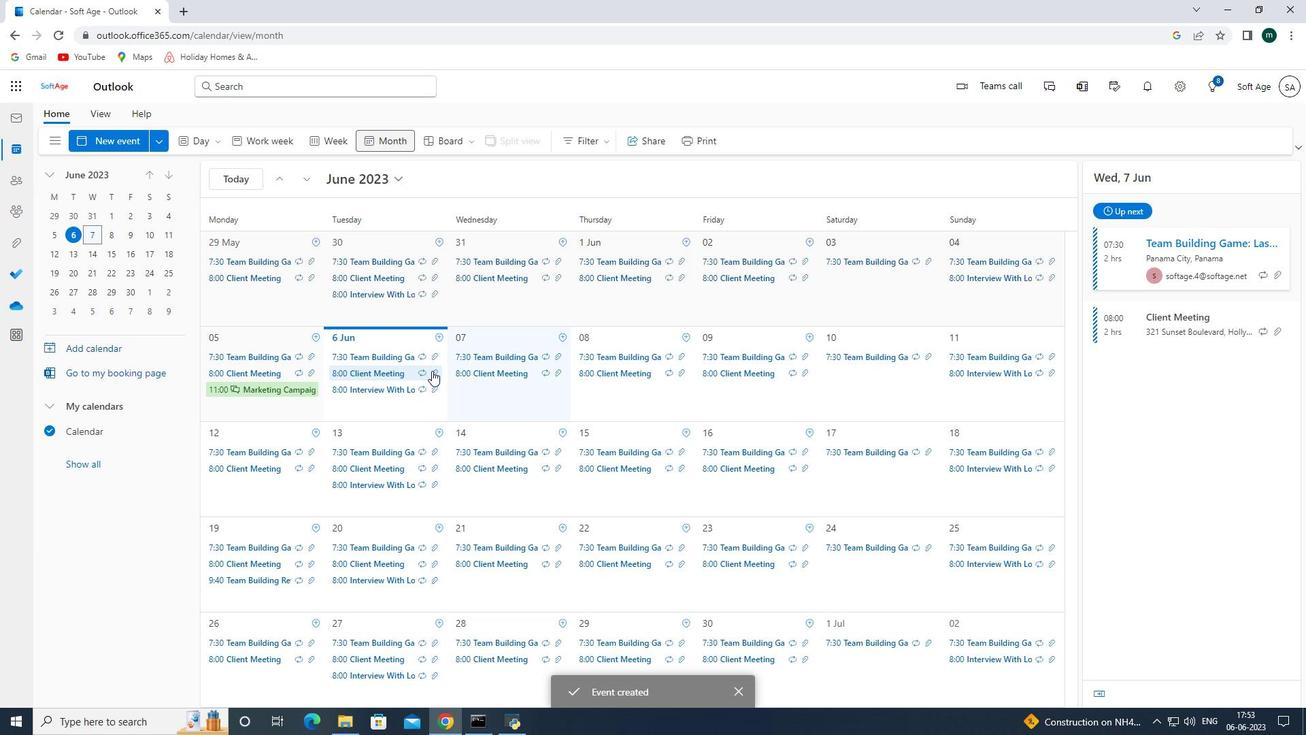 
